 Task: Look for space in Petrich, Bulgaria from 9th July, 2023 to 16th July, 2023 for 2 adults, 1 child in price range Rs.8000 to Rs.16000. Place can be entire place with 2 bedrooms having 2 beds and 1 bathroom. Property type can be house, flat, guest house. Booking option can be shelf check-in. Required host language is English.
Action: Mouse moved to (755, 109)
Screenshot: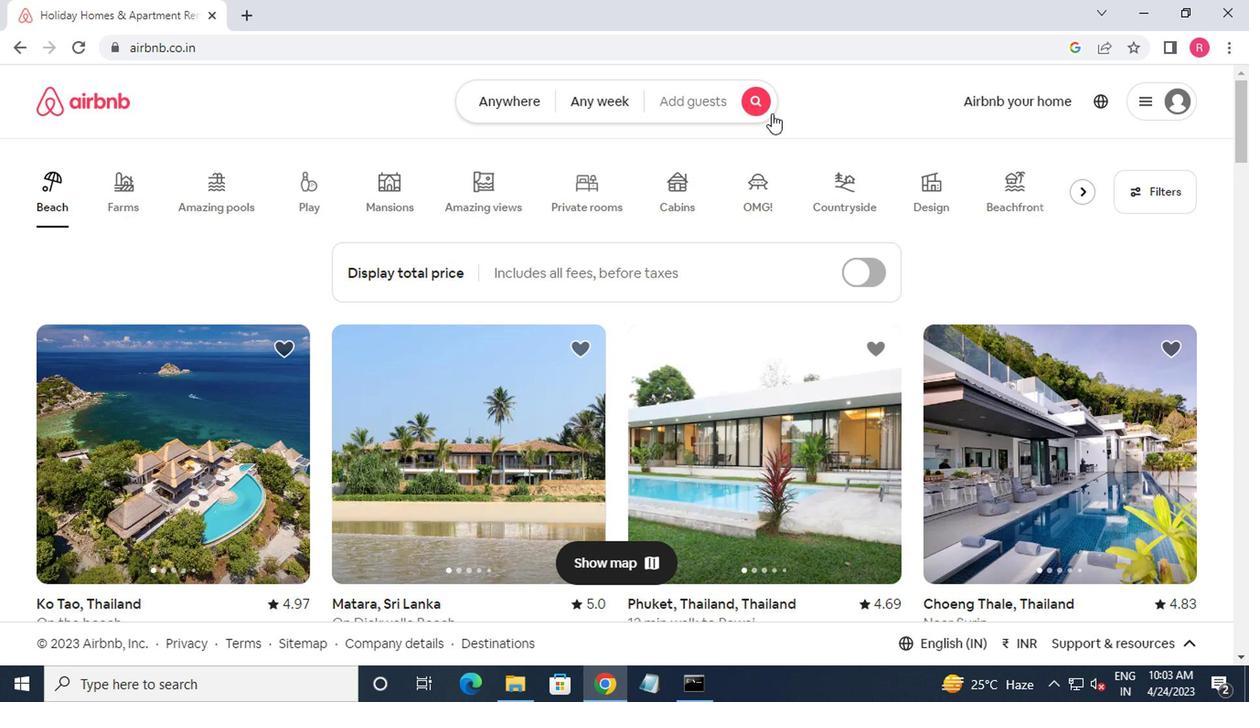 
Action: Mouse pressed left at (755, 109)
Screenshot: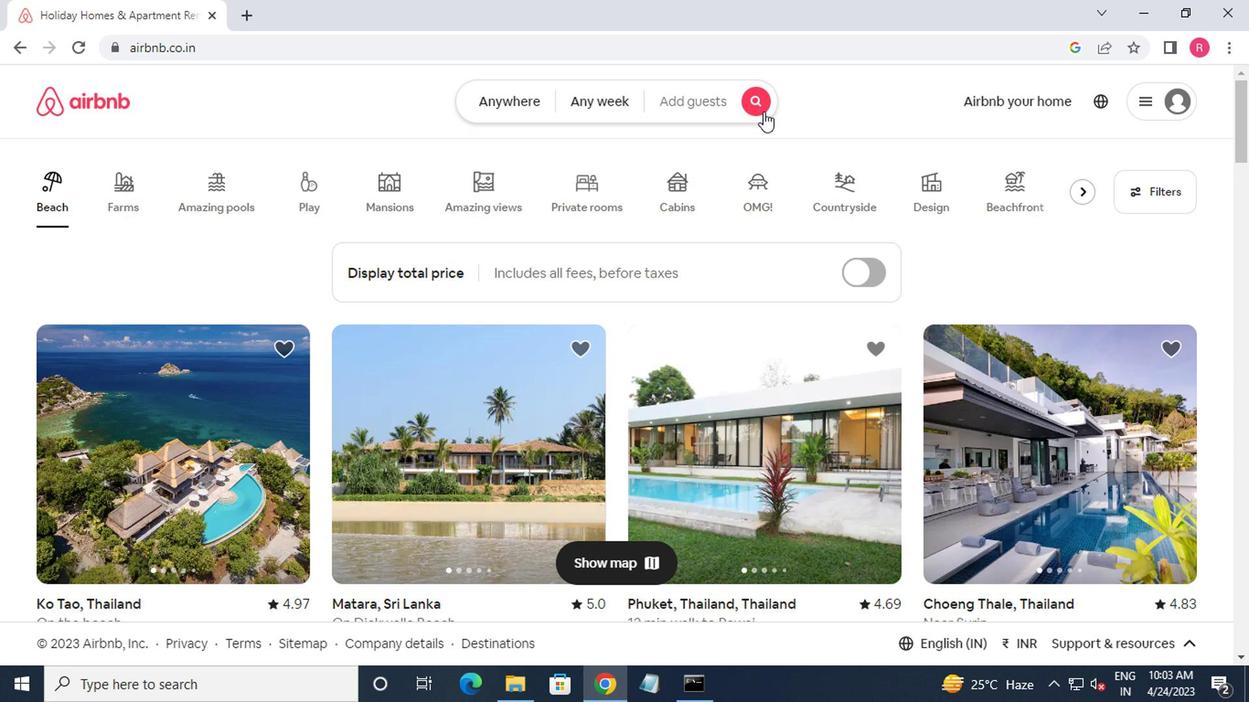 
Action: Mouse moved to (307, 184)
Screenshot: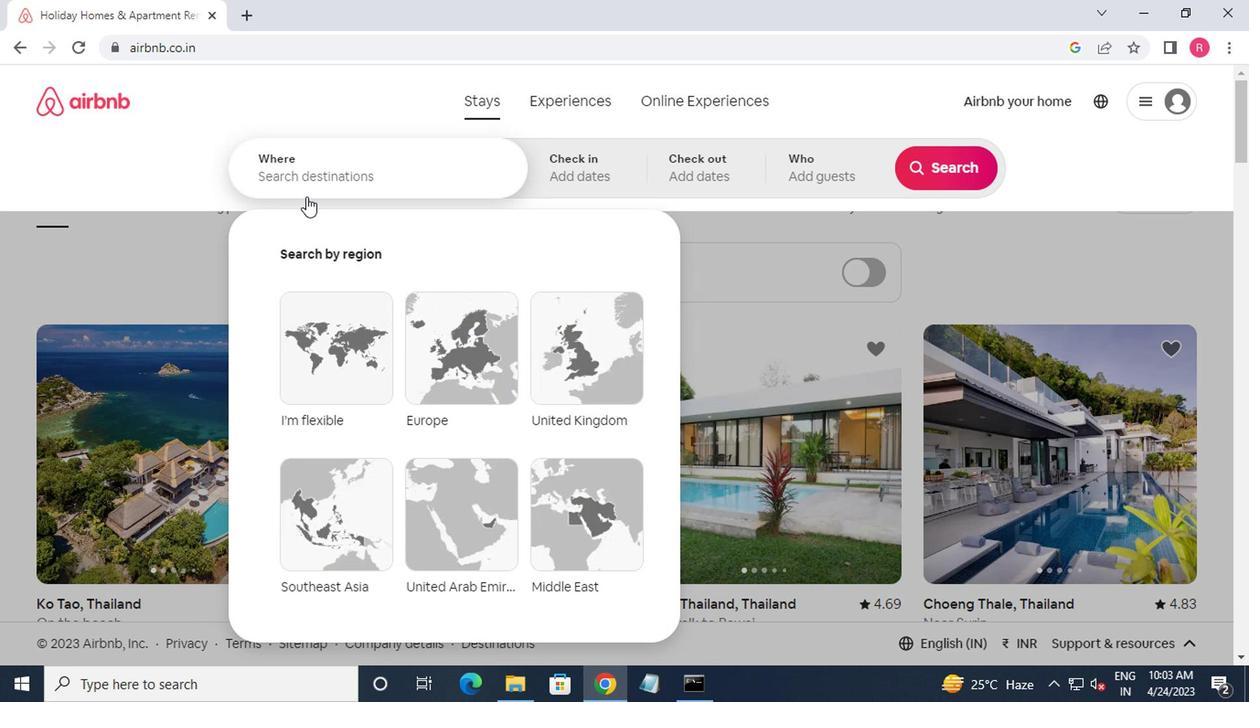 
Action: Mouse pressed left at (307, 184)
Screenshot: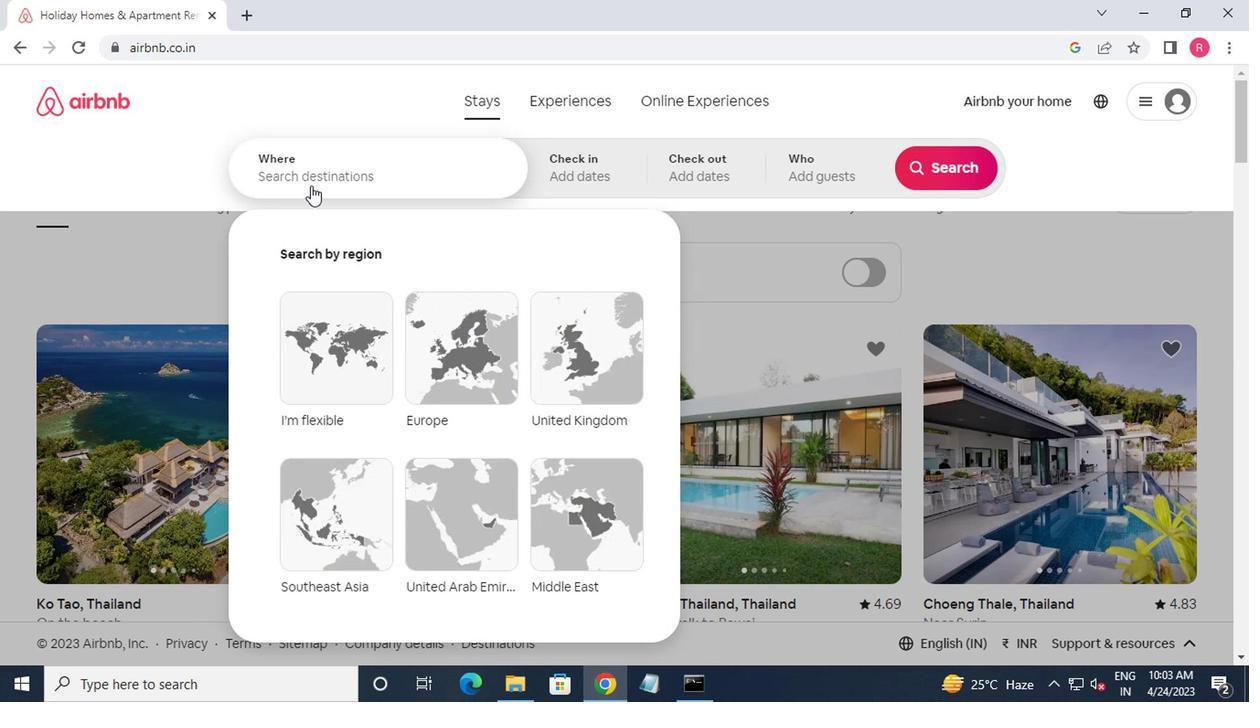 
Action: Mouse moved to (305, 184)
Screenshot: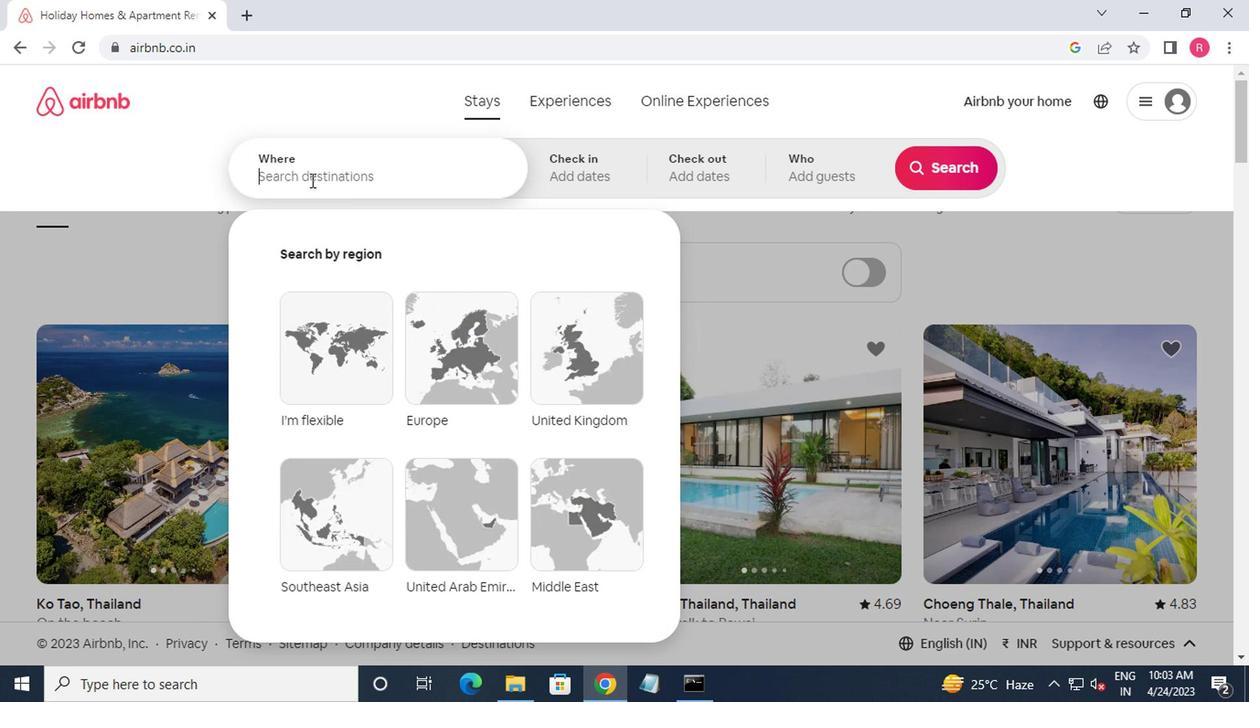
Action: Key pressed petruch<Key.backspace><Key.backspace><Key.backspace>ich
Screenshot: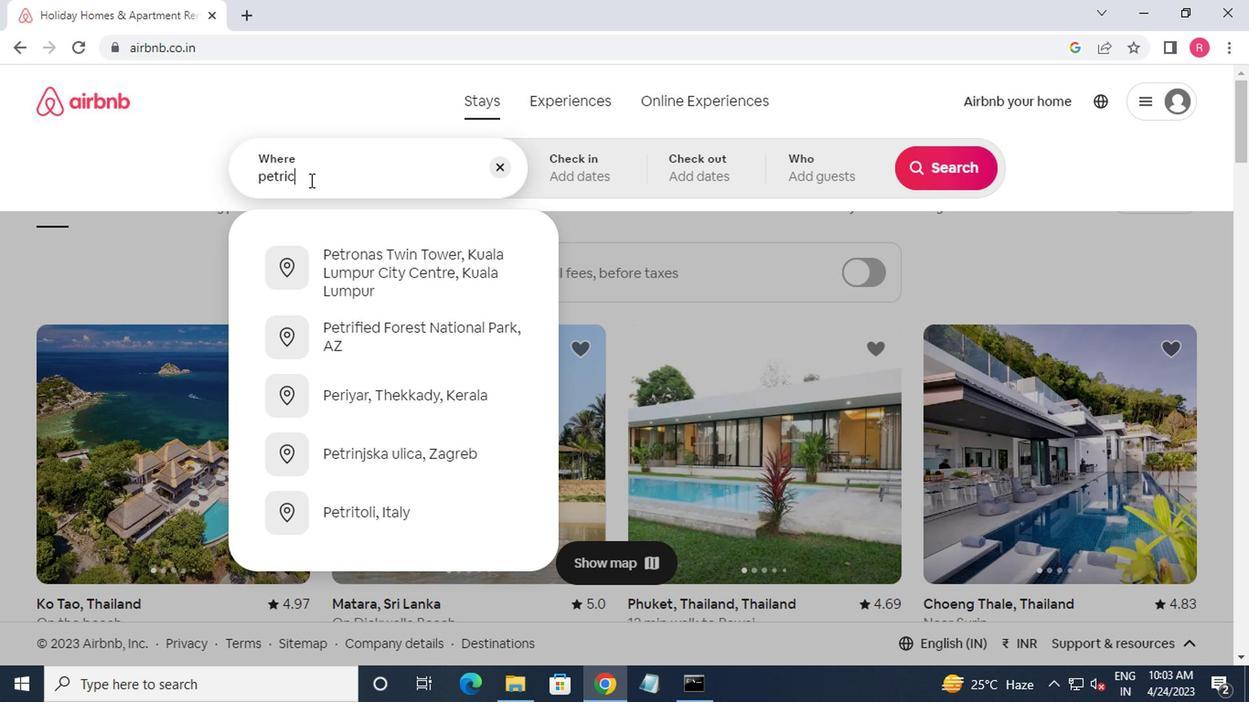 
Action: Mouse moved to (387, 268)
Screenshot: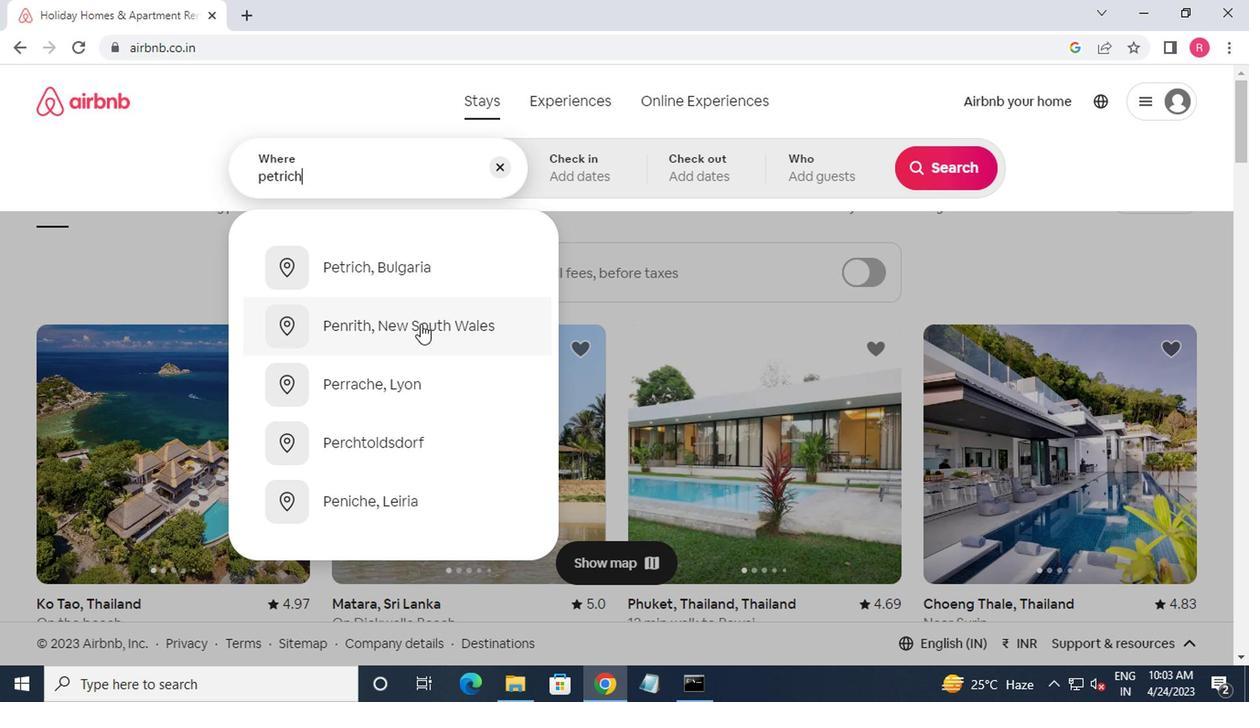 
Action: Mouse pressed left at (387, 268)
Screenshot: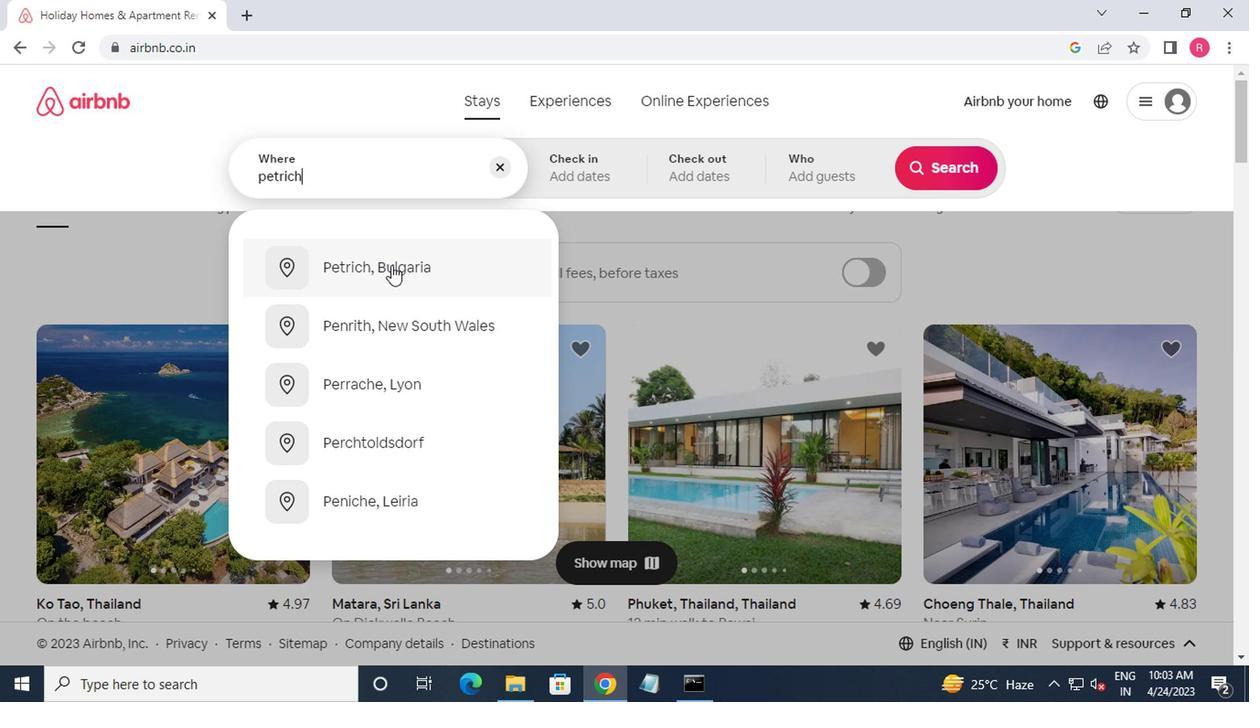 
Action: Mouse moved to (924, 318)
Screenshot: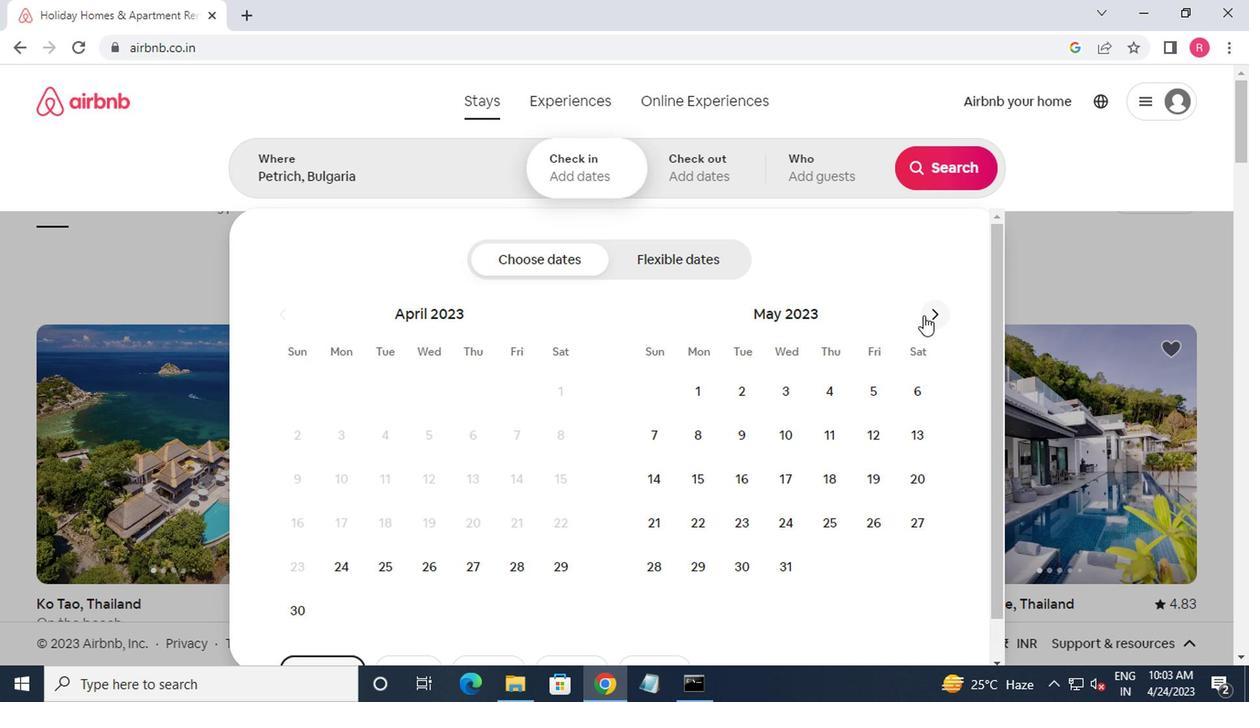 
Action: Mouse pressed left at (924, 318)
Screenshot: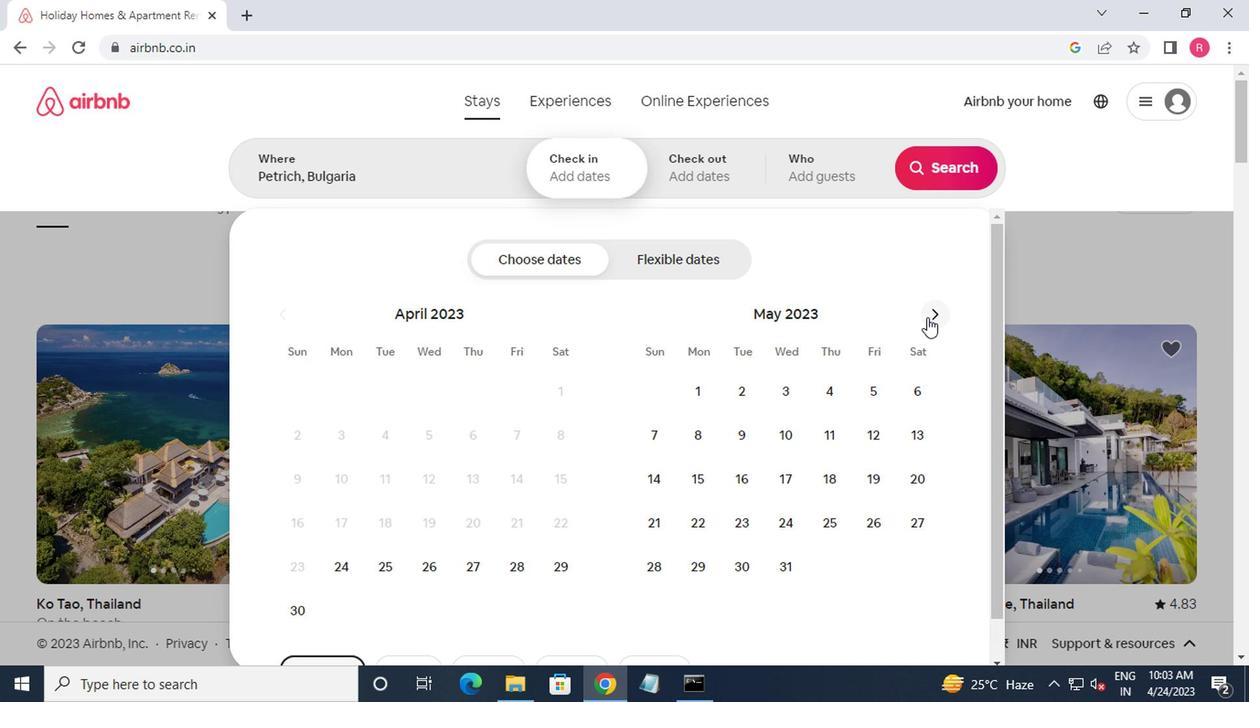 
Action: Mouse moved to (926, 318)
Screenshot: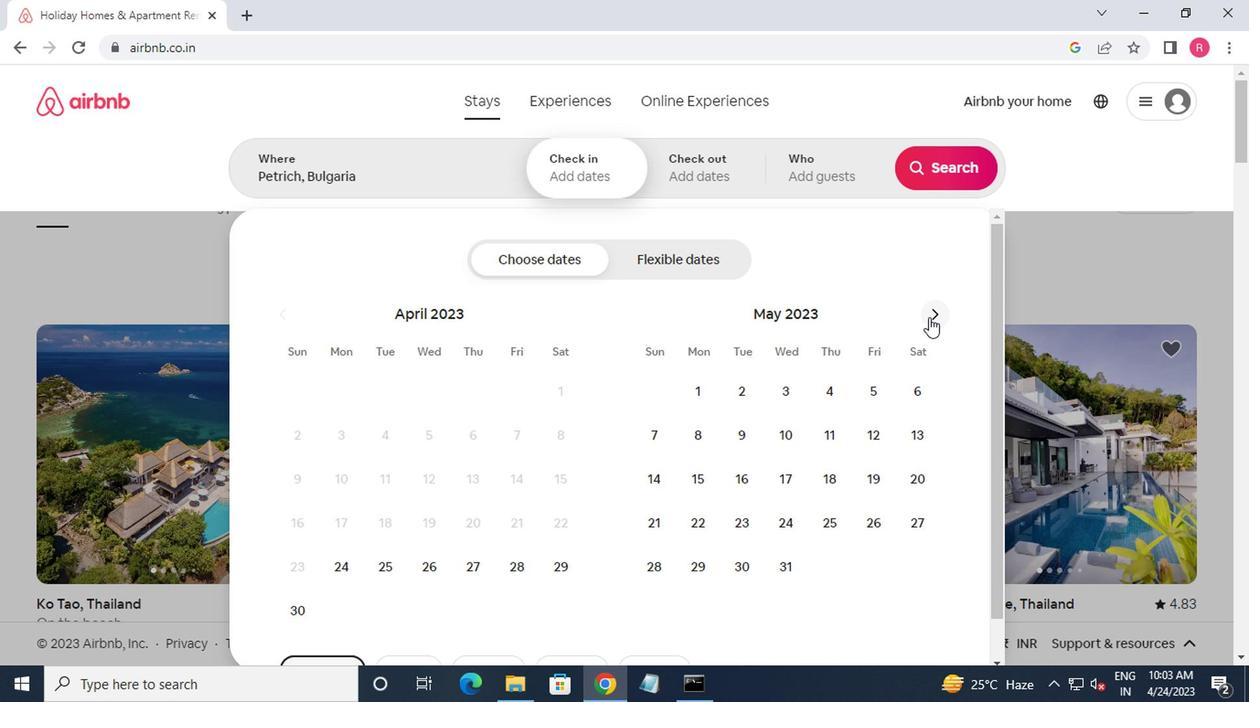 
Action: Mouse pressed left at (926, 318)
Screenshot: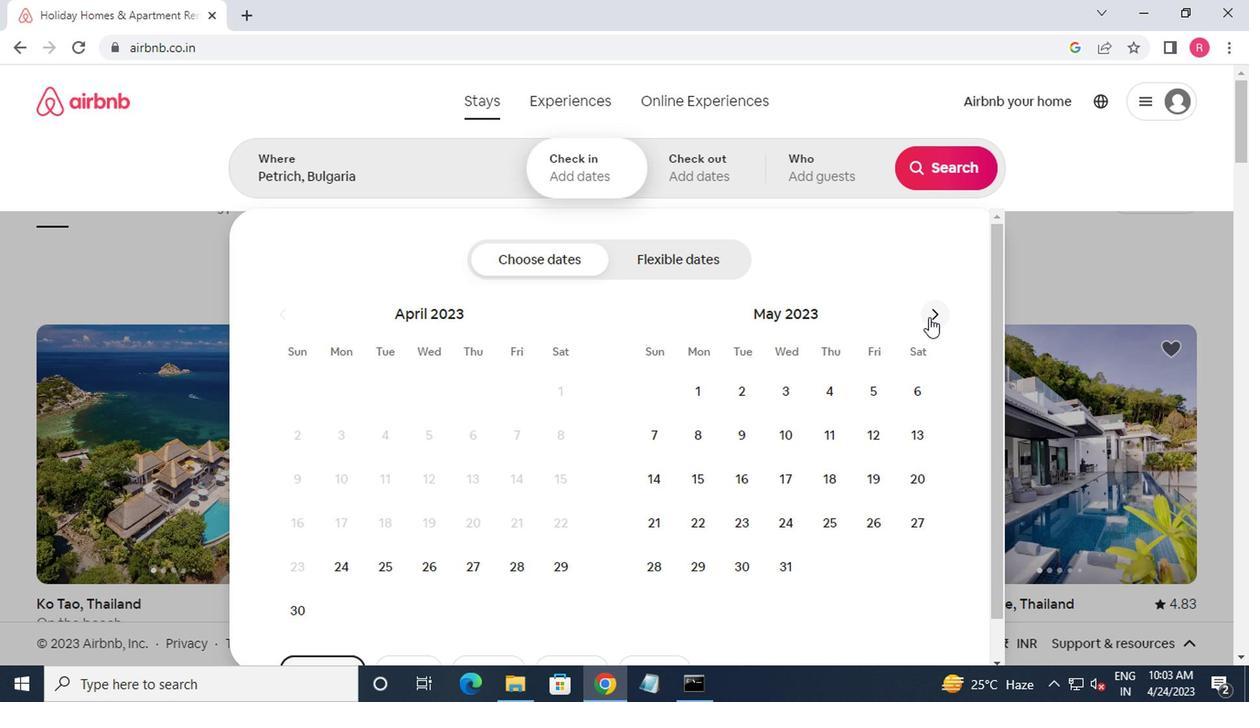 
Action: Mouse moved to (840, 438)
Screenshot: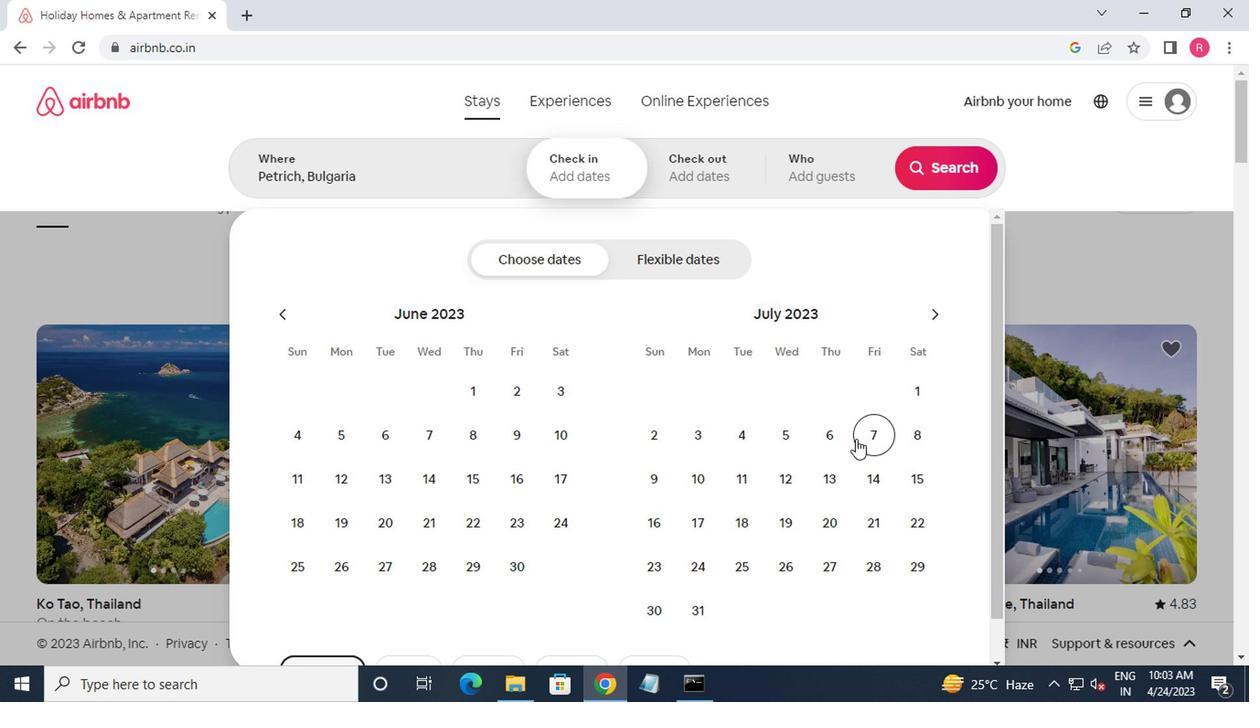 
Action: Mouse pressed left at (840, 438)
Screenshot: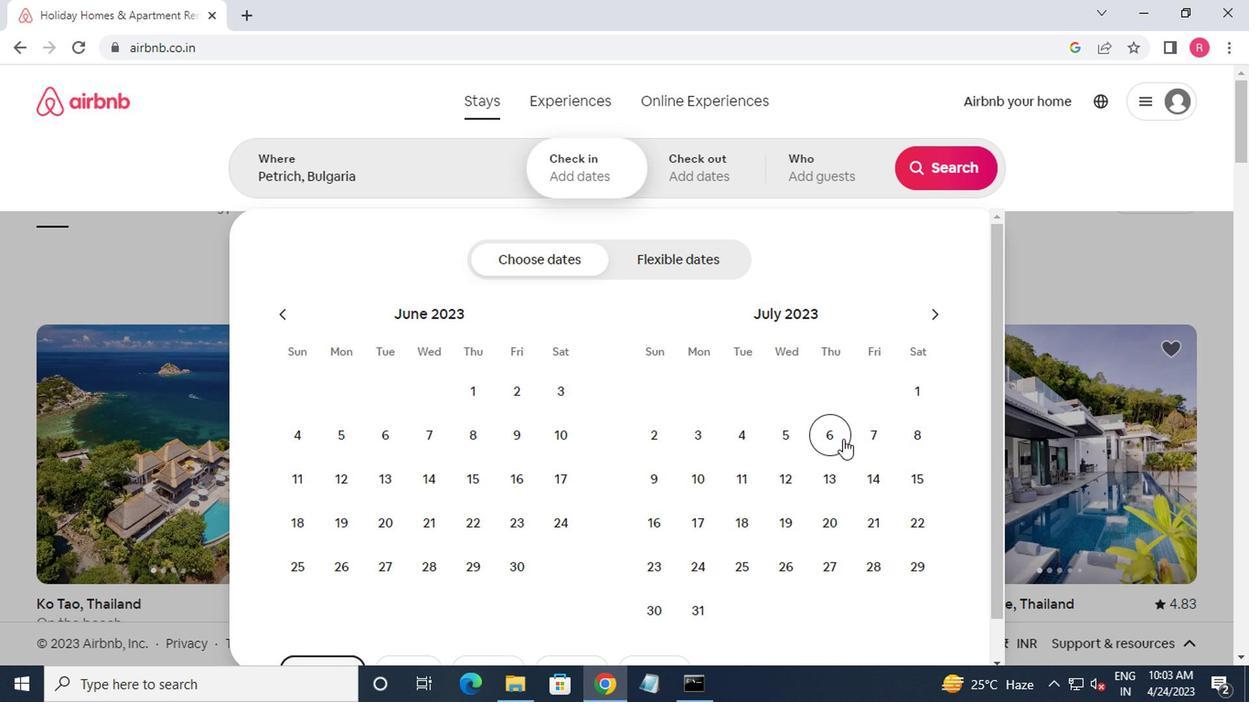 
Action: Mouse moved to (665, 527)
Screenshot: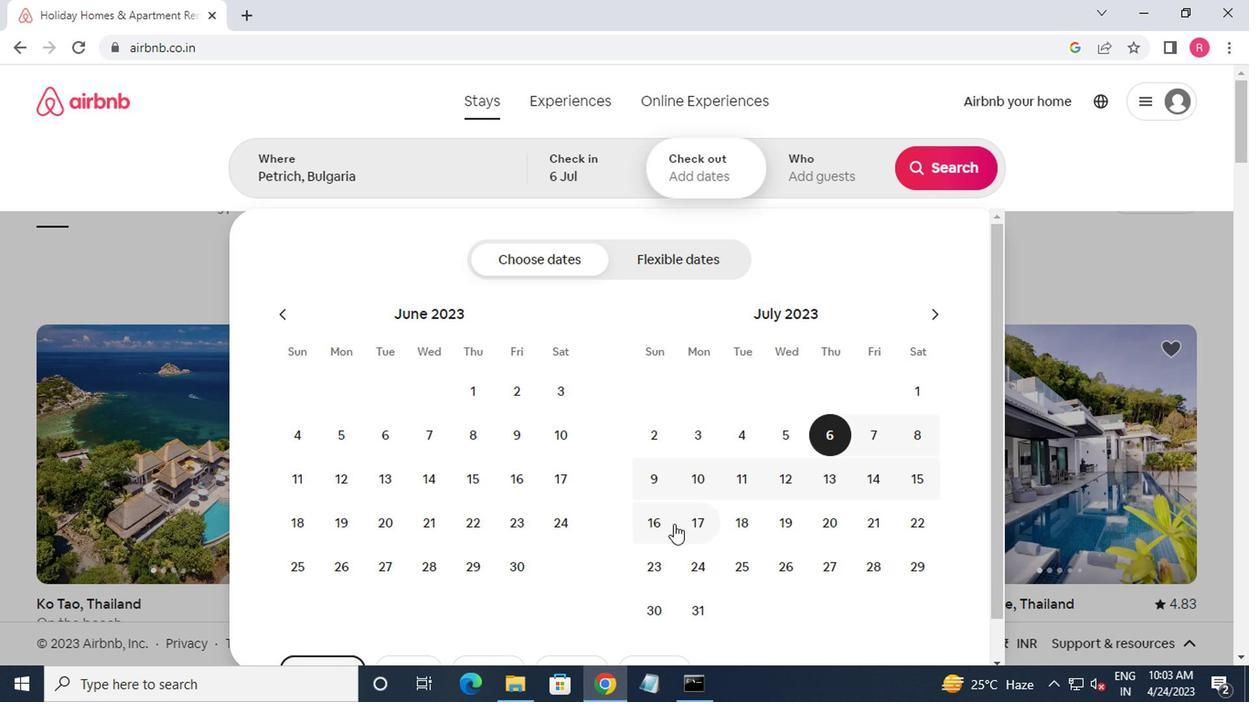 
Action: Mouse pressed left at (665, 527)
Screenshot: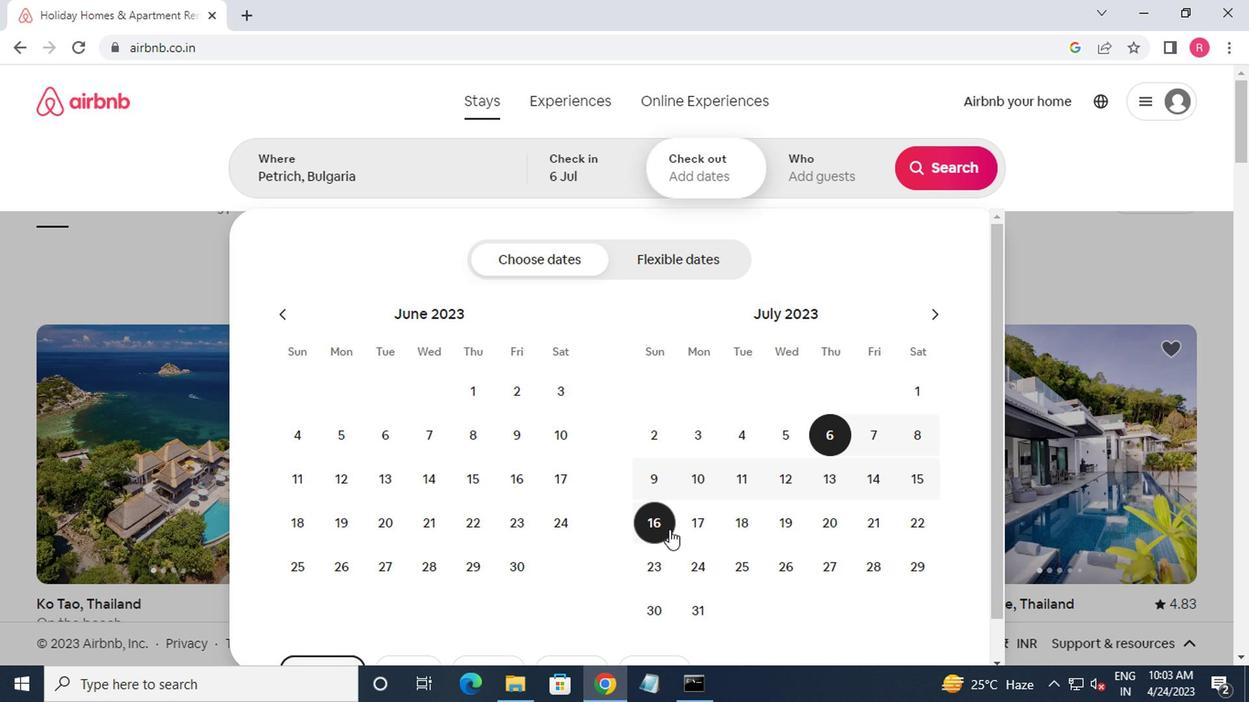 
Action: Mouse moved to (795, 160)
Screenshot: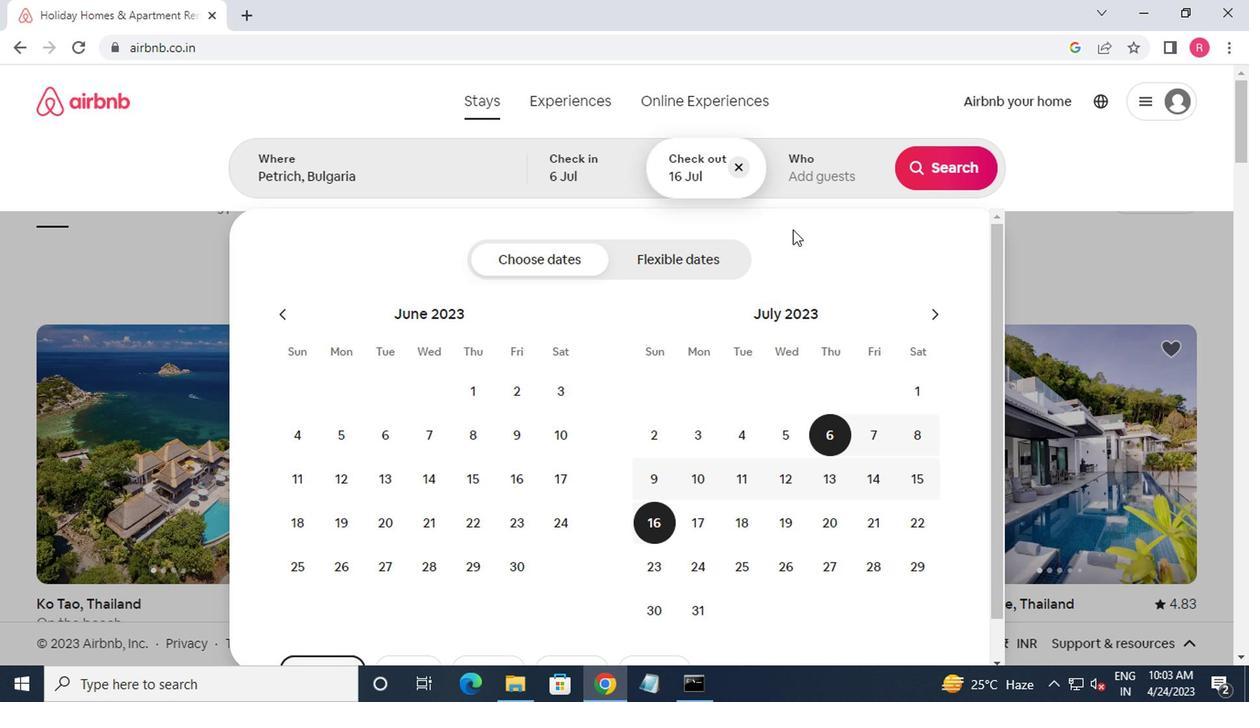 
Action: Mouse pressed left at (795, 160)
Screenshot: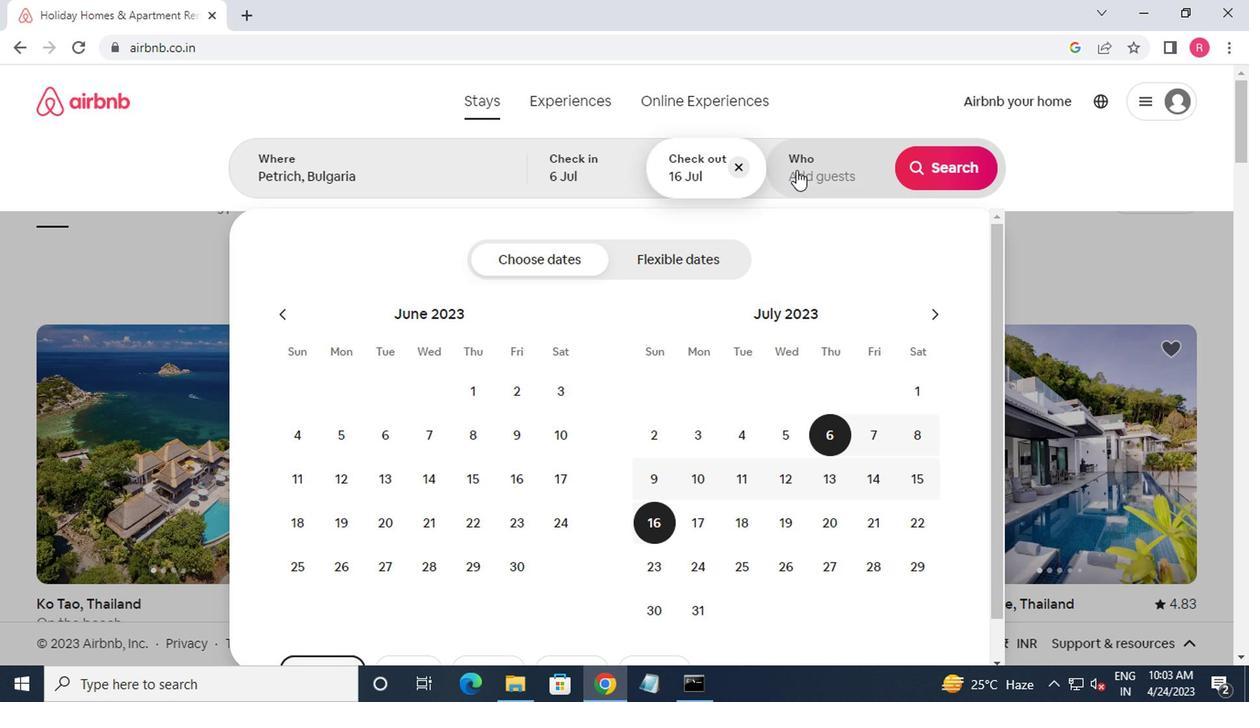 
Action: Mouse moved to (935, 272)
Screenshot: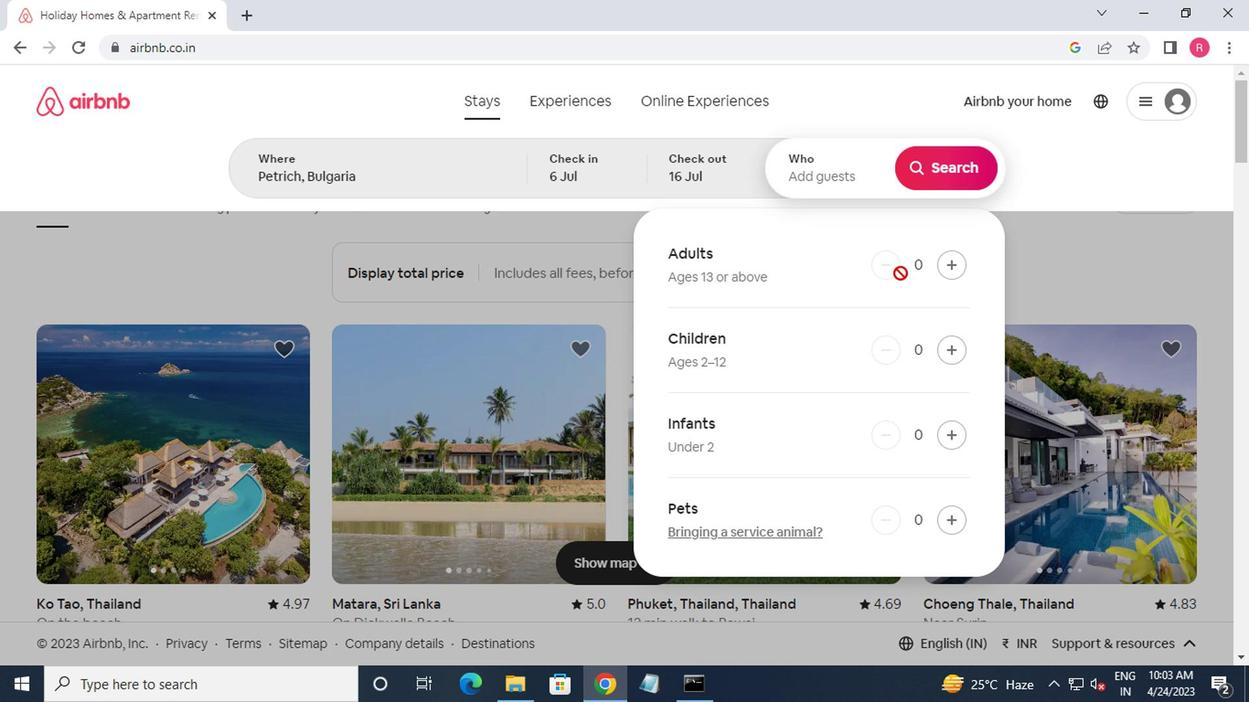 
Action: Mouse pressed left at (935, 272)
Screenshot: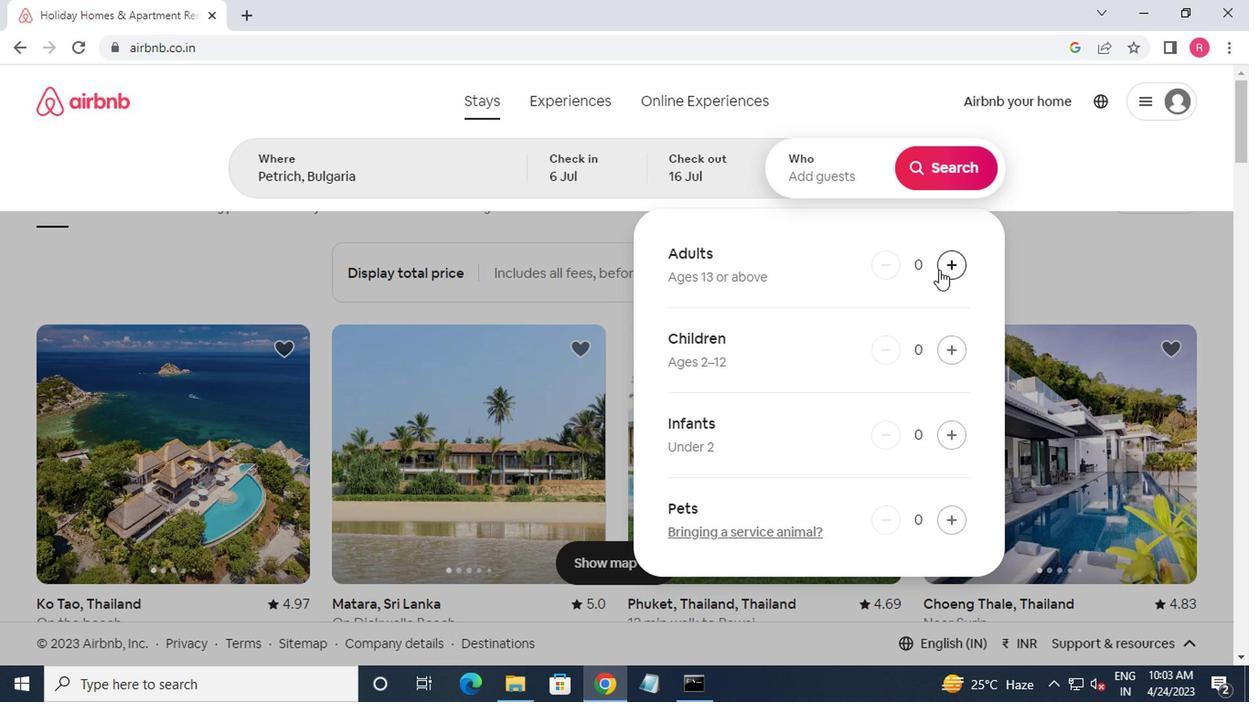 
Action: Mouse moved to (937, 271)
Screenshot: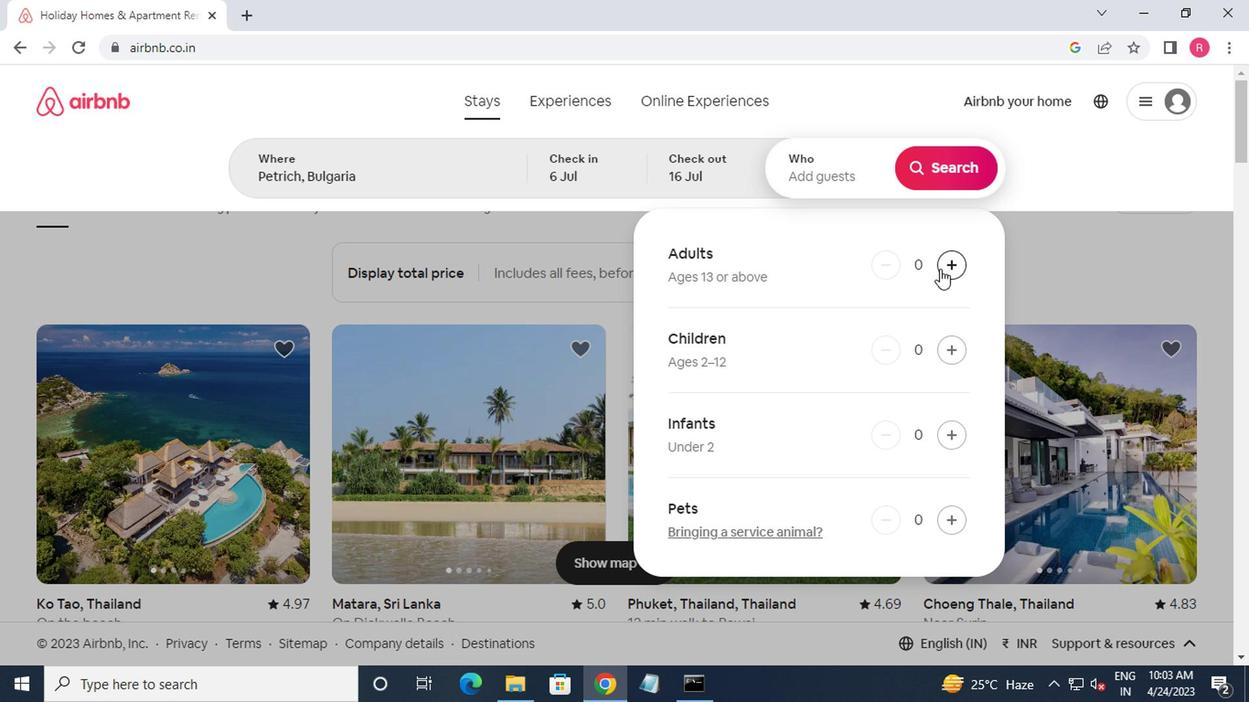 
Action: Mouse pressed left at (937, 271)
Screenshot: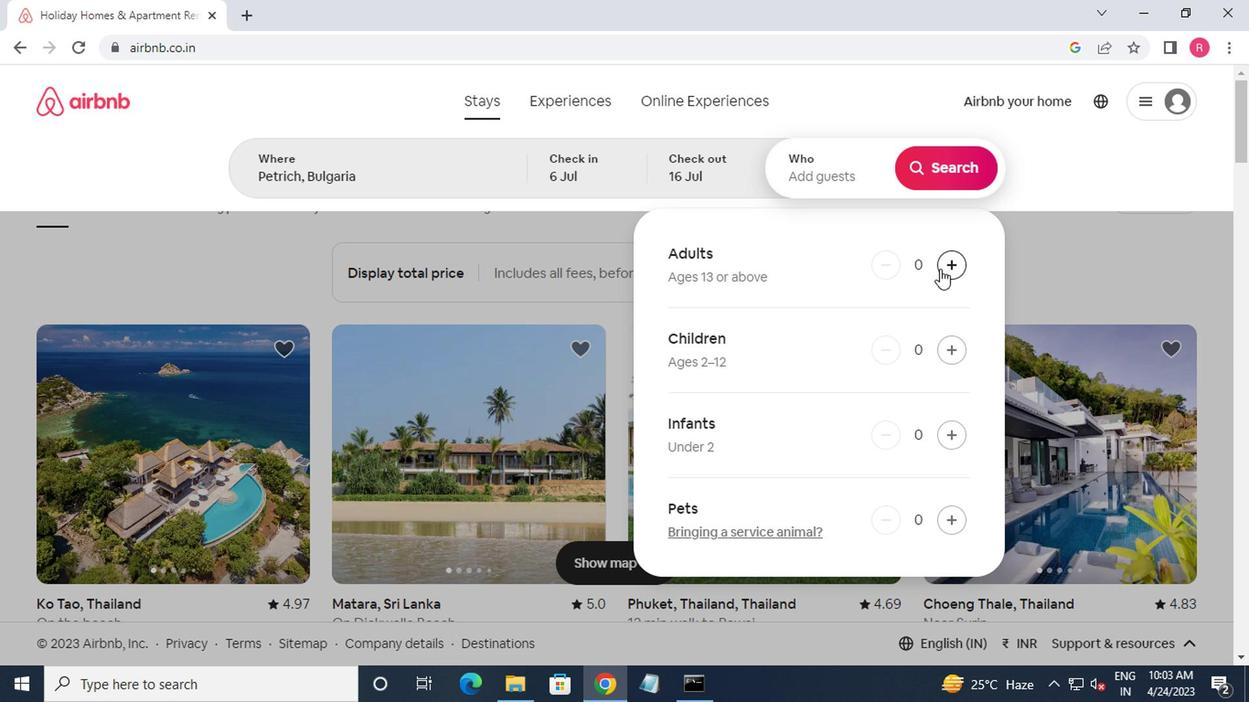 
Action: Mouse moved to (946, 339)
Screenshot: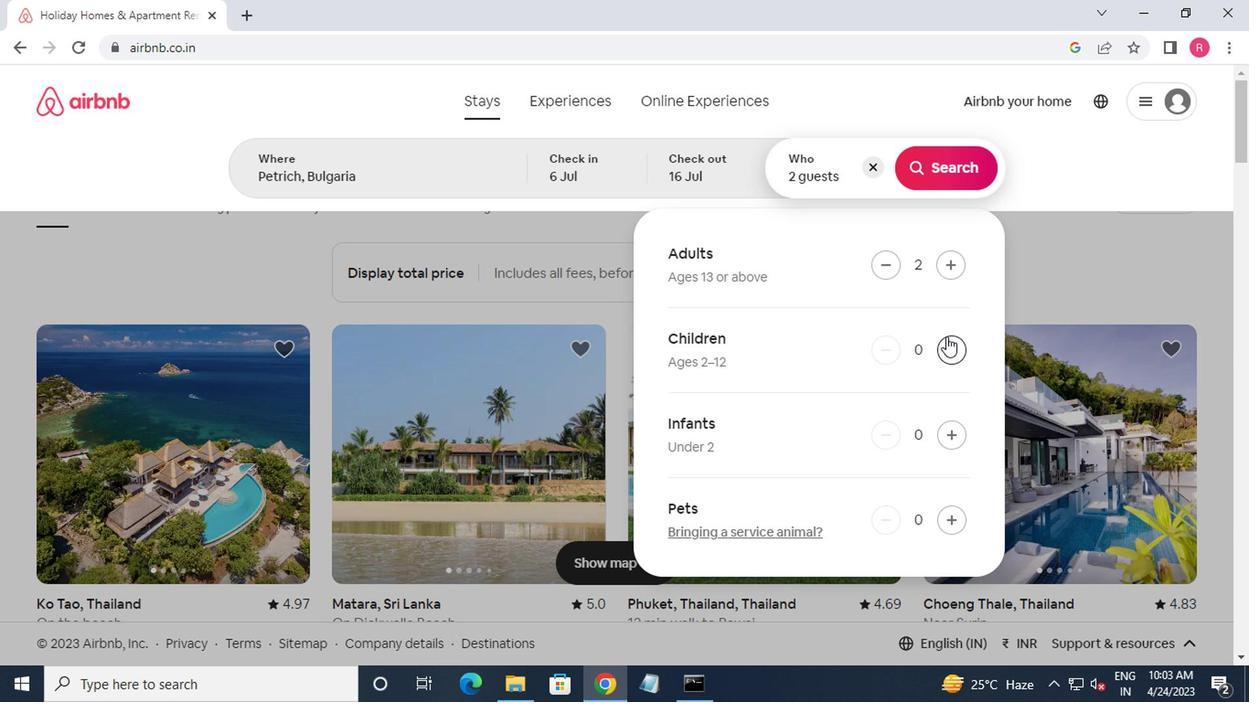 
Action: Mouse pressed left at (946, 339)
Screenshot: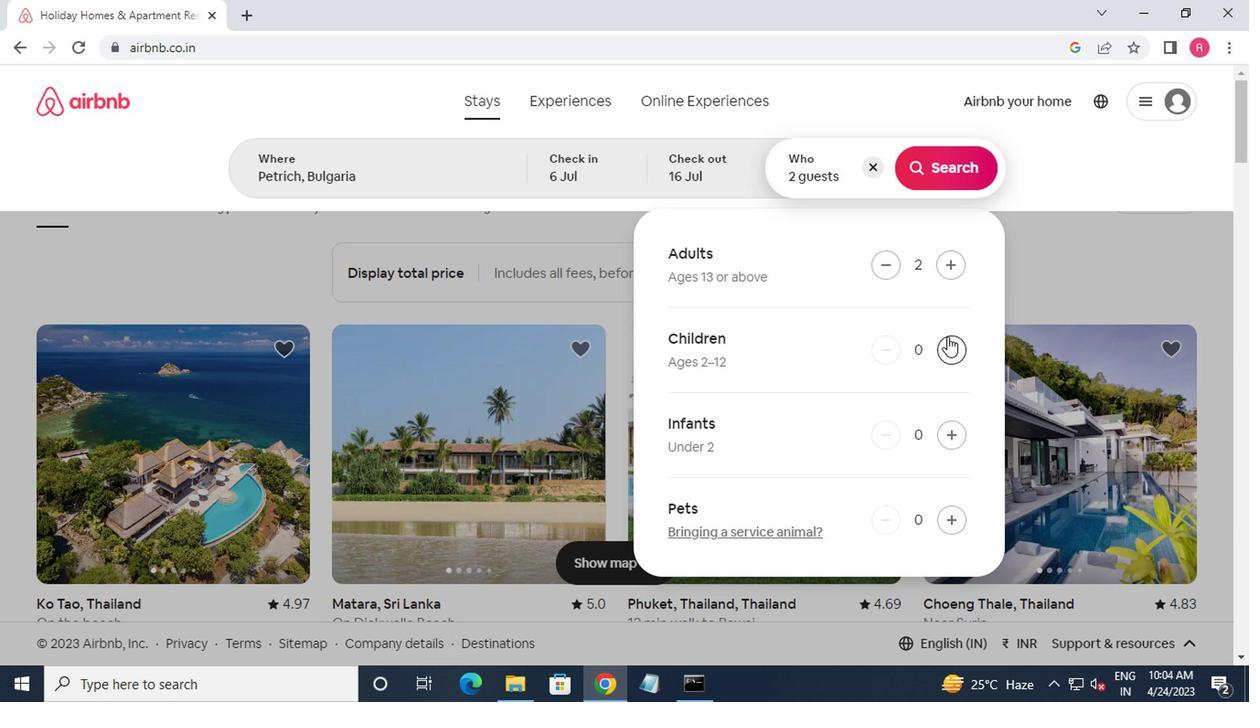 
Action: Mouse moved to (951, 175)
Screenshot: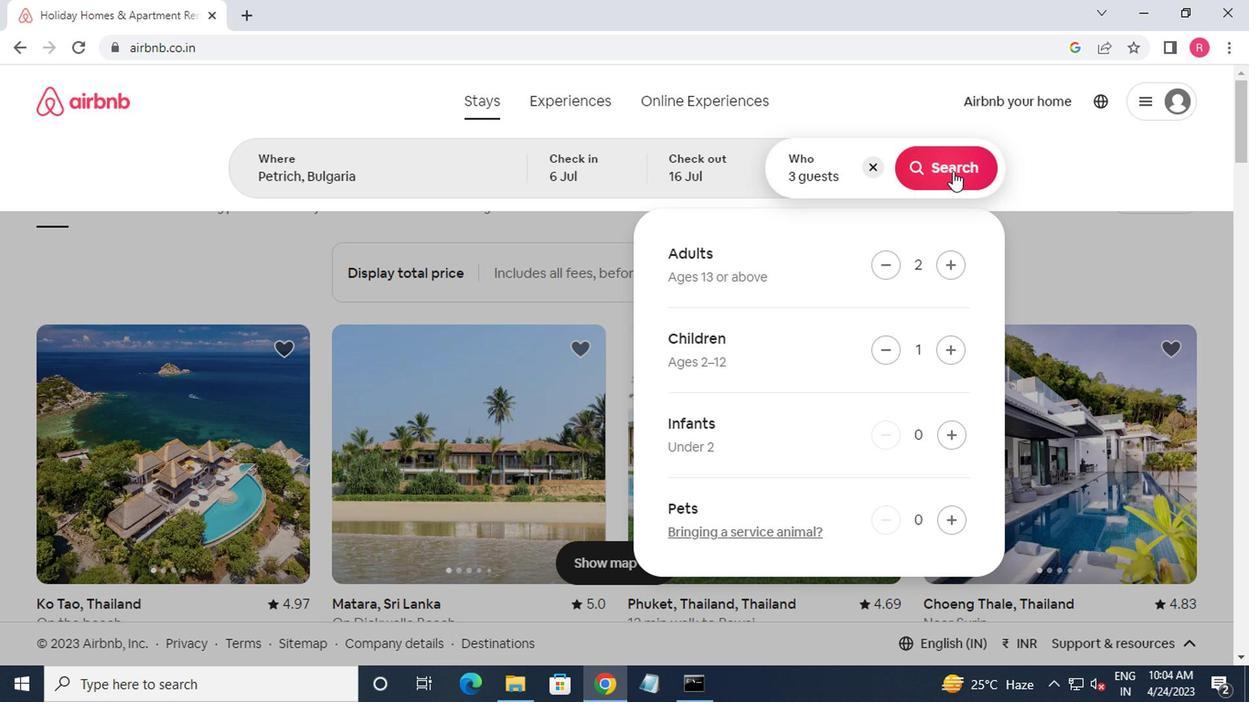
Action: Mouse pressed left at (951, 175)
Screenshot: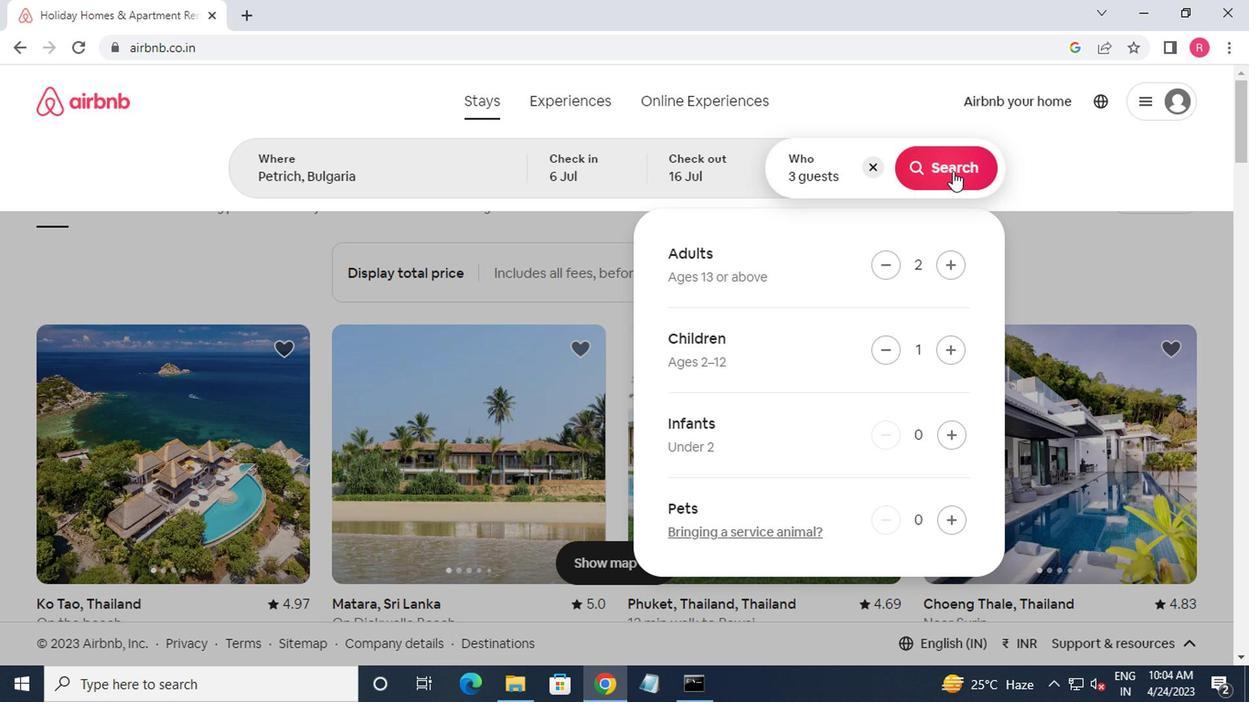 
Action: Mouse moved to (1156, 184)
Screenshot: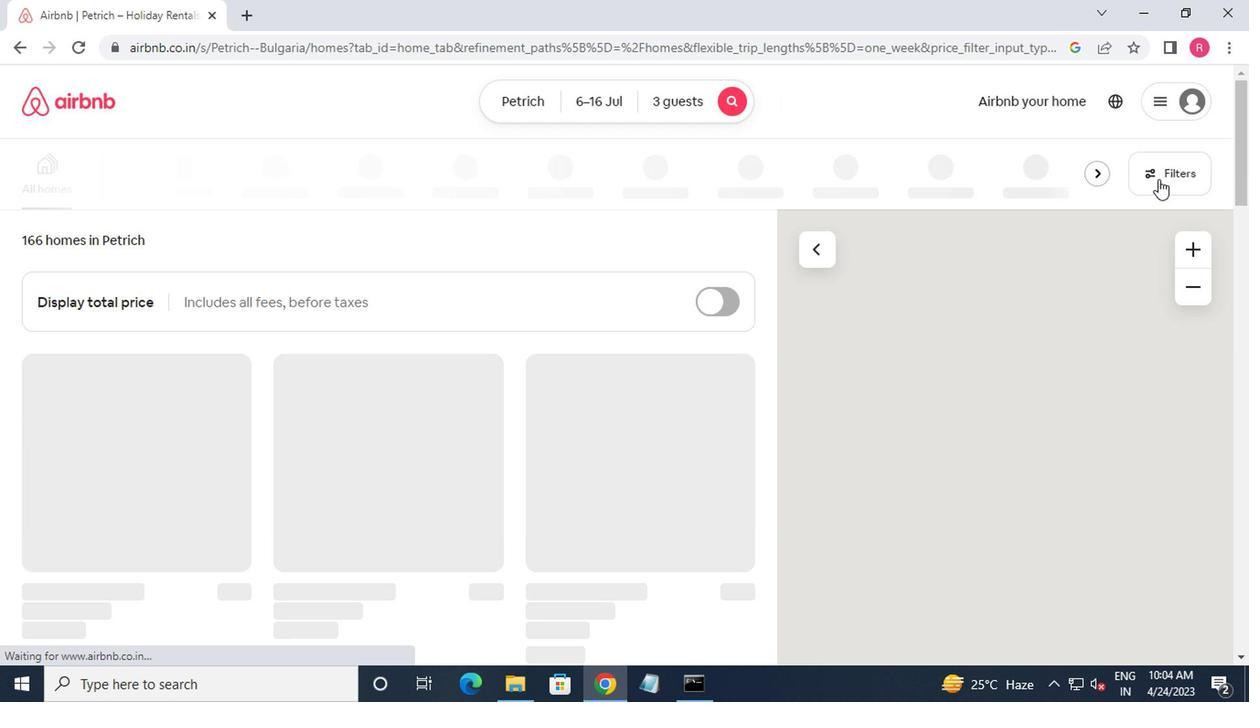 
Action: Mouse pressed left at (1156, 184)
Screenshot: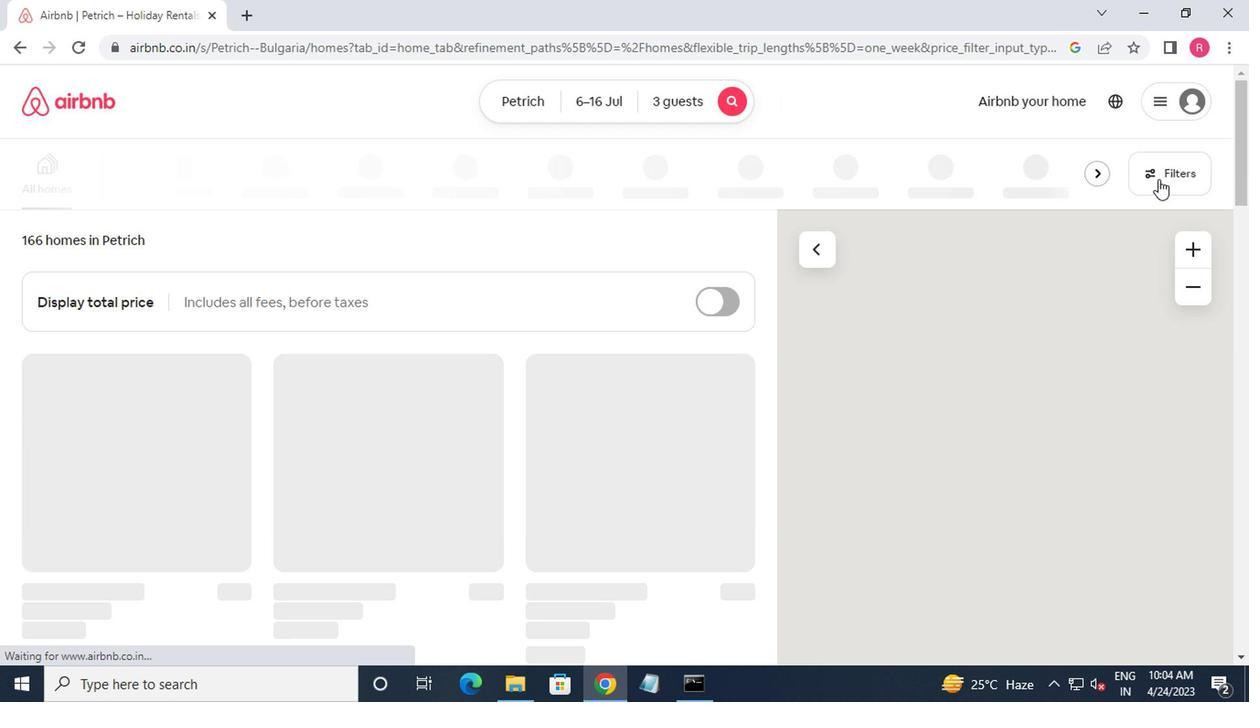 
Action: Mouse moved to (476, 405)
Screenshot: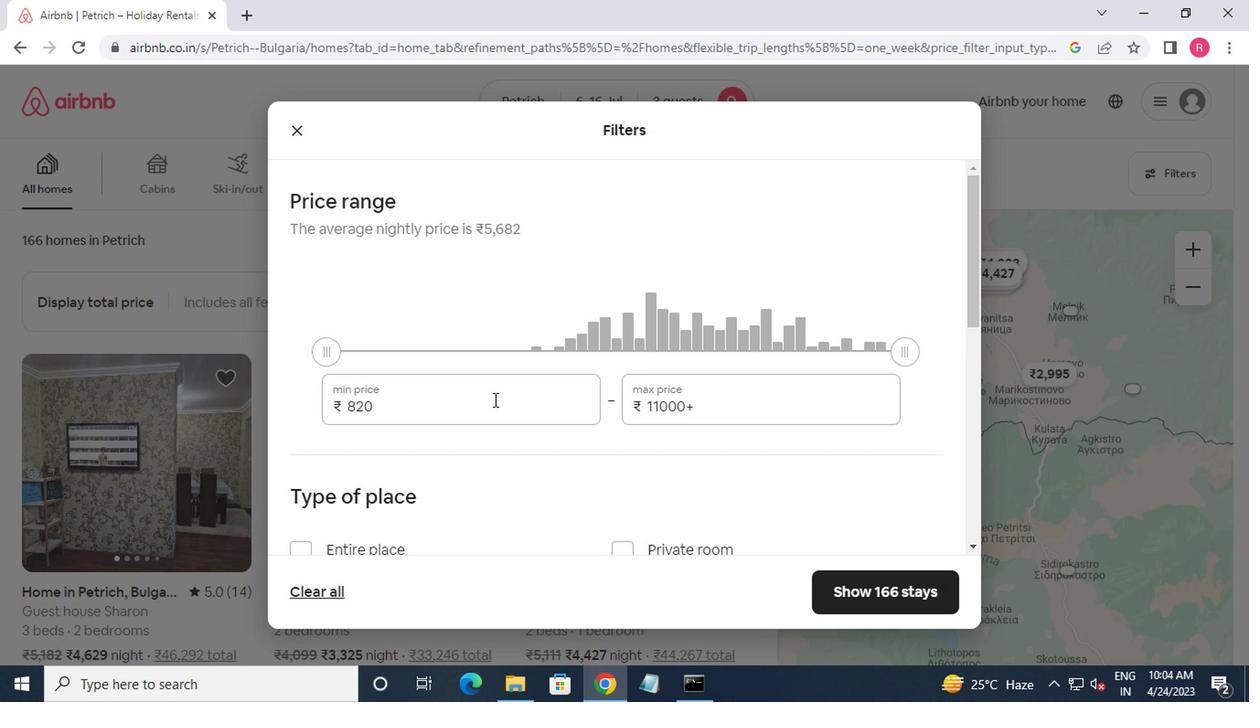 
Action: Mouse pressed left at (476, 405)
Screenshot: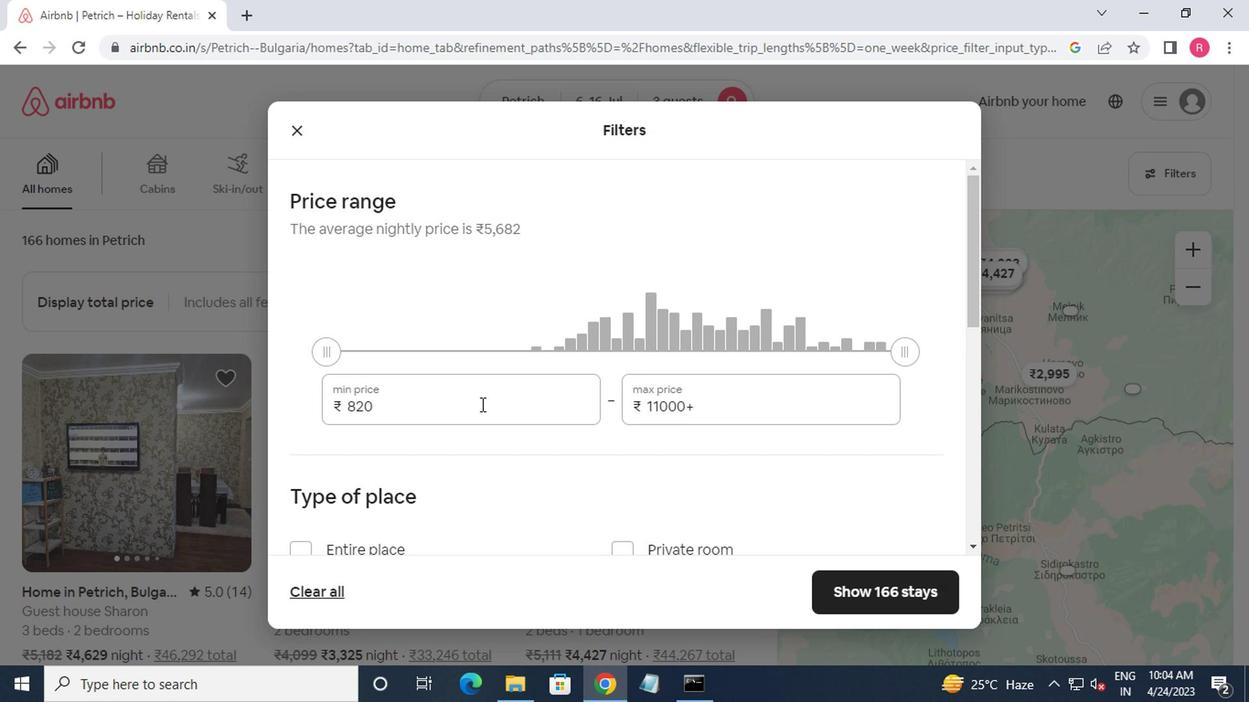 
Action: Mouse moved to (475, 406)
Screenshot: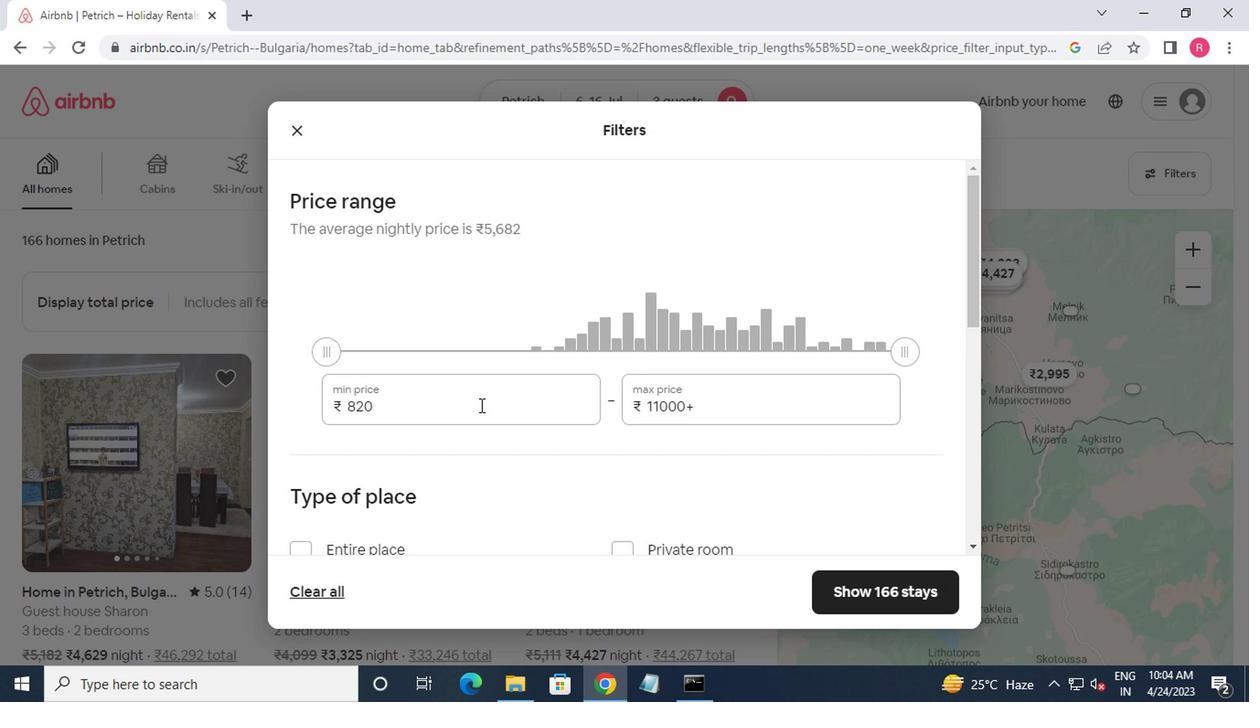 
Action: Key pressed <Key.backspace><Key.backspace><Key.backspace><Key.backspace><Key.backspace><Key.backspace><Key.backspace><Key.backspace><Key.backspace><Key.backspace><Key.backspace><Key.backspace><Key.backspace><Key.backspace><Key.backspace><Key.backspace>8000<Key.tab>16000
Screenshot: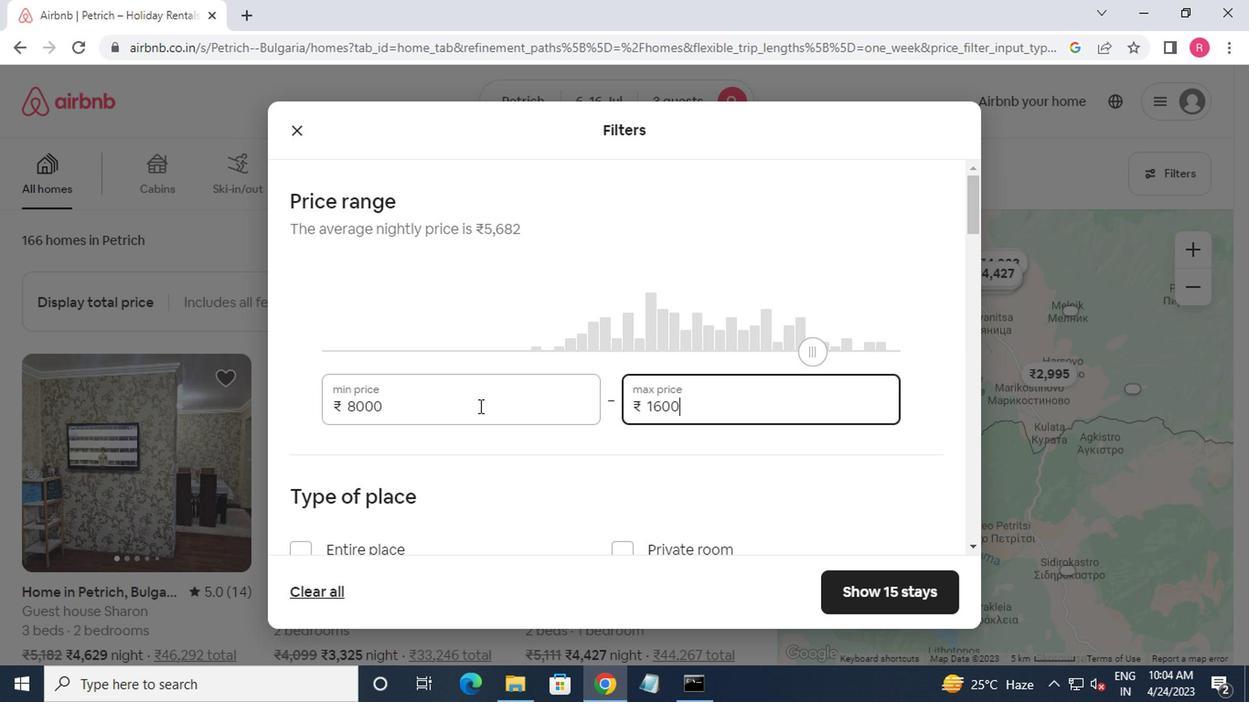 
Action: Mouse moved to (415, 505)
Screenshot: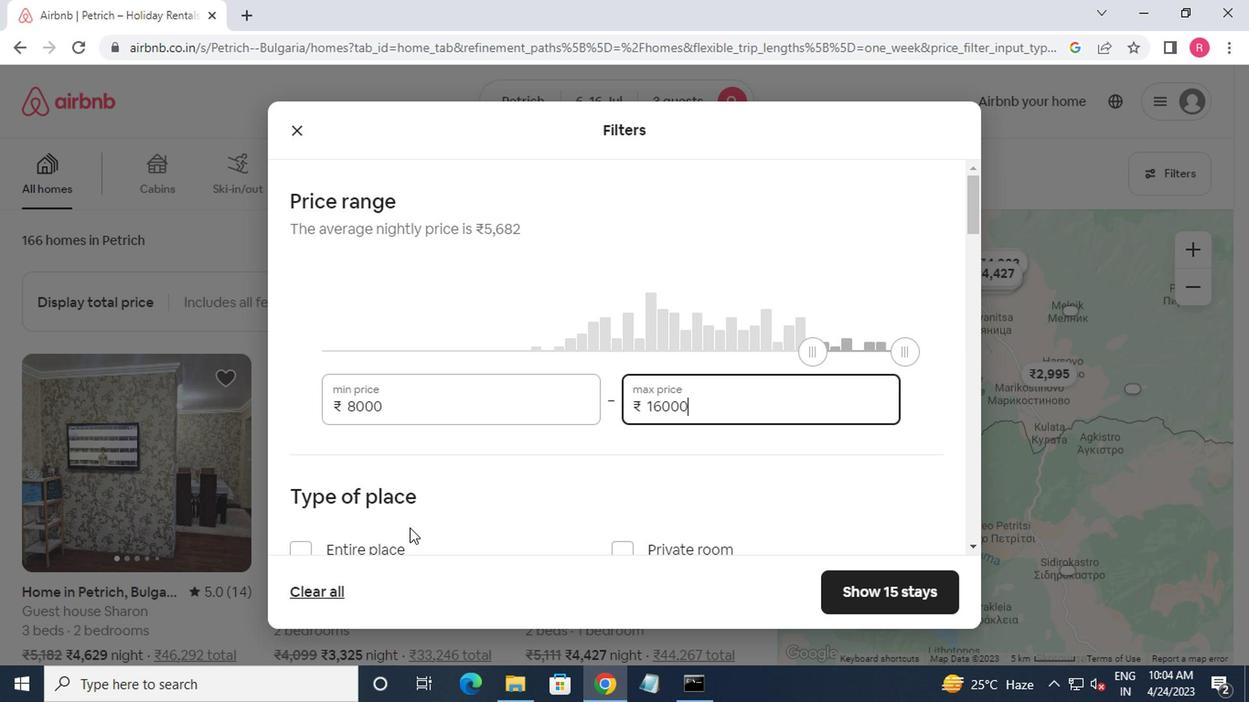 
Action: Mouse scrolled (415, 504) with delta (0, -1)
Screenshot: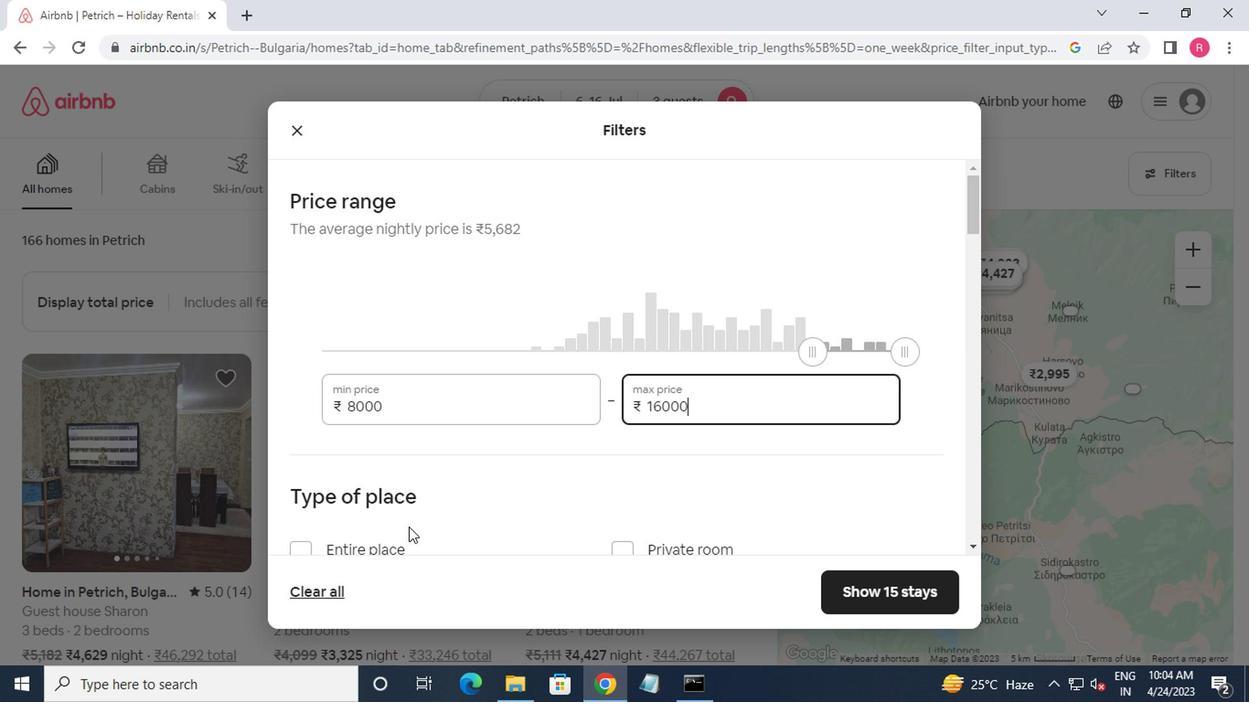 
Action: Mouse scrolled (415, 504) with delta (0, -1)
Screenshot: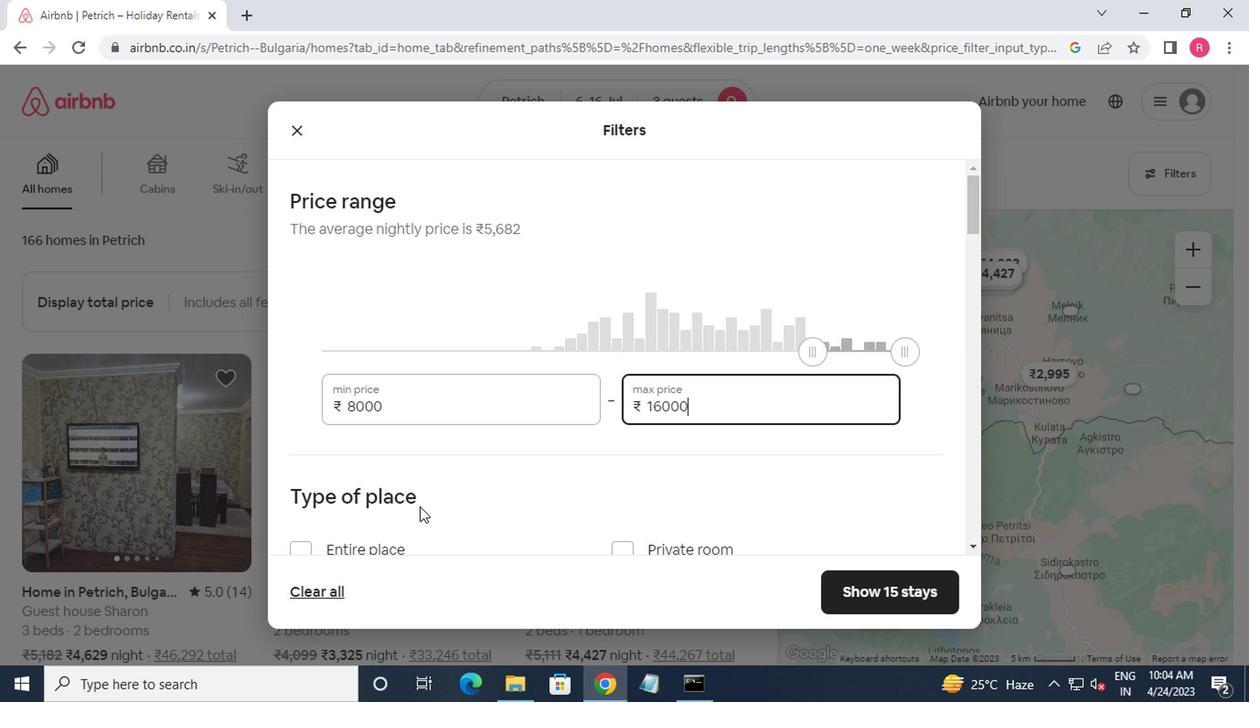 
Action: Mouse moved to (305, 372)
Screenshot: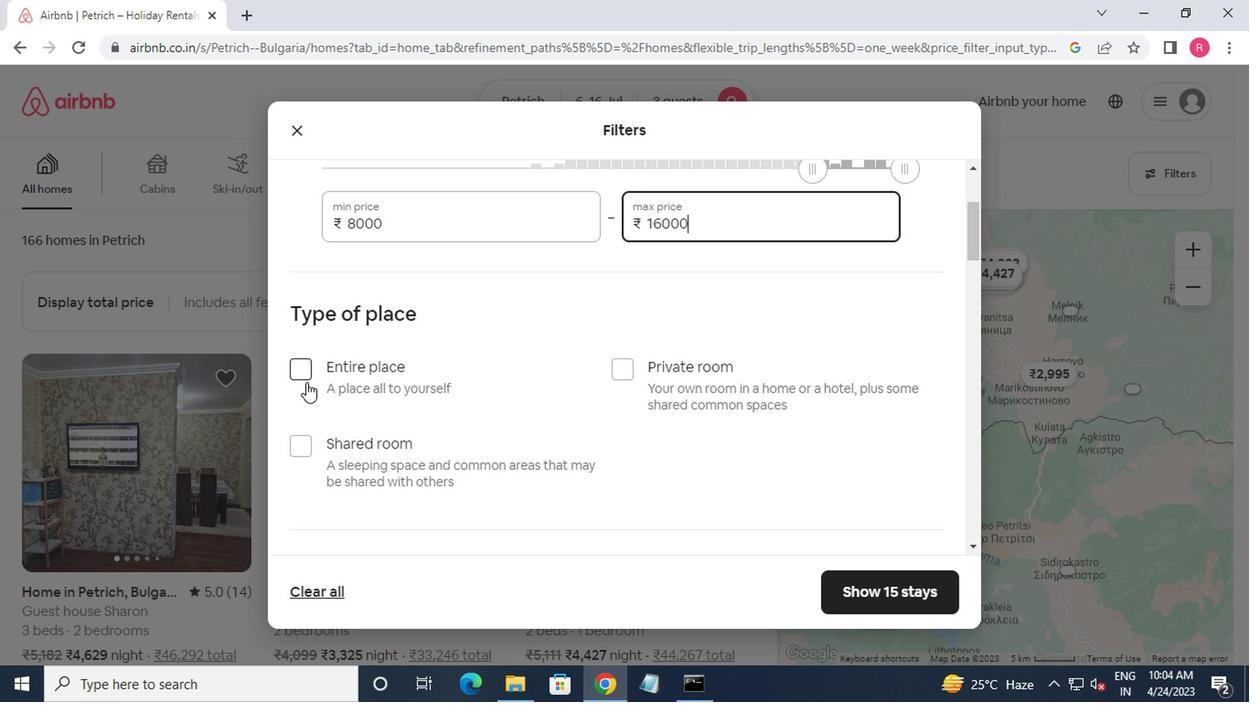 
Action: Mouse pressed left at (305, 372)
Screenshot: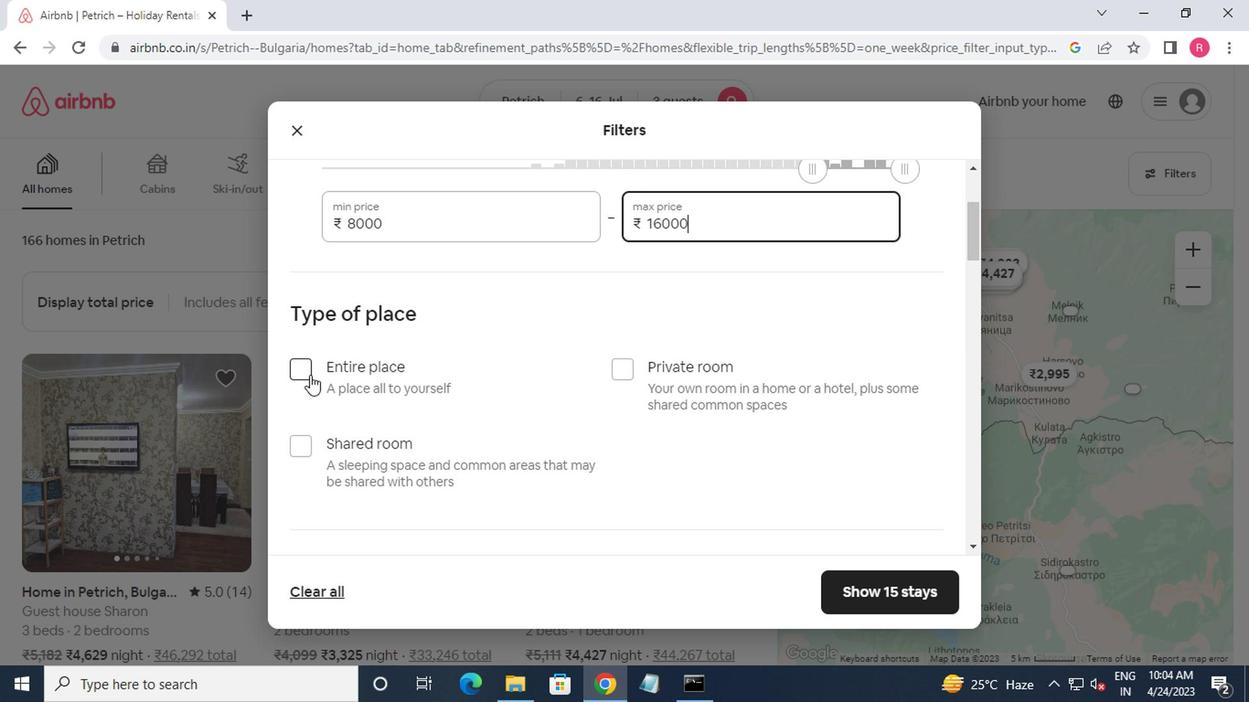 
Action: Mouse moved to (422, 408)
Screenshot: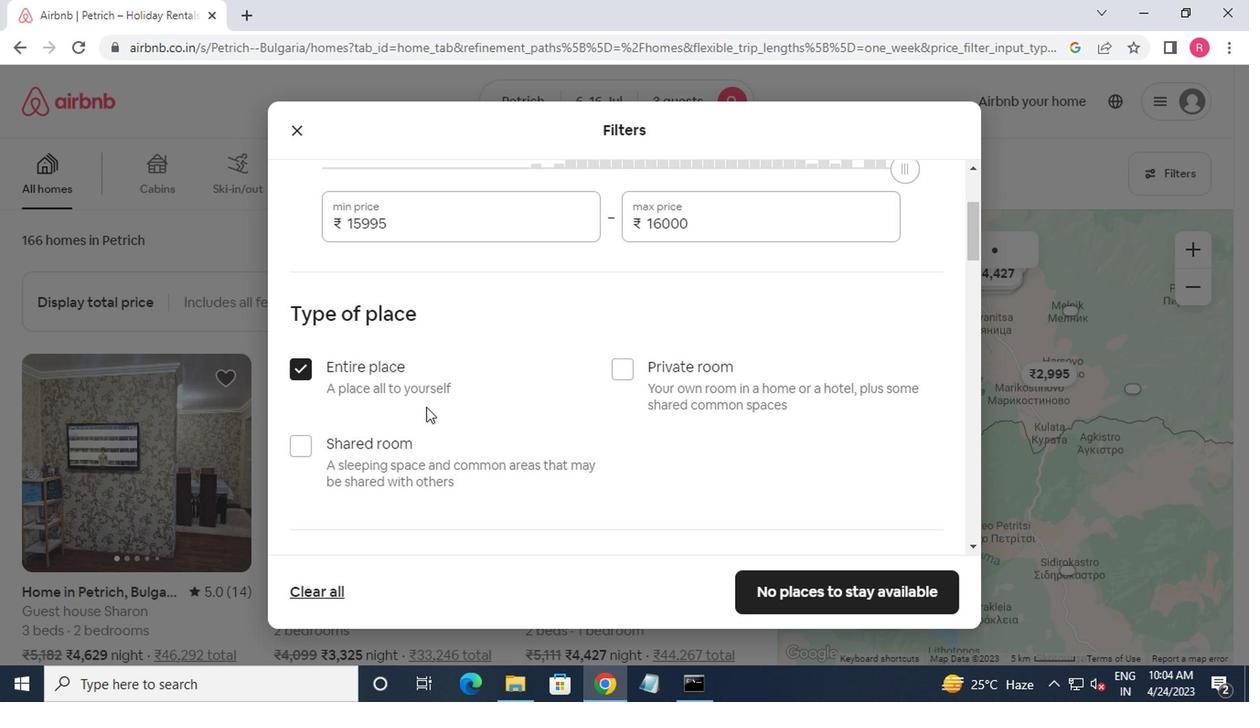 
Action: Mouse scrolled (422, 407) with delta (0, 0)
Screenshot: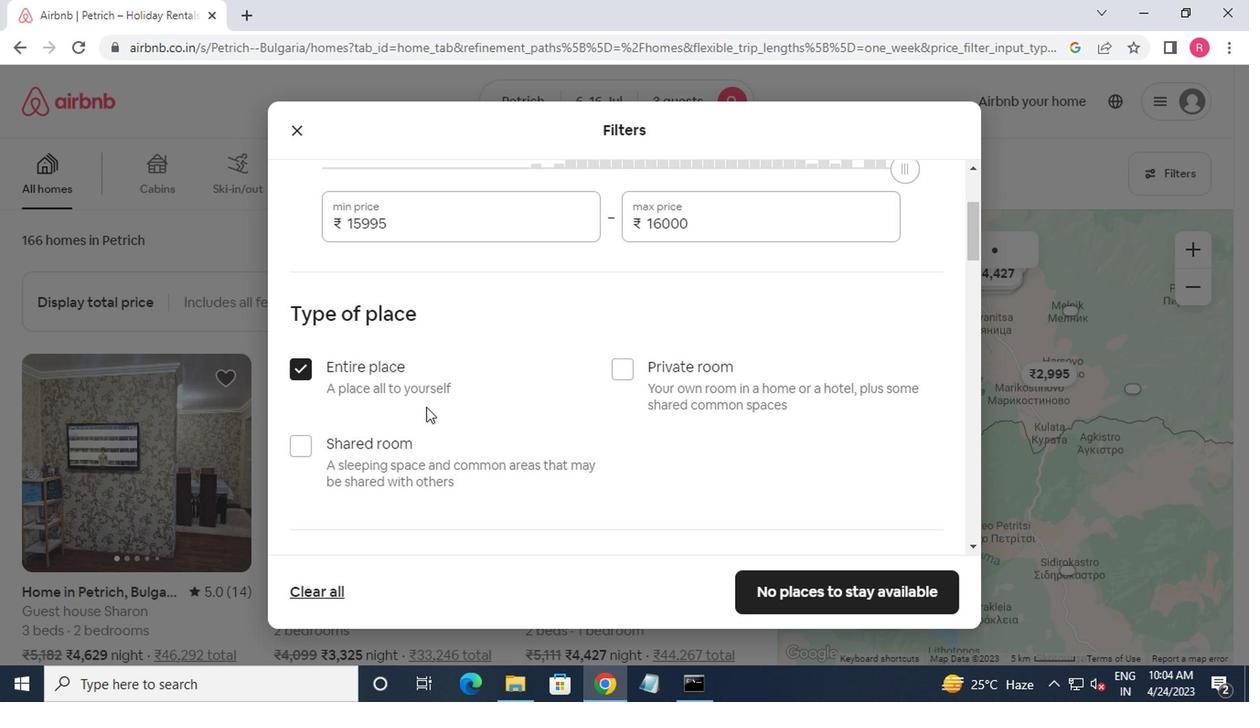 
Action: Mouse moved to (423, 411)
Screenshot: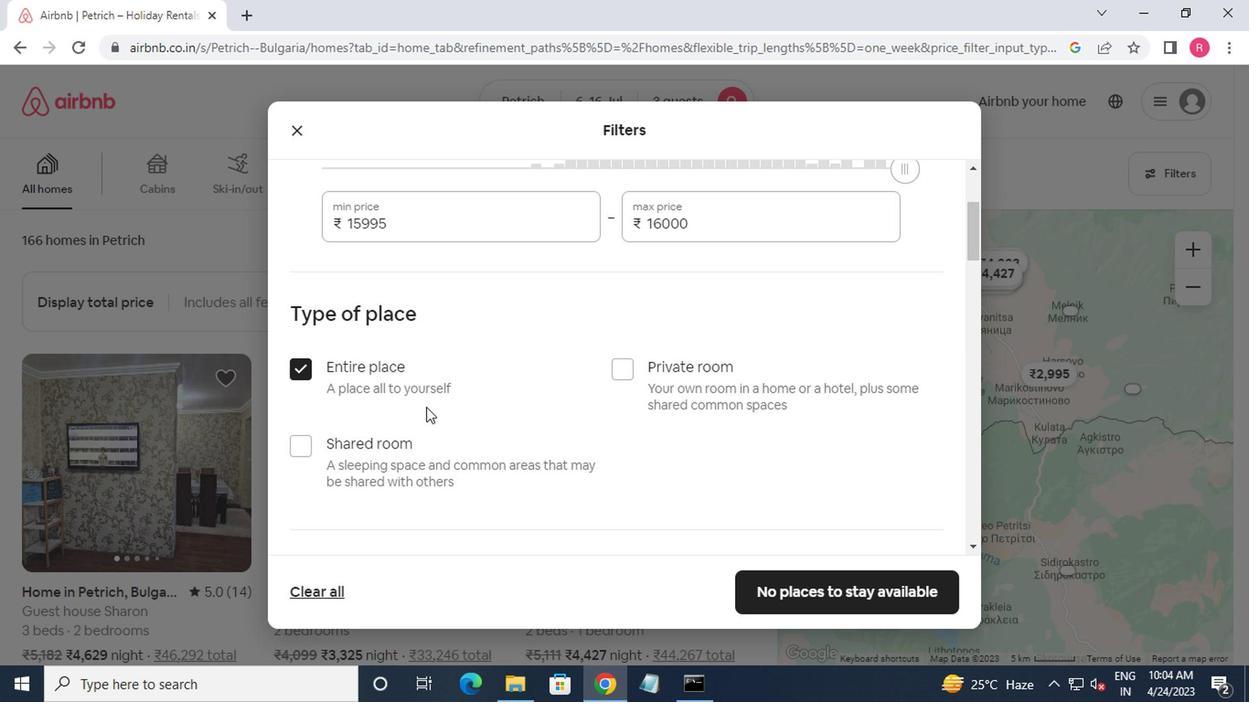 
Action: Mouse scrolled (423, 410) with delta (0, -1)
Screenshot: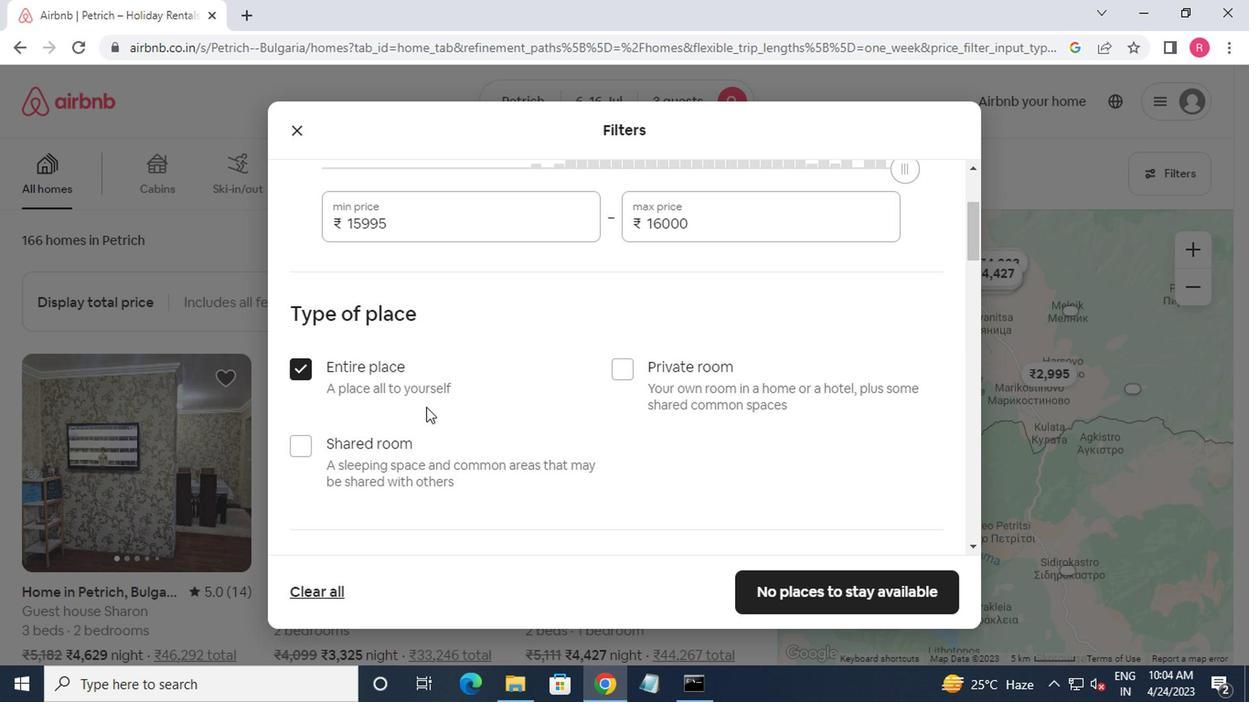 
Action: Mouse moved to (424, 413)
Screenshot: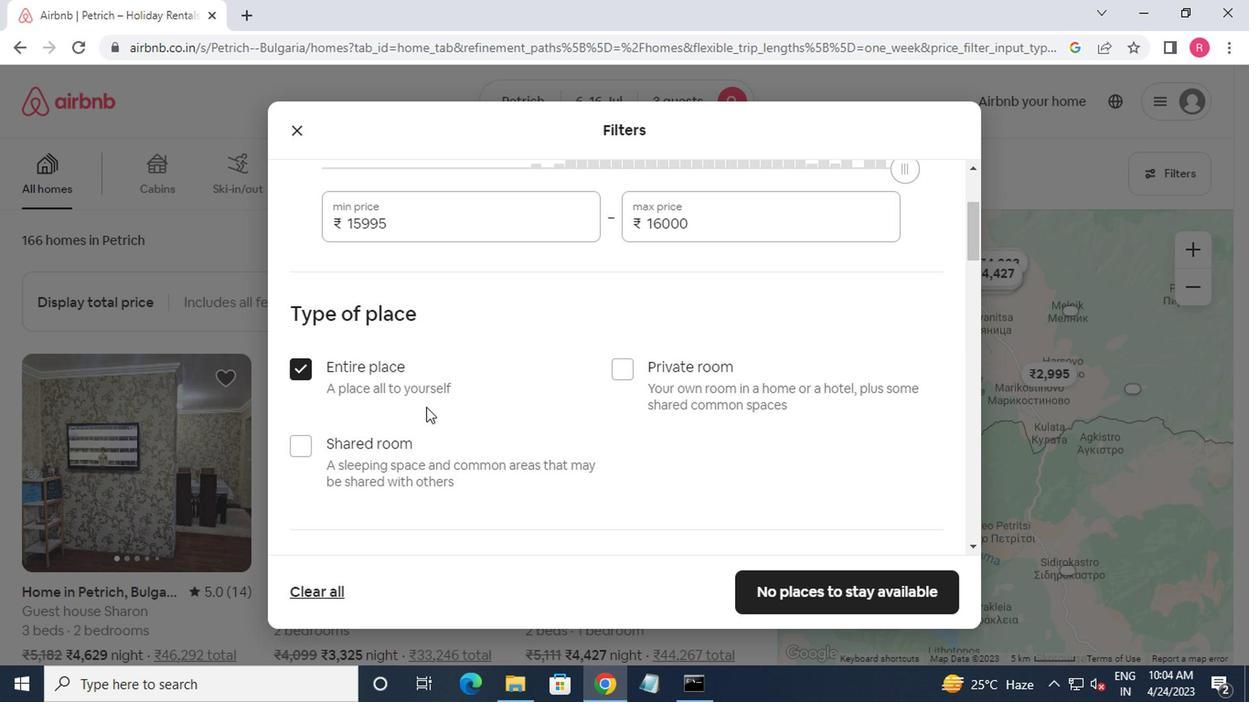
Action: Mouse scrolled (424, 412) with delta (0, -1)
Screenshot: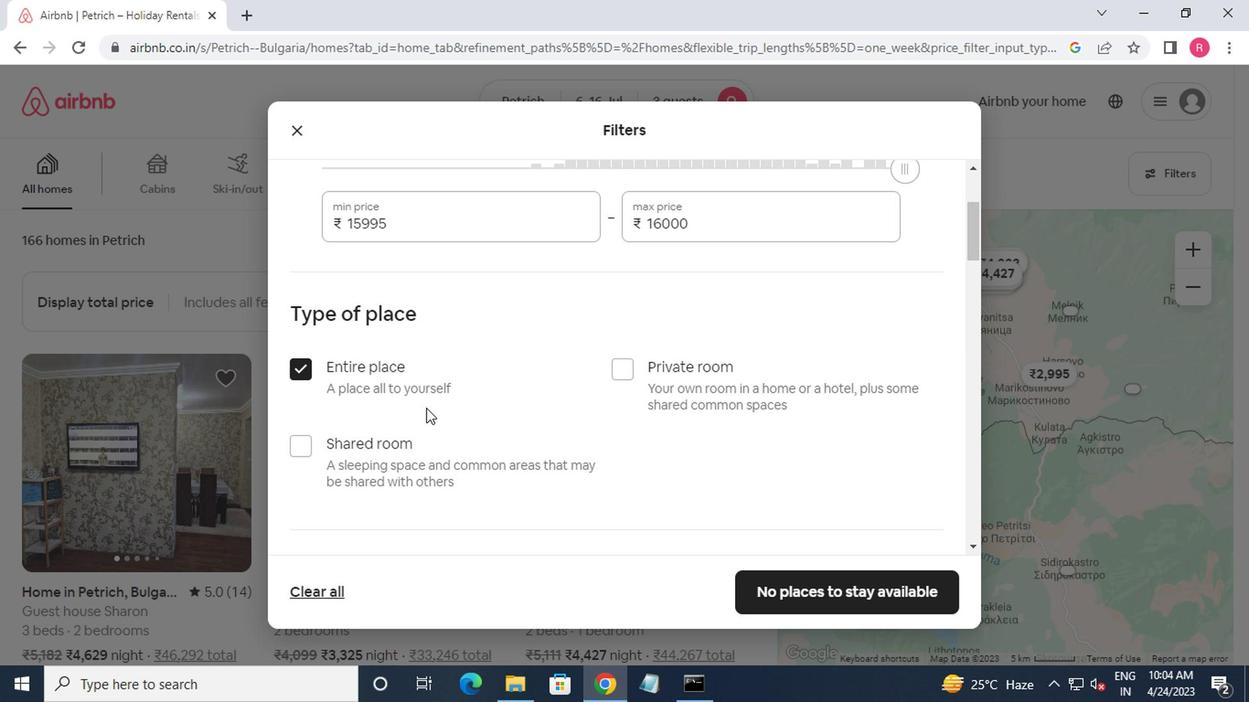 
Action: Mouse moved to (478, 402)
Screenshot: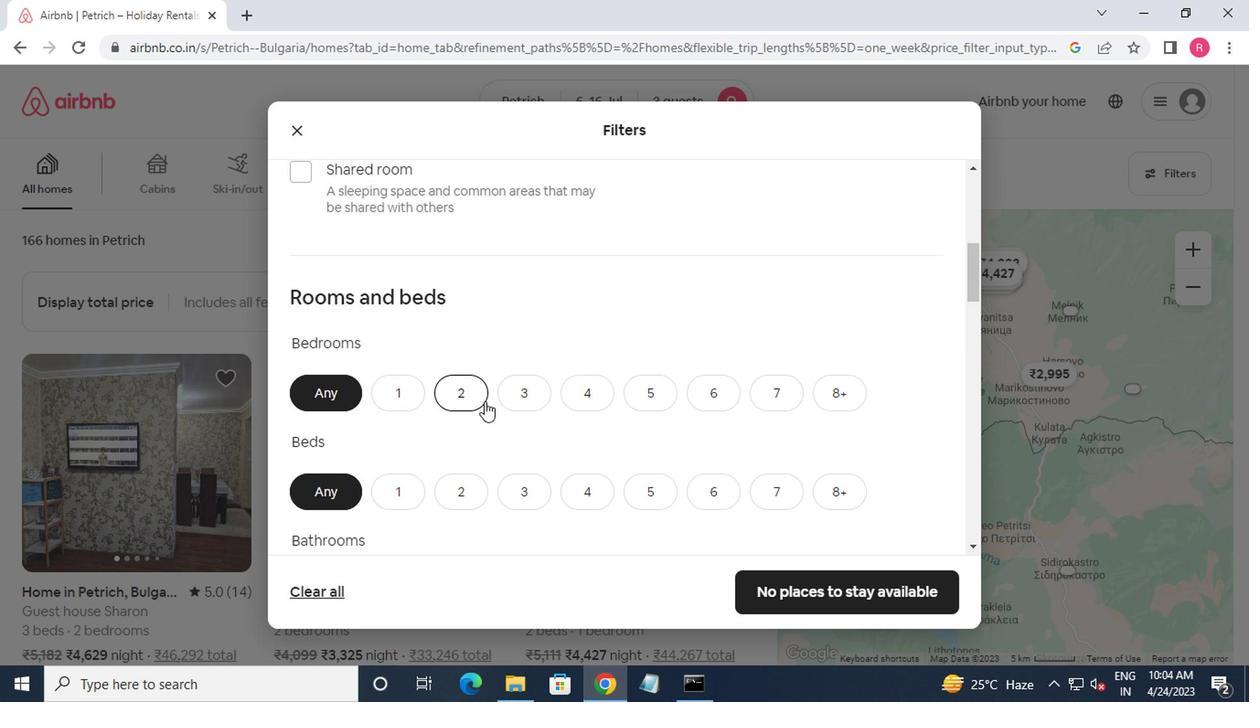 
Action: Mouse pressed left at (478, 402)
Screenshot: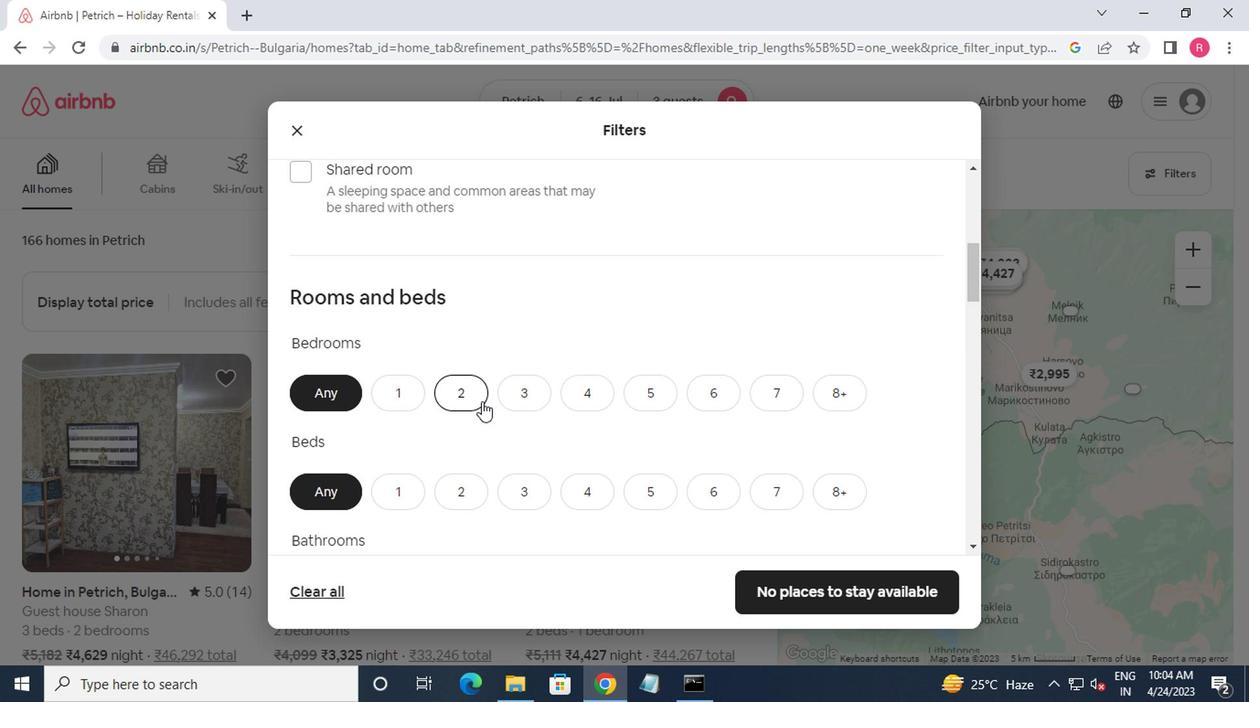 
Action: Mouse moved to (466, 484)
Screenshot: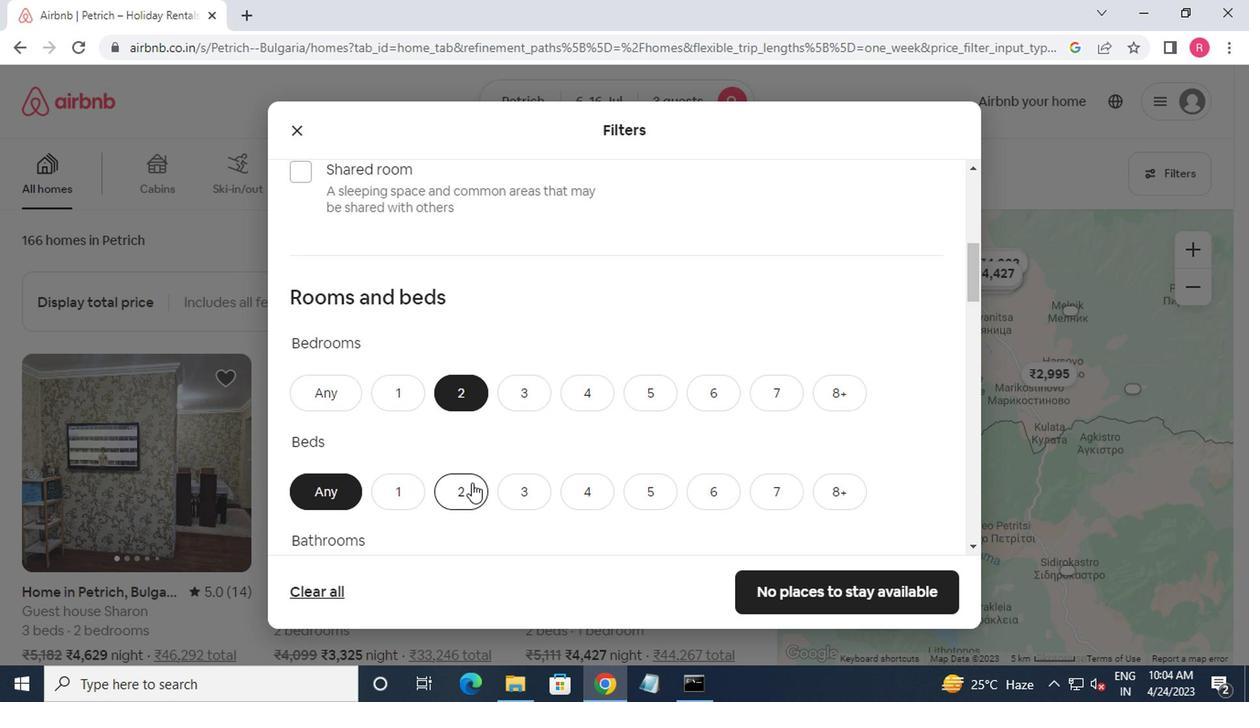 
Action: Mouse pressed left at (466, 484)
Screenshot: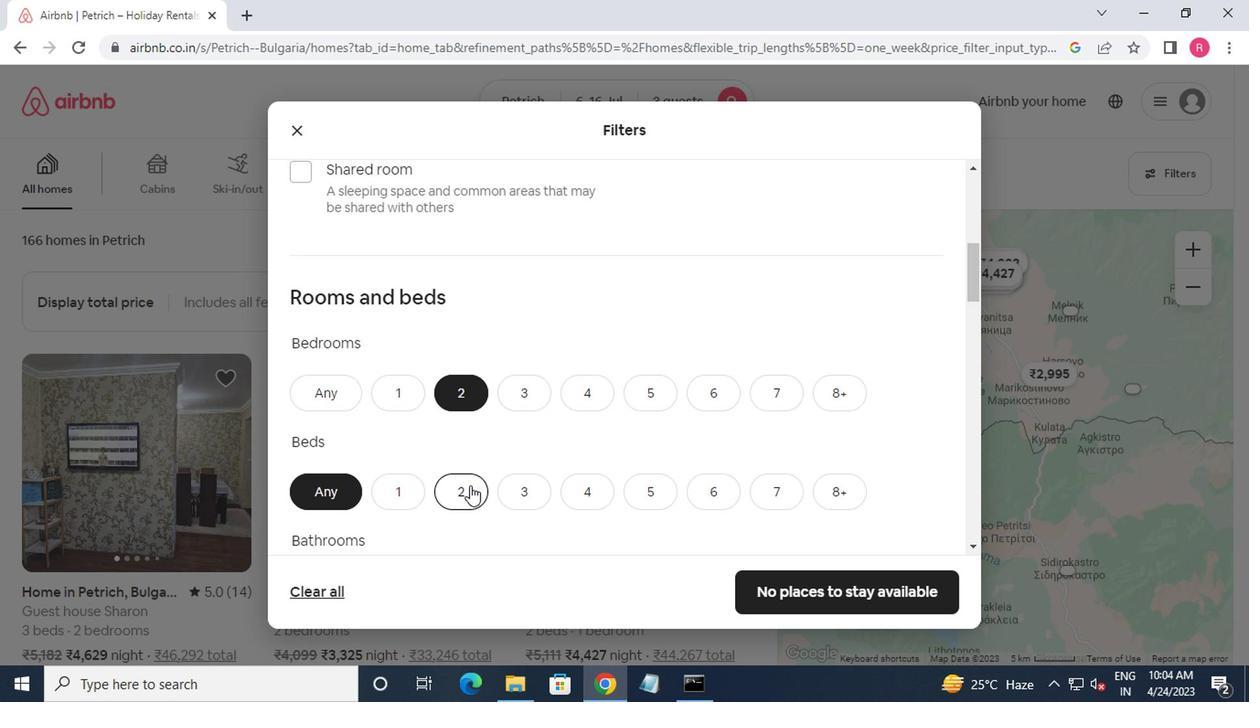 
Action: Mouse moved to (421, 488)
Screenshot: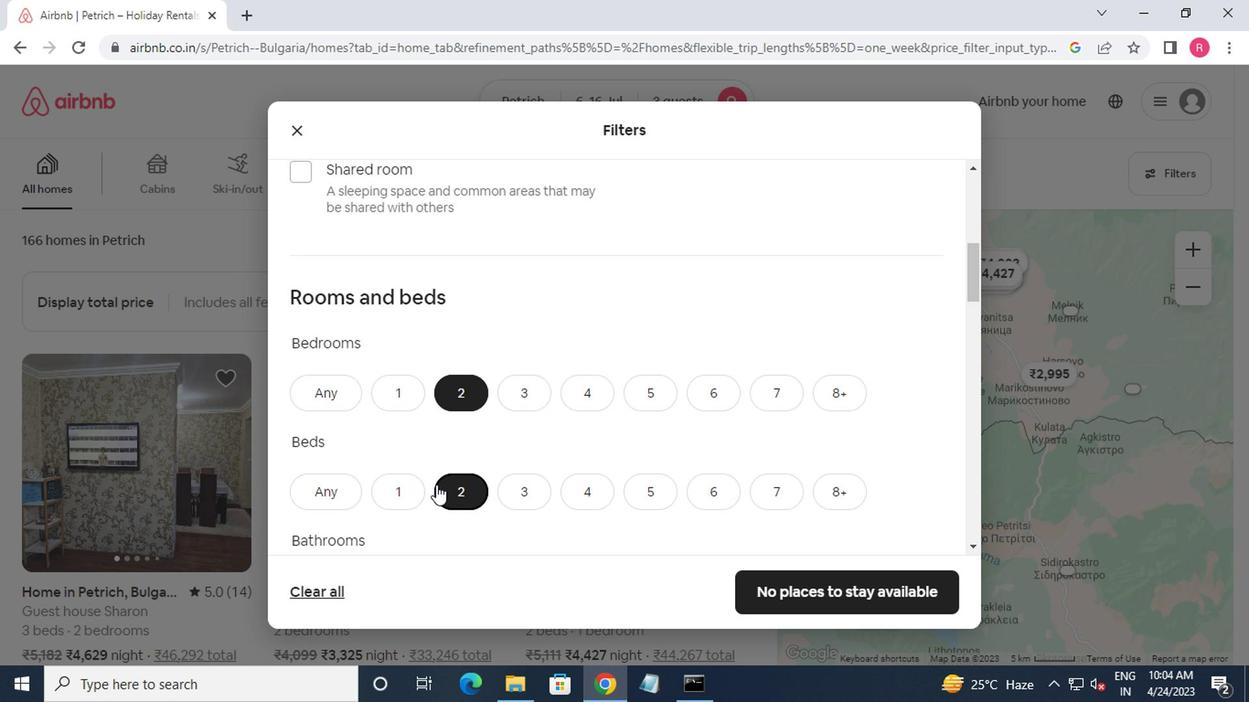 
Action: Mouse scrolled (421, 487) with delta (0, 0)
Screenshot: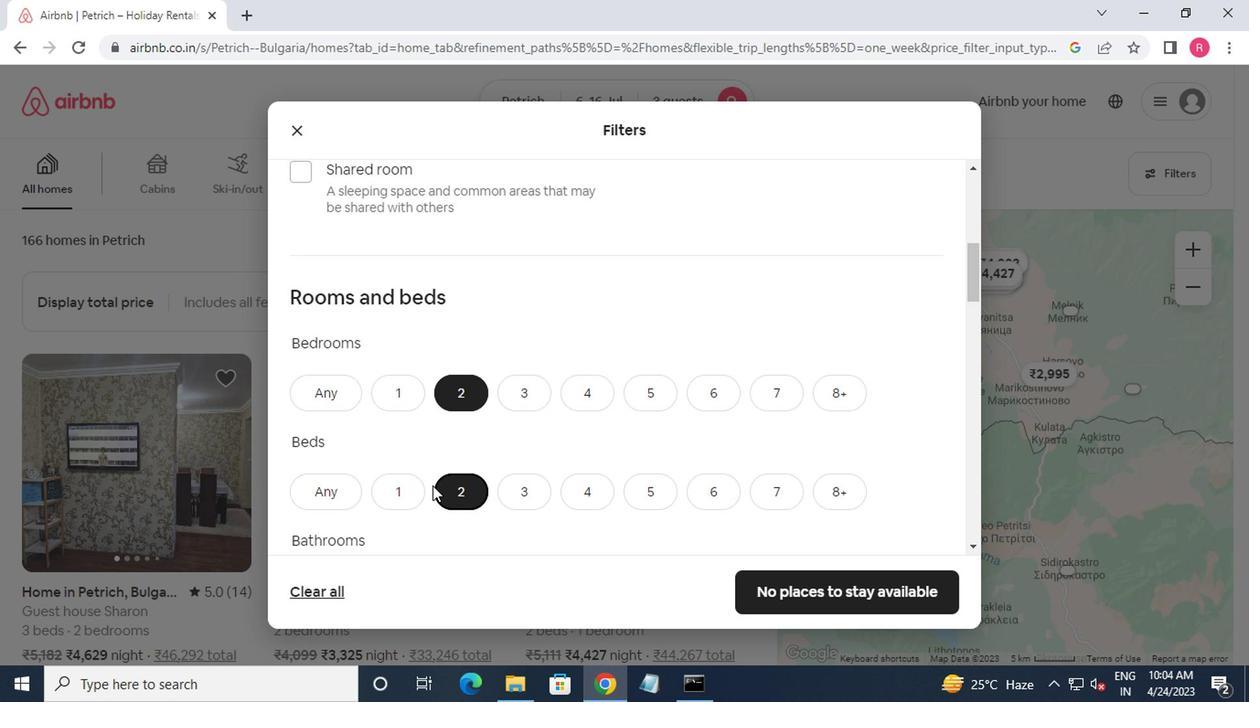 
Action: Mouse scrolled (421, 487) with delta (0, 0)
Screenshot: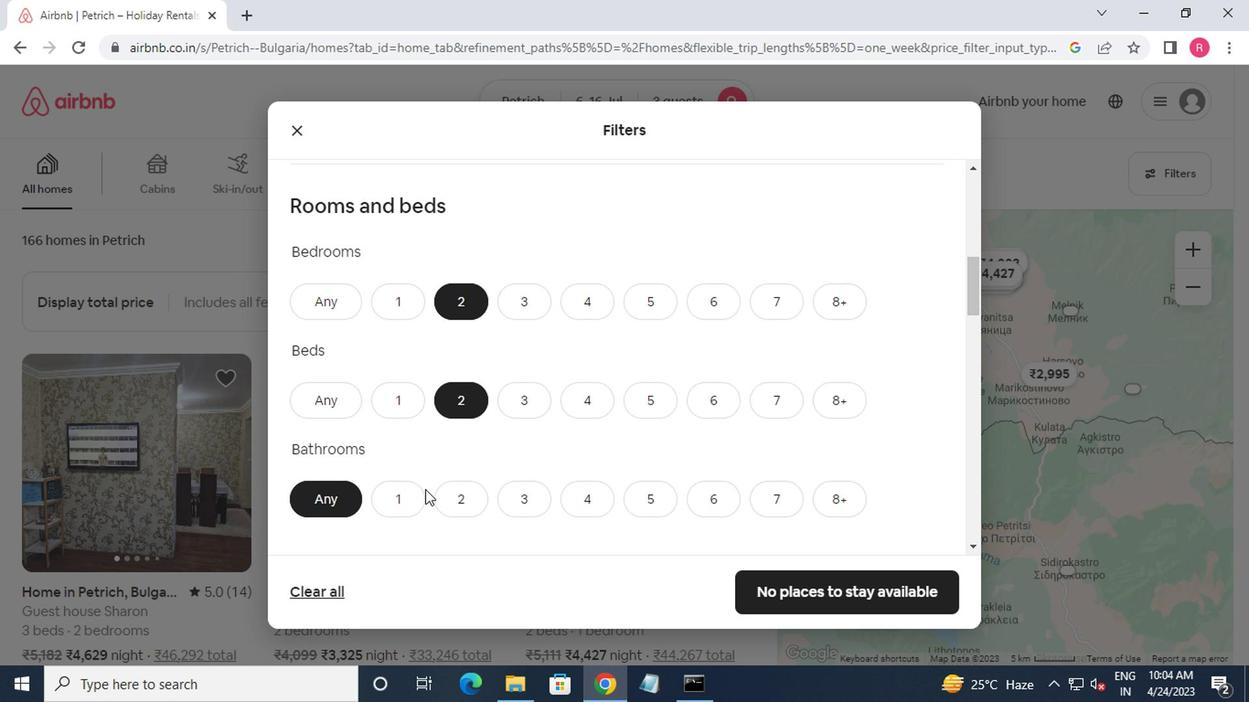
Action: Mouse moved to (421, 489)
Screenshot: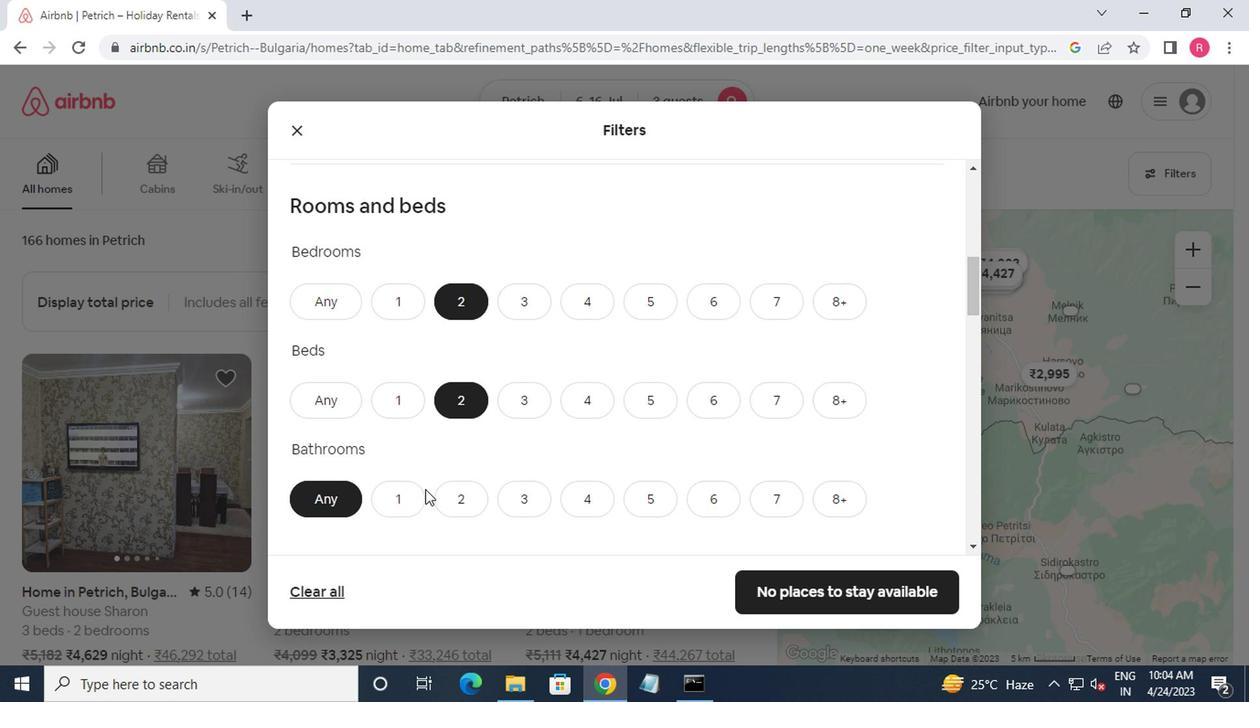 
Action: Mouse scrolled (421, 488) with delta (0, -1)
Screenshot: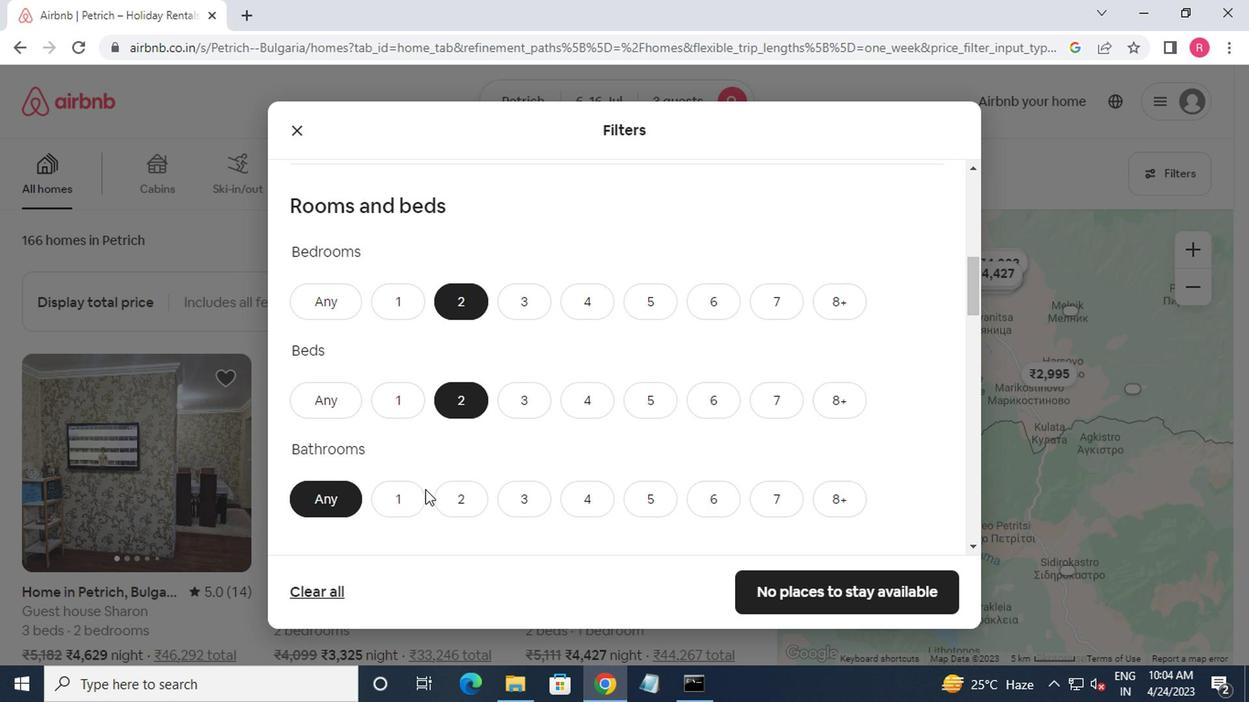 
Action: Mouse moved to (395, 327)
Screenshot: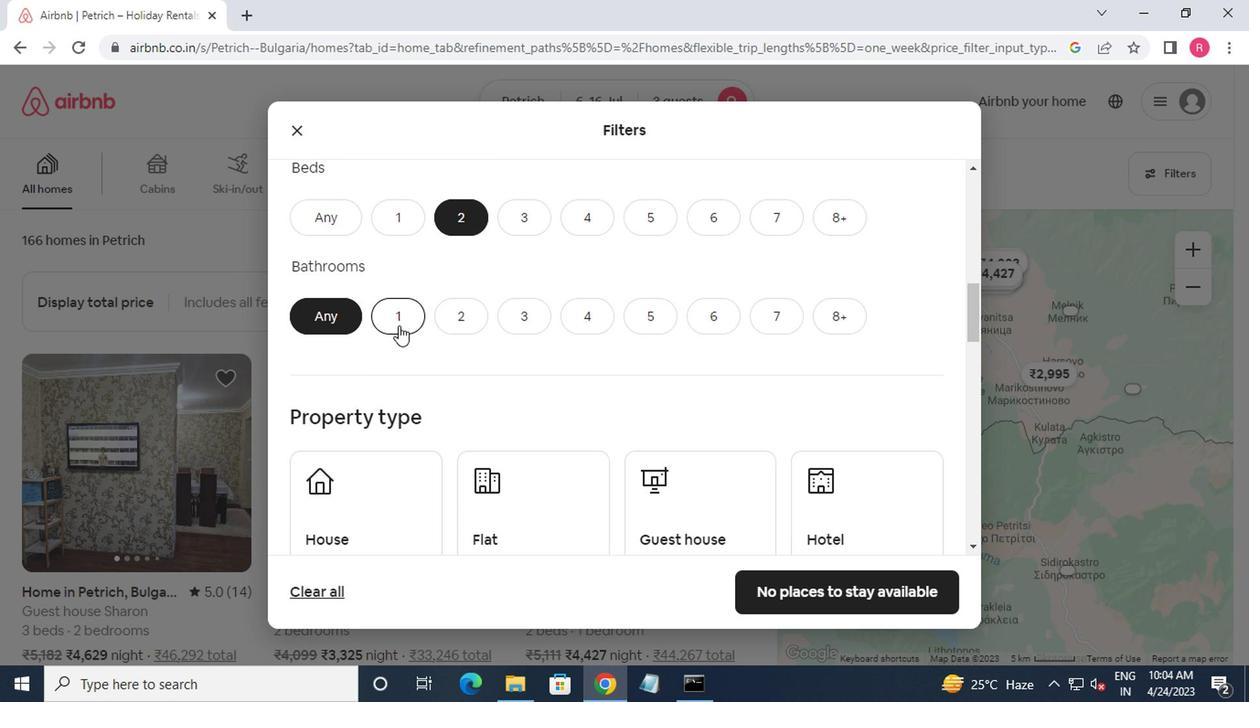 
Action: Mouse pressed left at (395, 327)
Screenshot: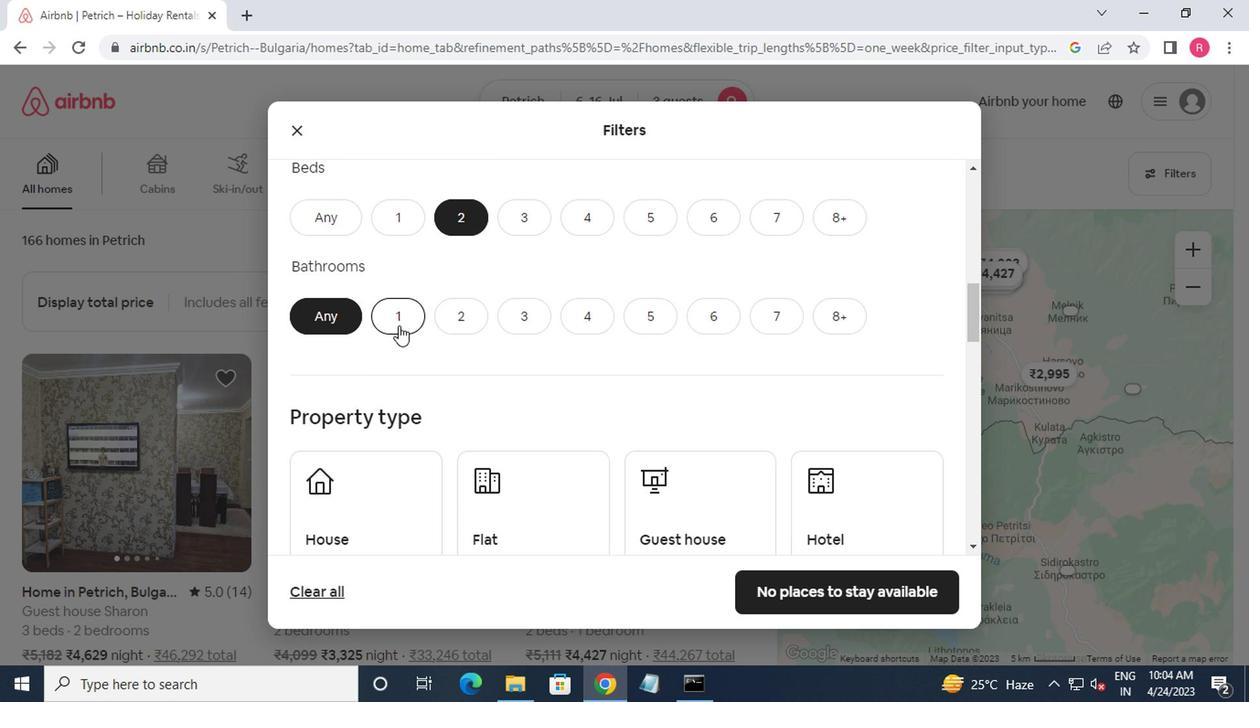 
Action: Mouse moved to (388, 364)
Screenshot: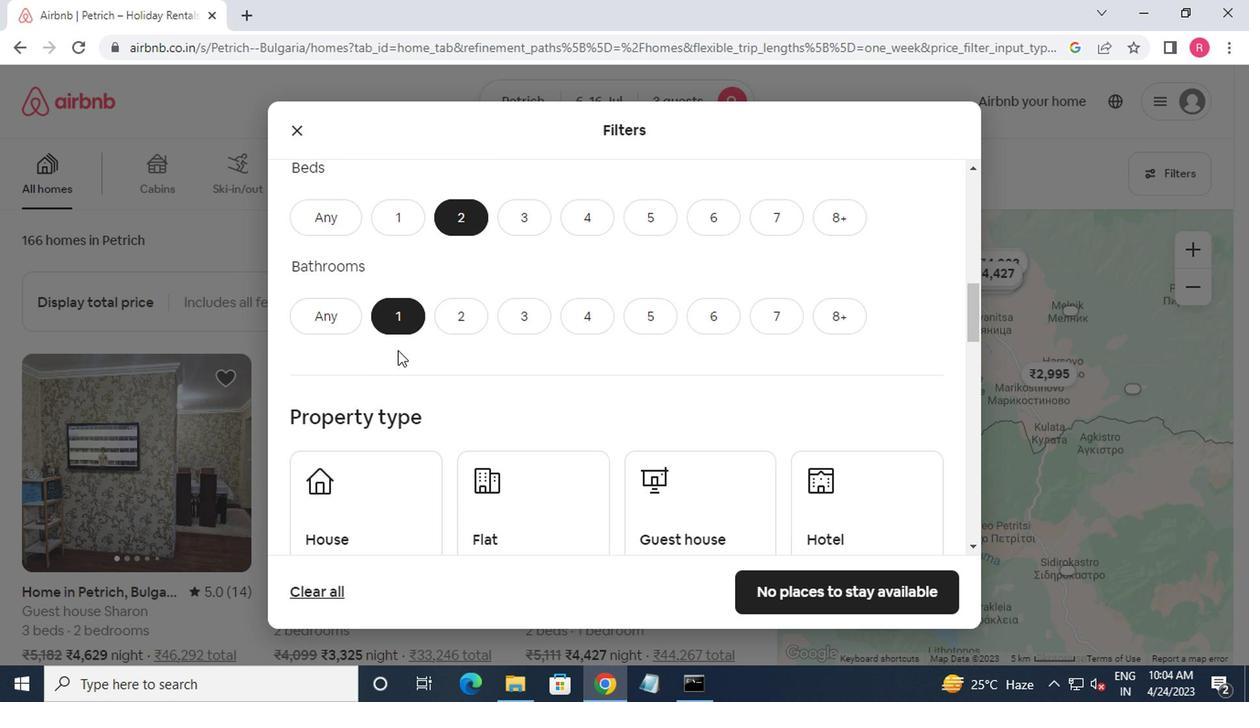 
Action: Mouse scrolled (388, 363) with delta (0, -1)
Screenshot: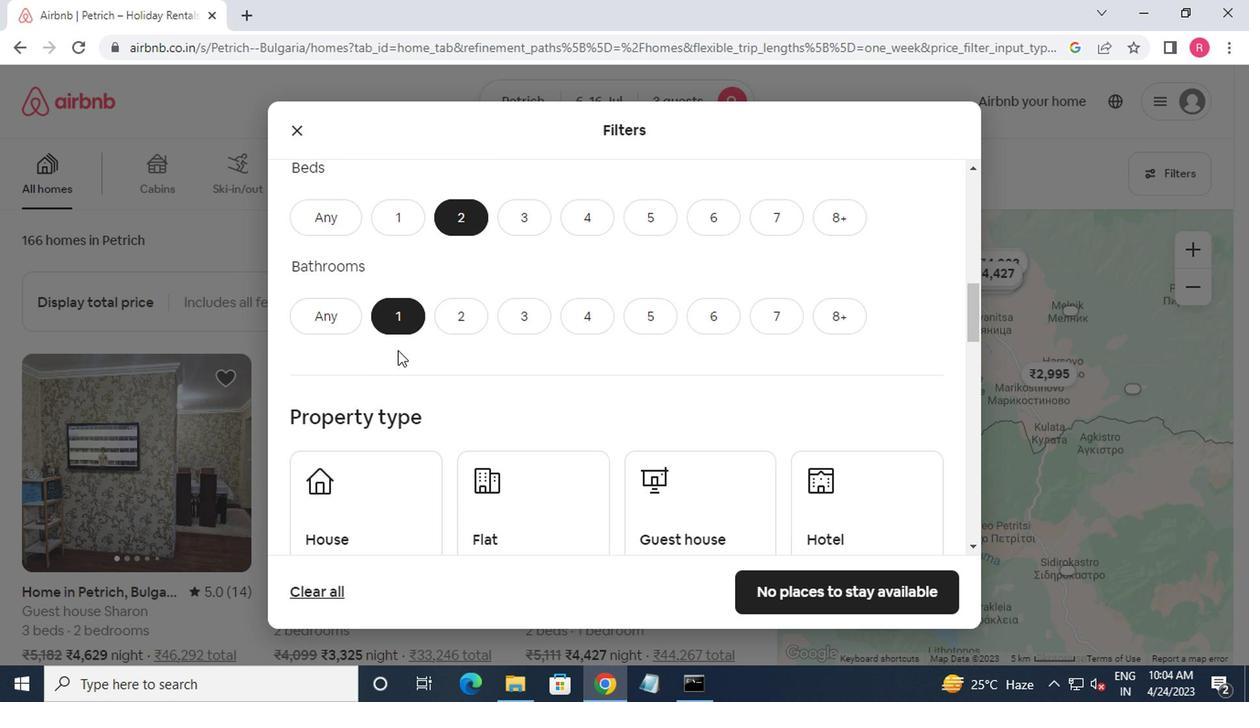 
Action: Mouse moved to (363, 407)
Screenshot: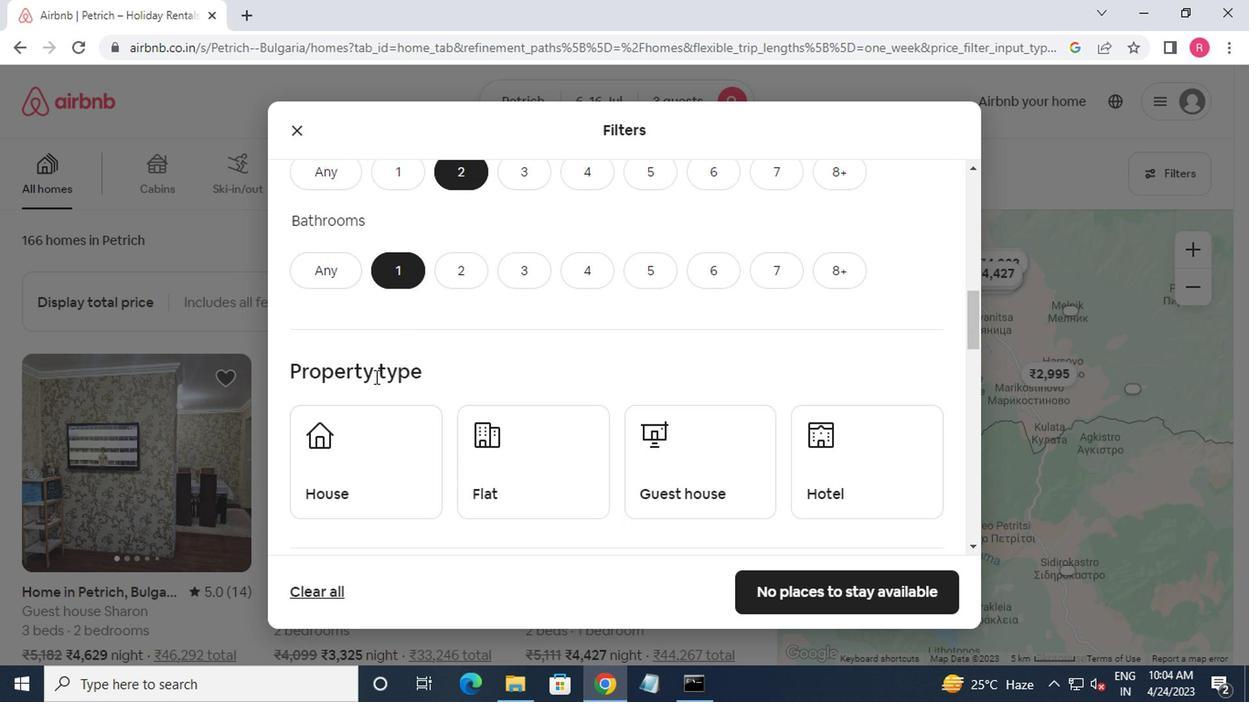 
Action: Mouse pressed left at (363, 407)
Screenshot: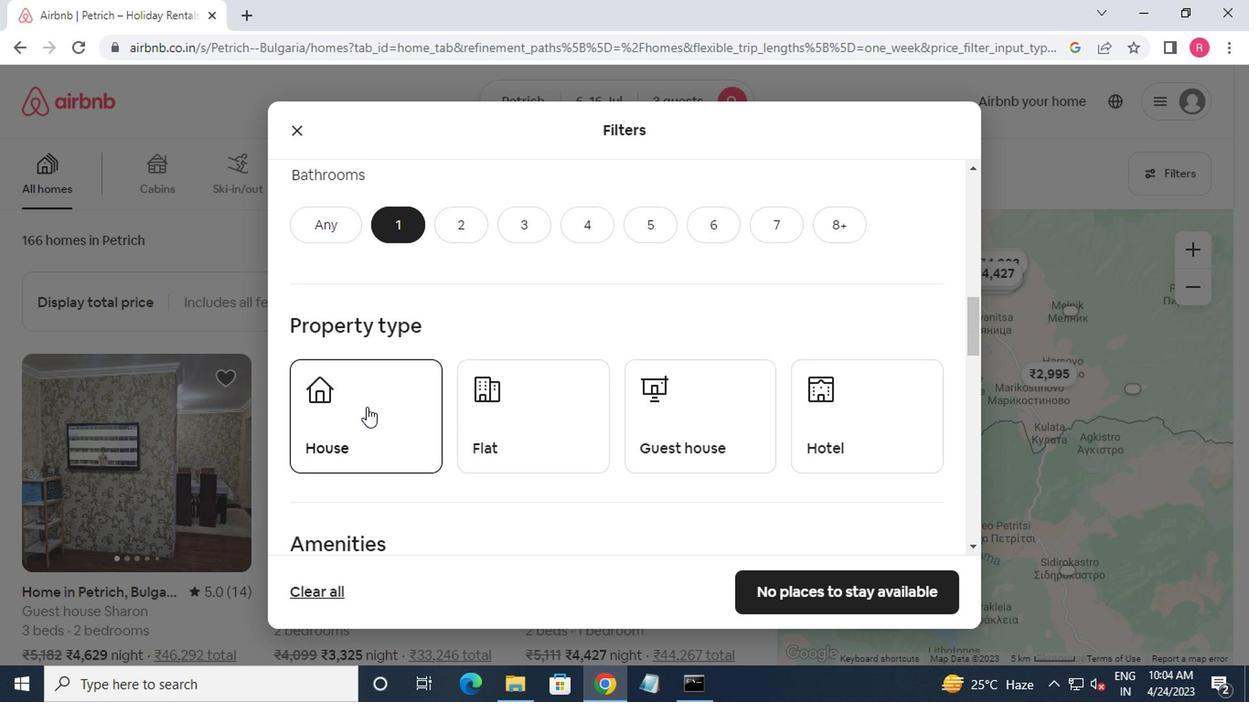
Action: Mouse moved to (478, 411)
Screenshot: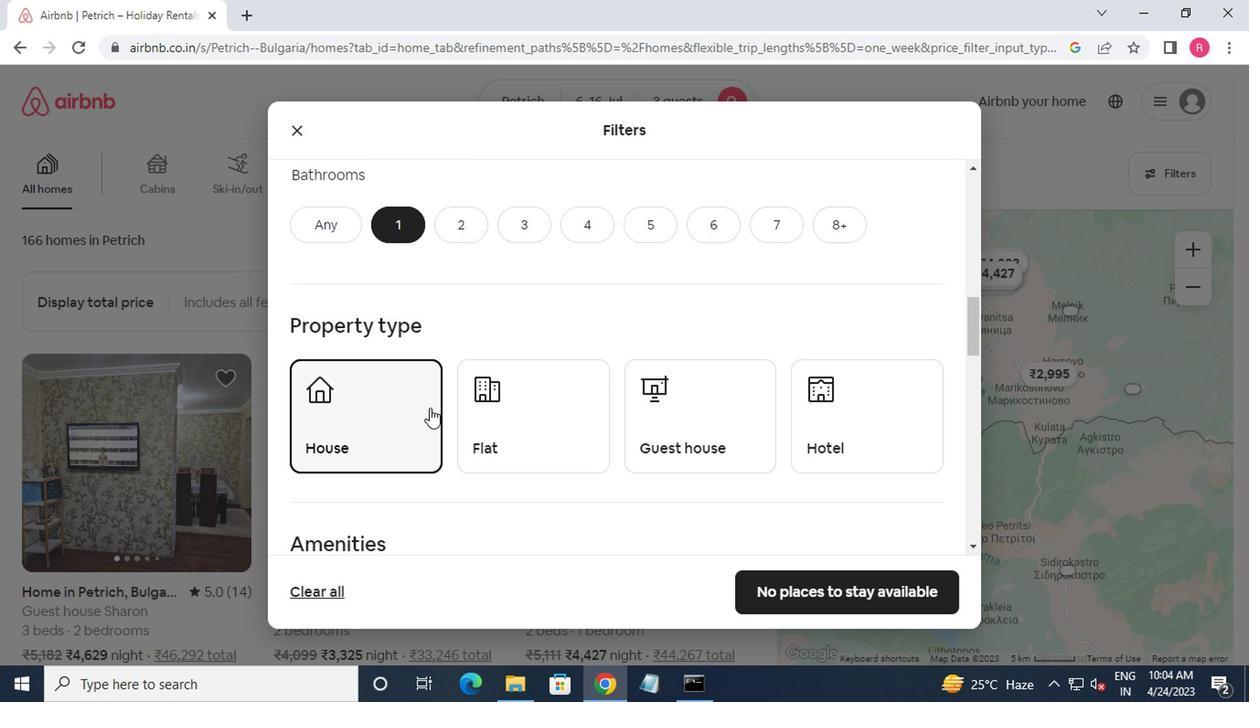 
Action: Mouse pressed left at (478, 411)
Screenshot: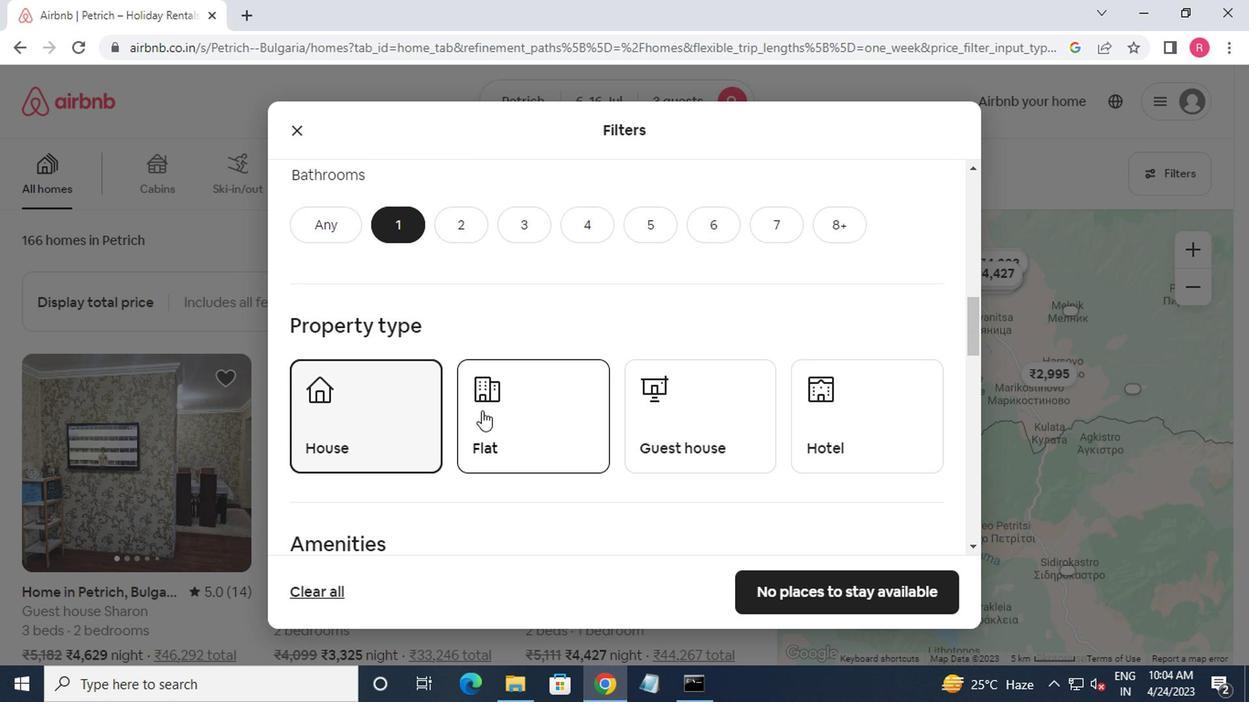 
Action: Mouse moved to (662, 416)
Screenshot: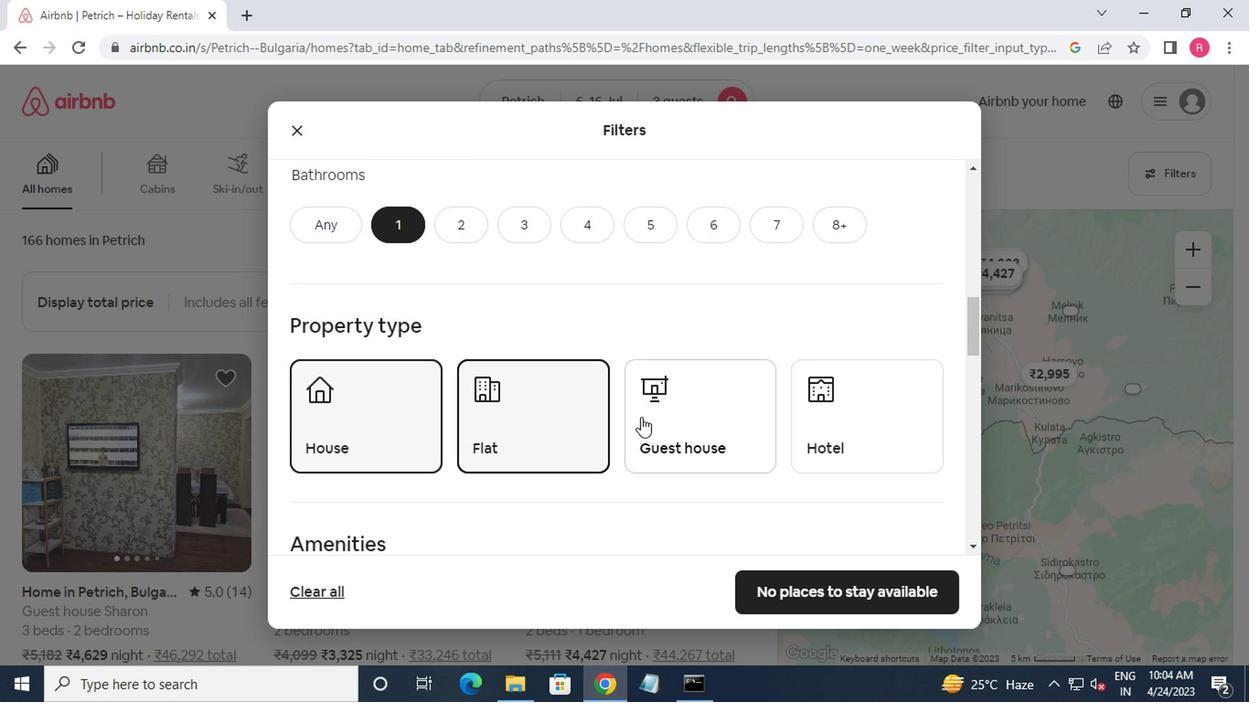 
Action: Mouse pressed left at (662, 416)
Screenshot: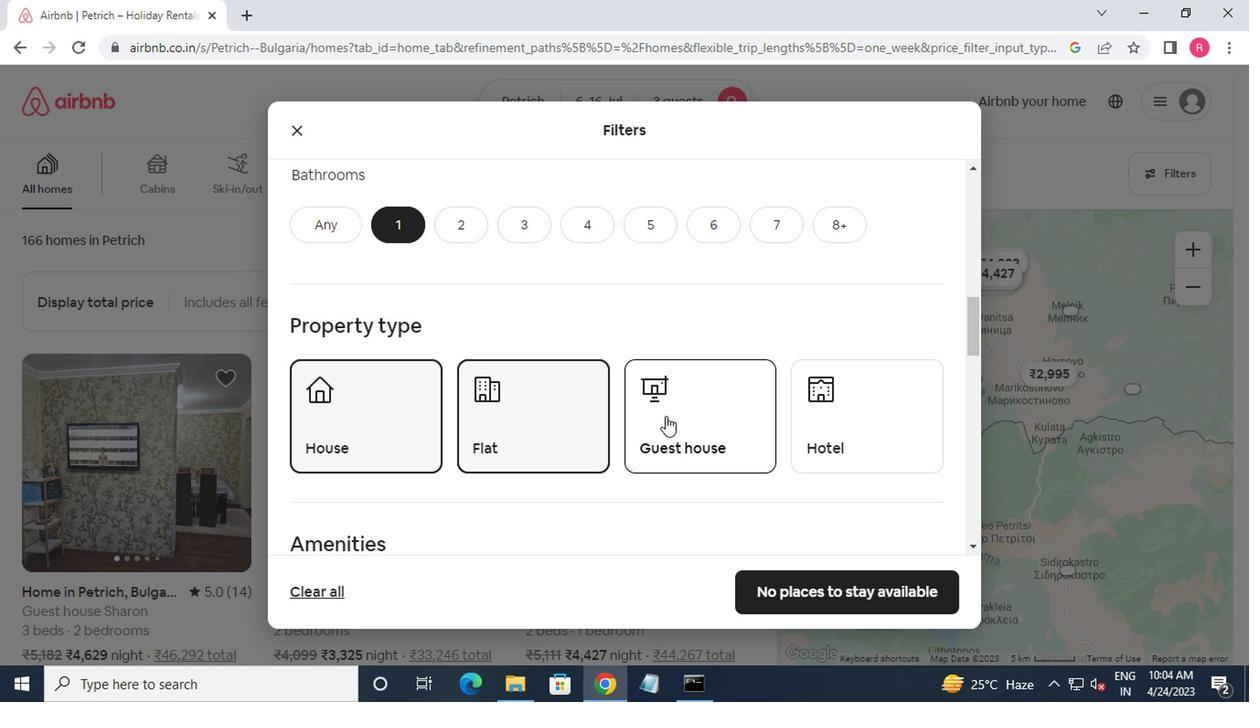 
Action: Mouse moved to (662, 416)
Screenshot: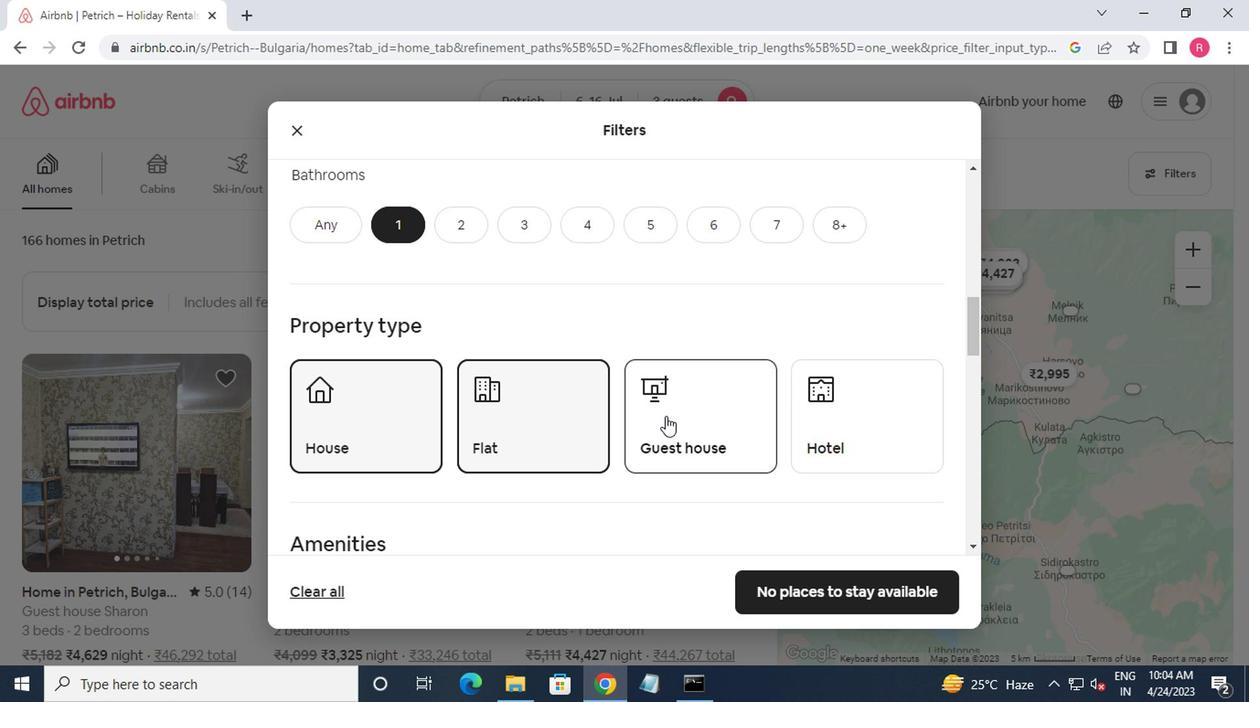 
Action: Mouse scrolled (662, 415) with delta (0, -1)
Screenshot: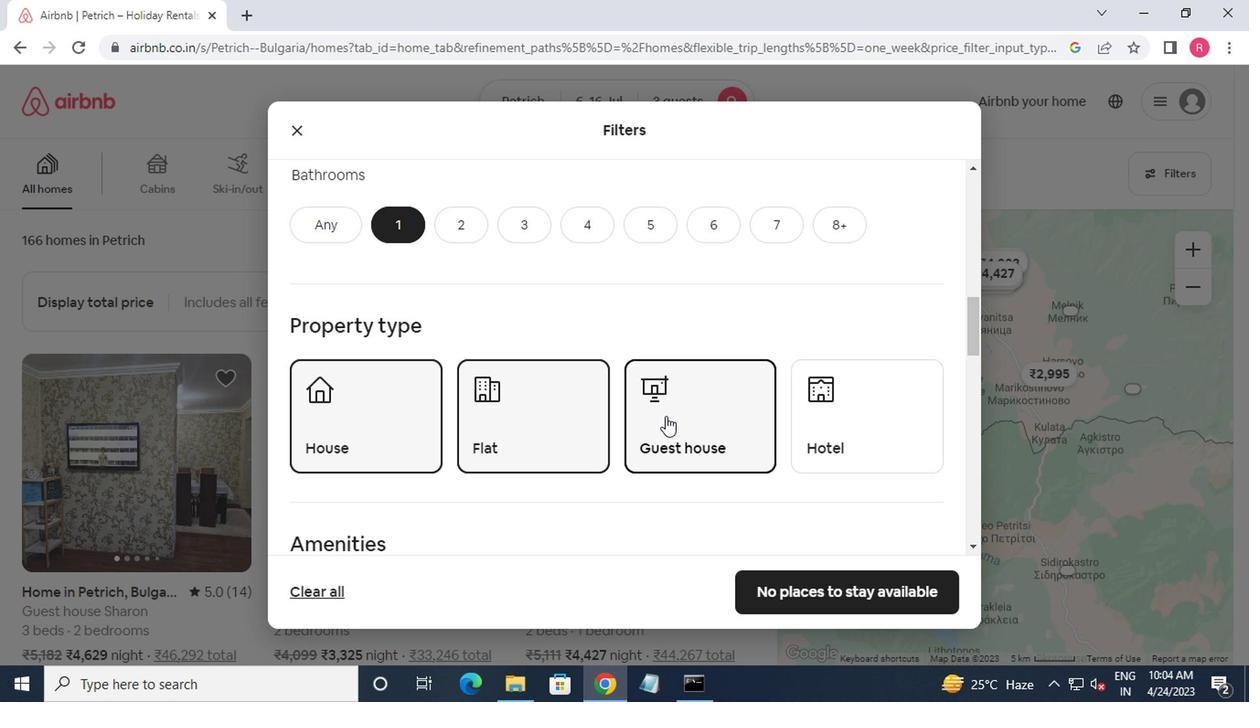 
Action: Mouse scrolled (662, 415) with delta (0, -1)
Screenshot: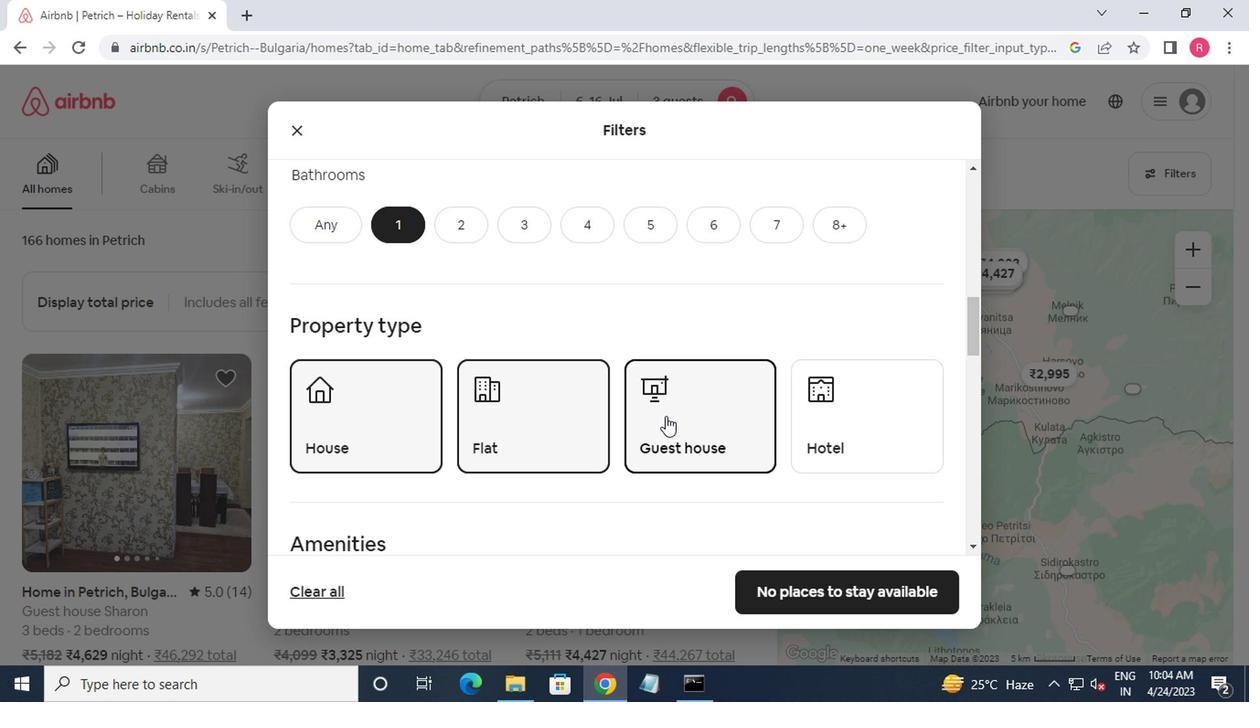 
Action: Mouse scrolled (662, 415) with delta (0, -1)
Screenshot: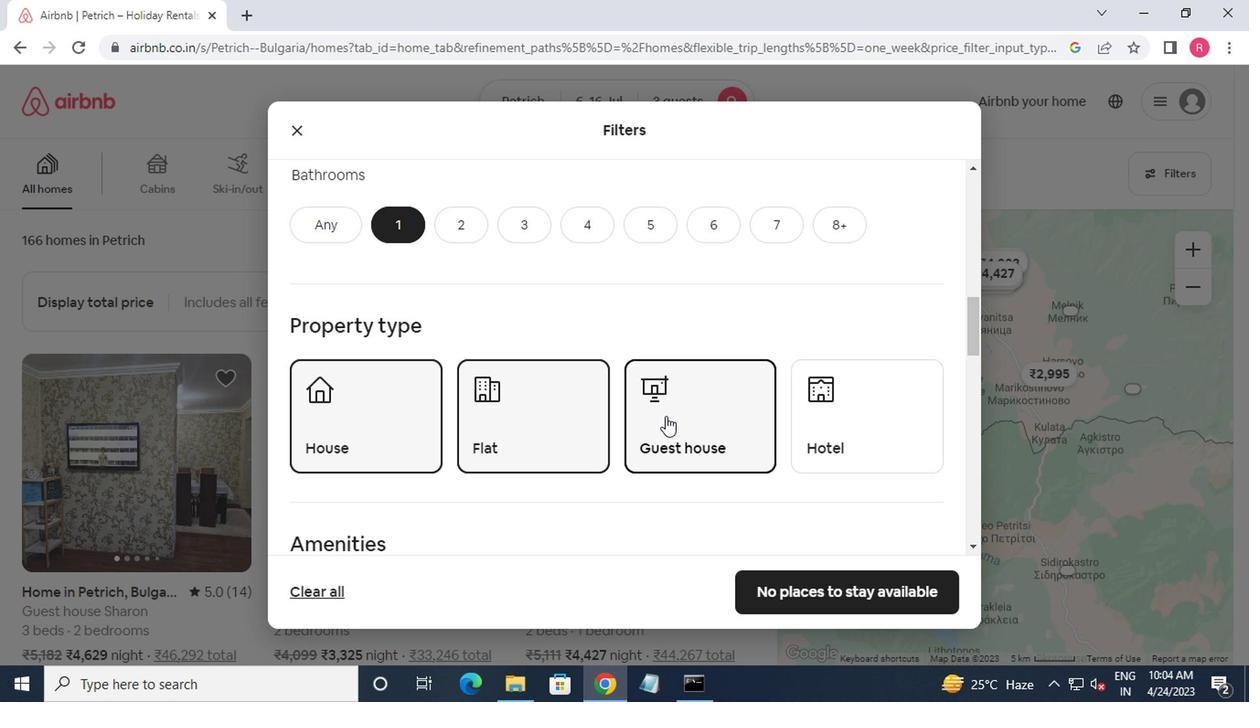 
Action: Mouse scrolled (662, 415) with delta (0, -1)
Screenshot: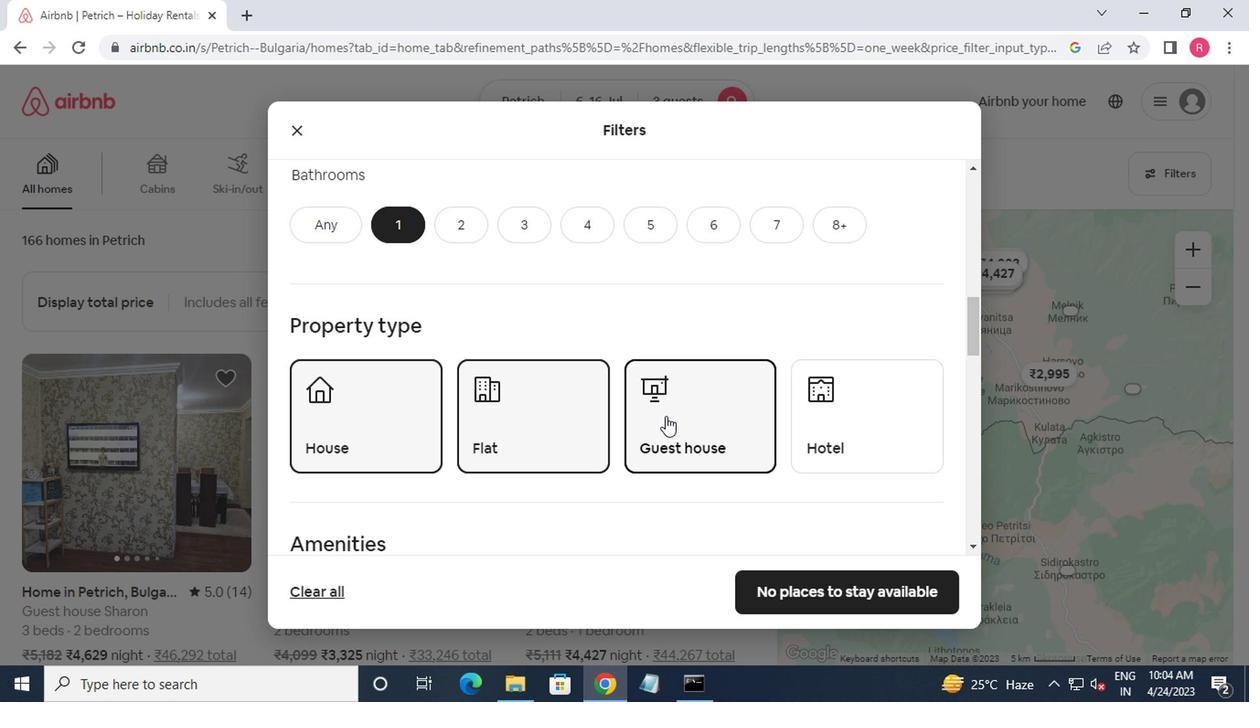 
Action: Mouse scrolled (662, 415) with delta (0, -1)
Screenshot: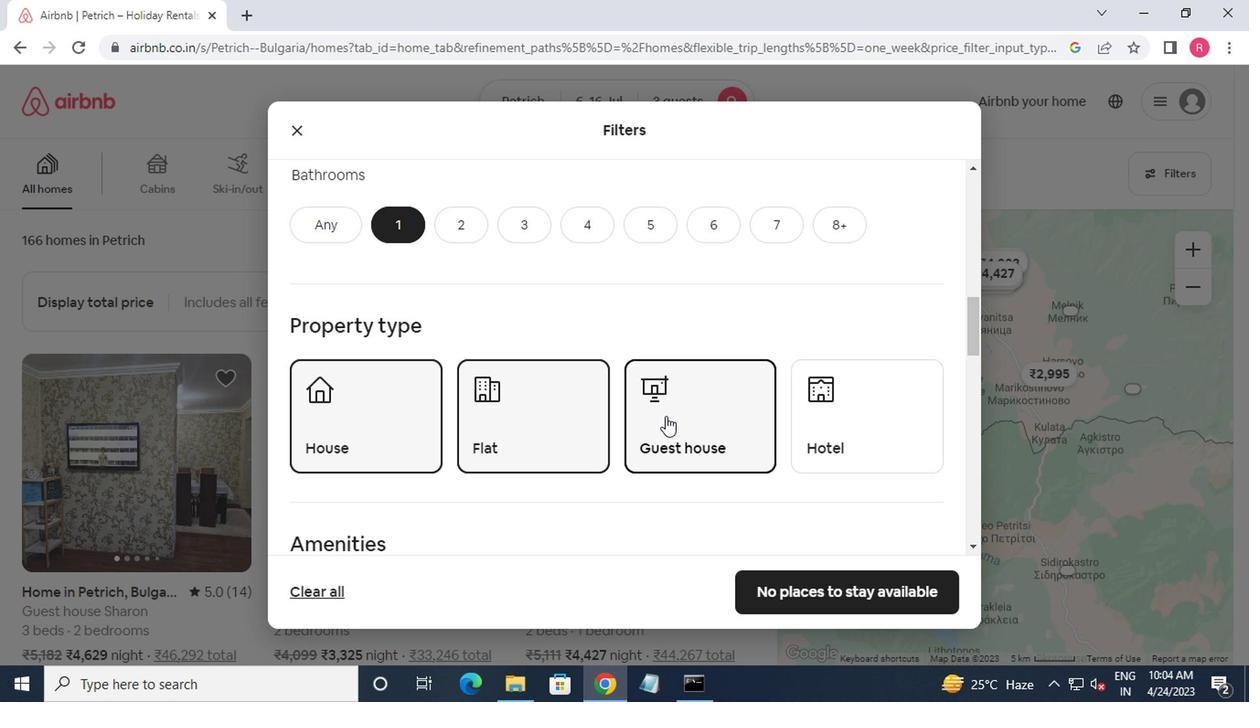 
Action: Mouse moved to (857, 479)
Screenshot: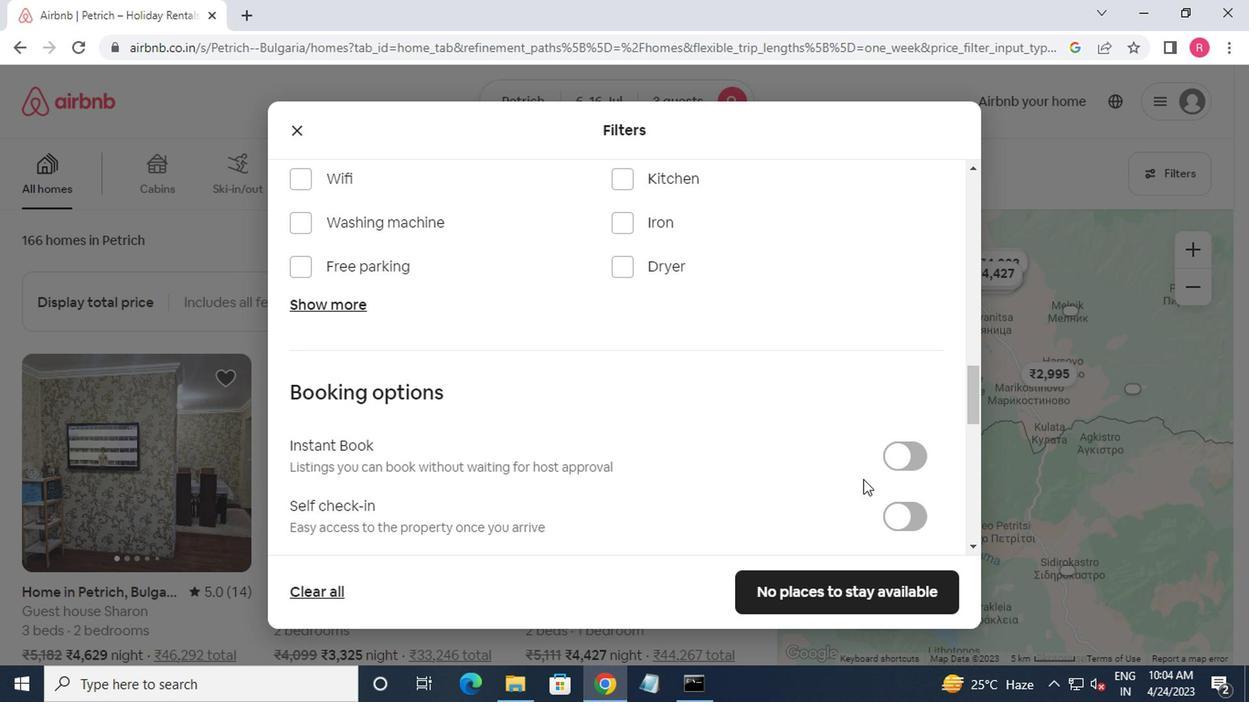
Action: Mouse scrolled (857, 478) with delta (0, -1)
Screenshot: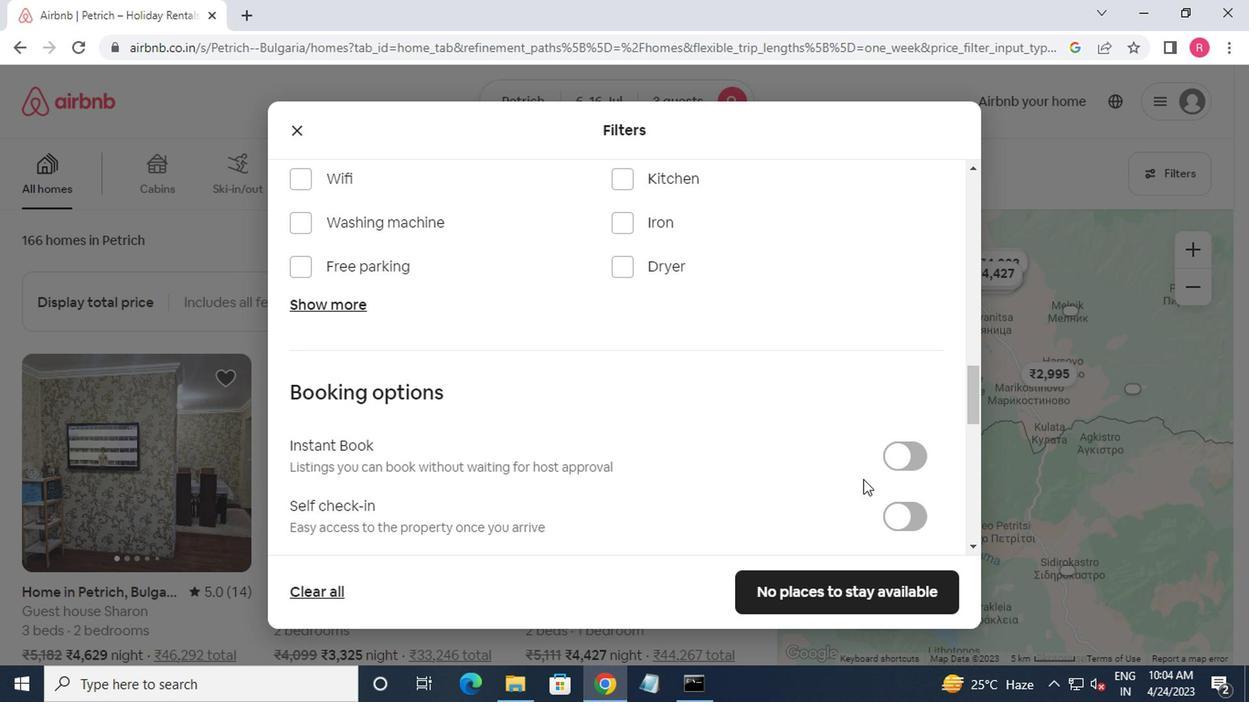 
Action: Mouse moved to (883, 436)
Screenshot: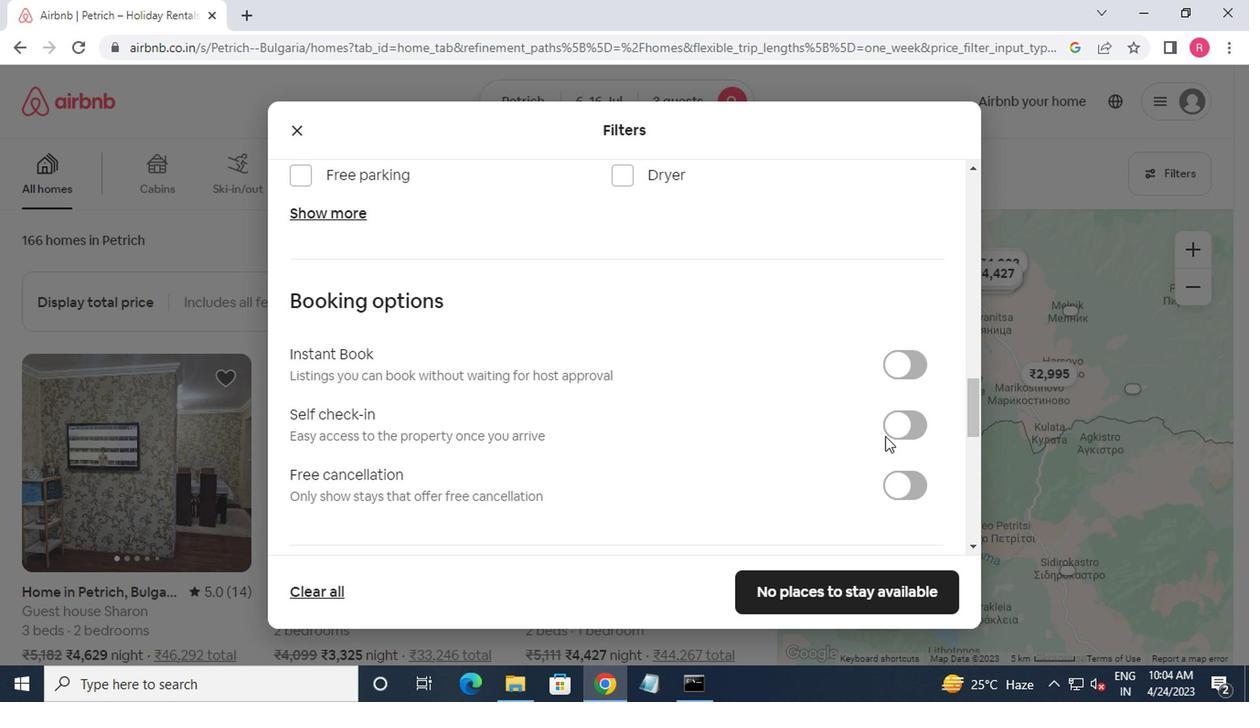 
Action: Mouse pressed left at (883, 436)
Screenshot: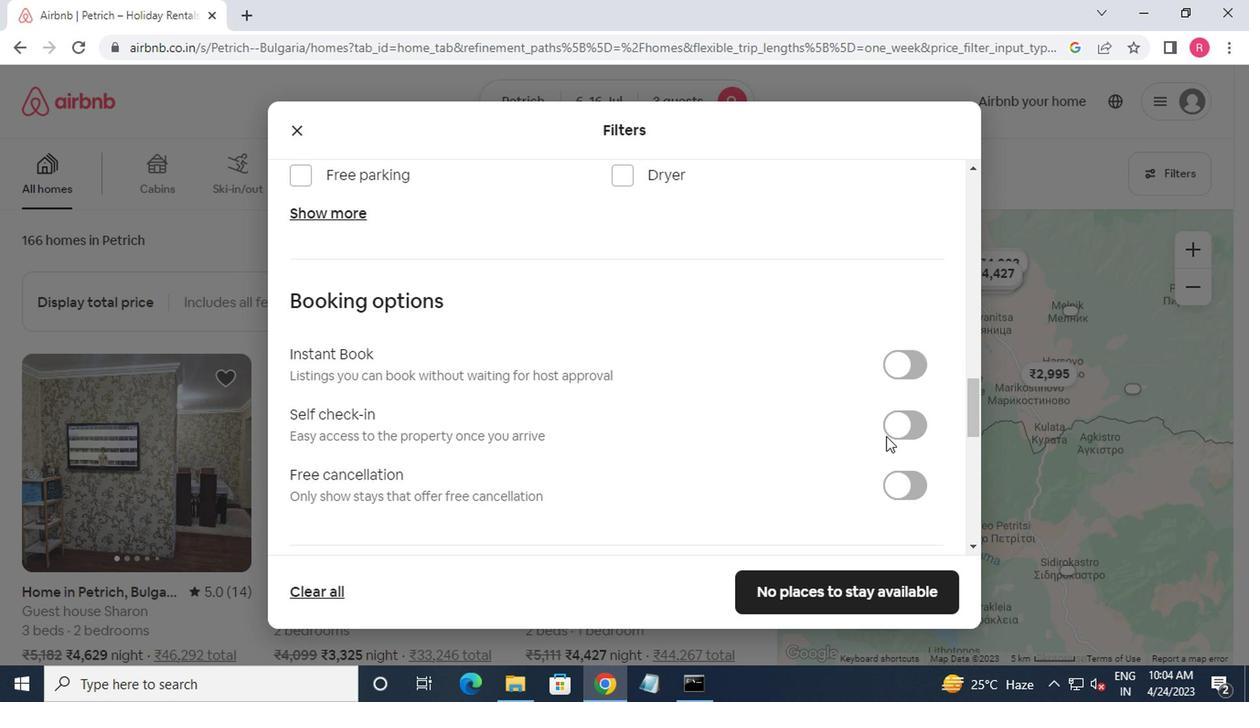 
Action: Mouse moved to (881, 426)
Screenshot: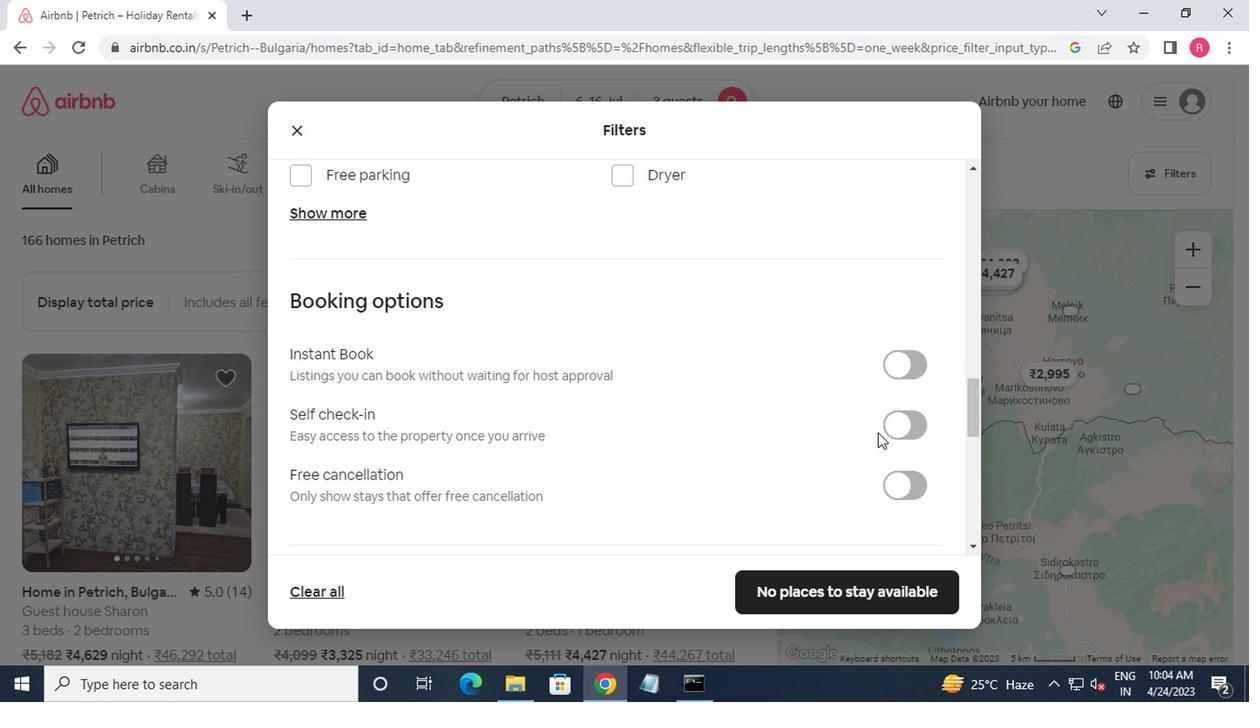 
Action: Mouse pressed left at (881, 426)
Screenshot: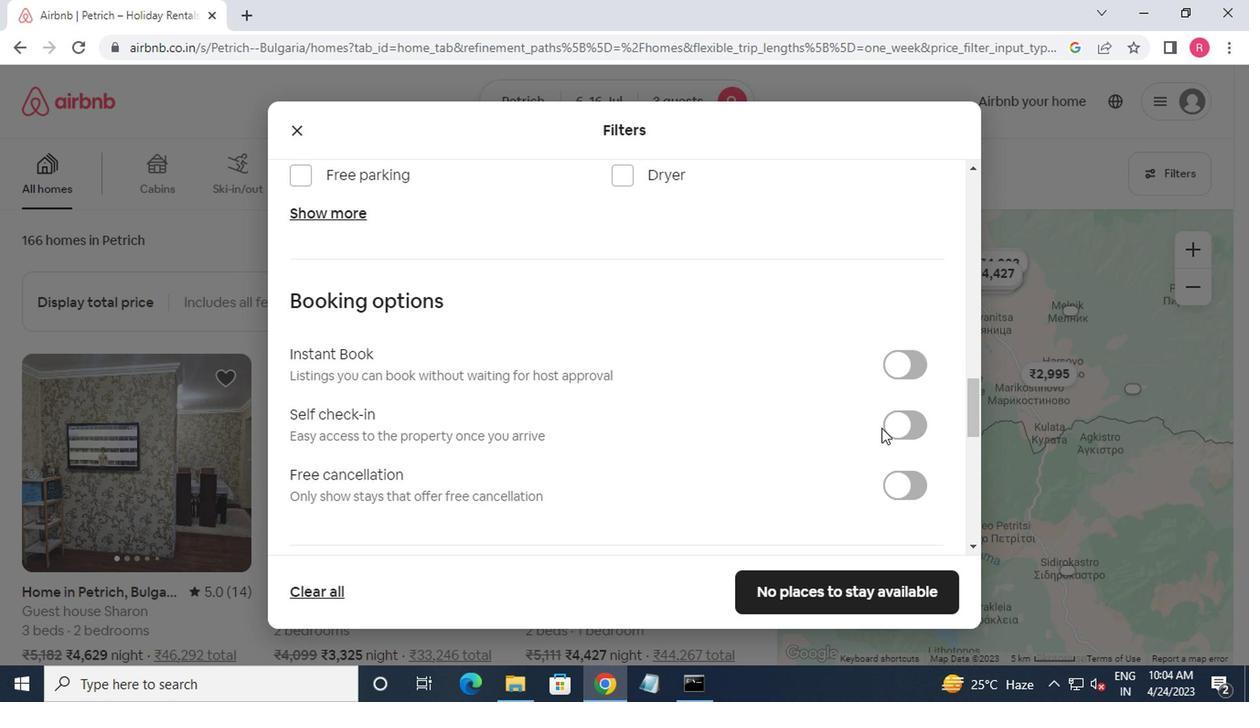 
Action: Mouse moved to (825, 440)
Screenshot: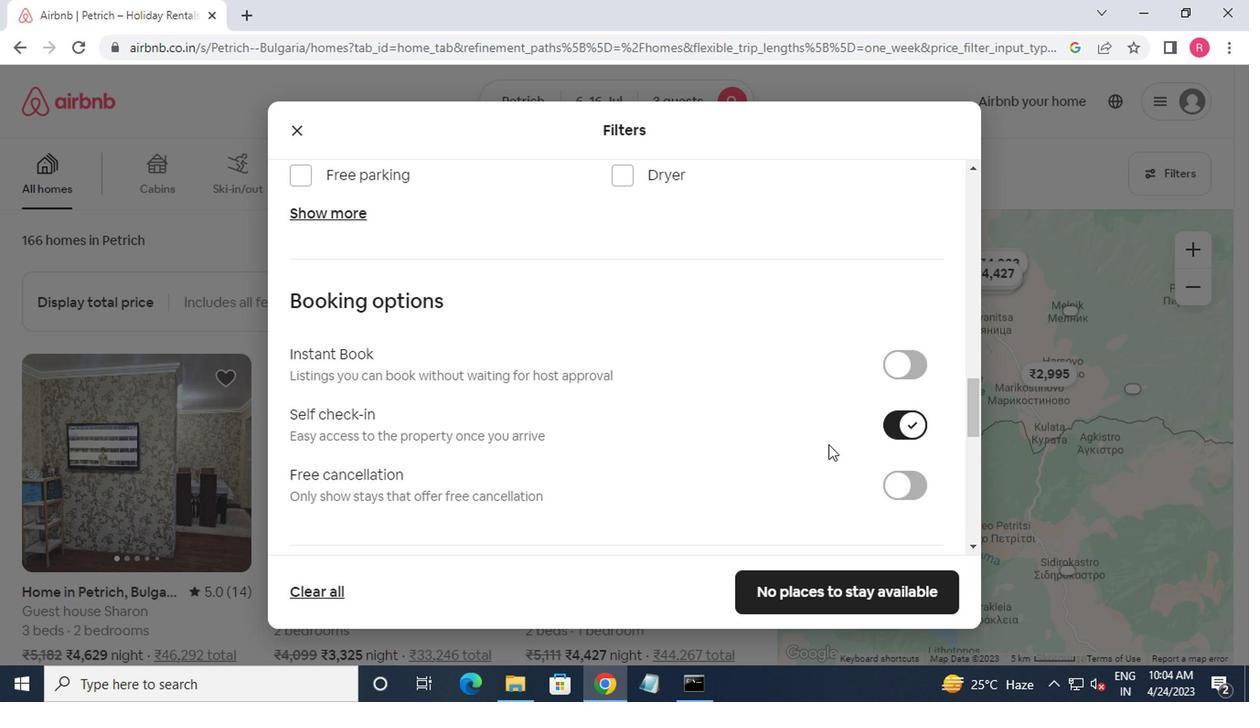 
Action: Mouse scrolled (825, 439) with delta (0, 0)
Screenshot: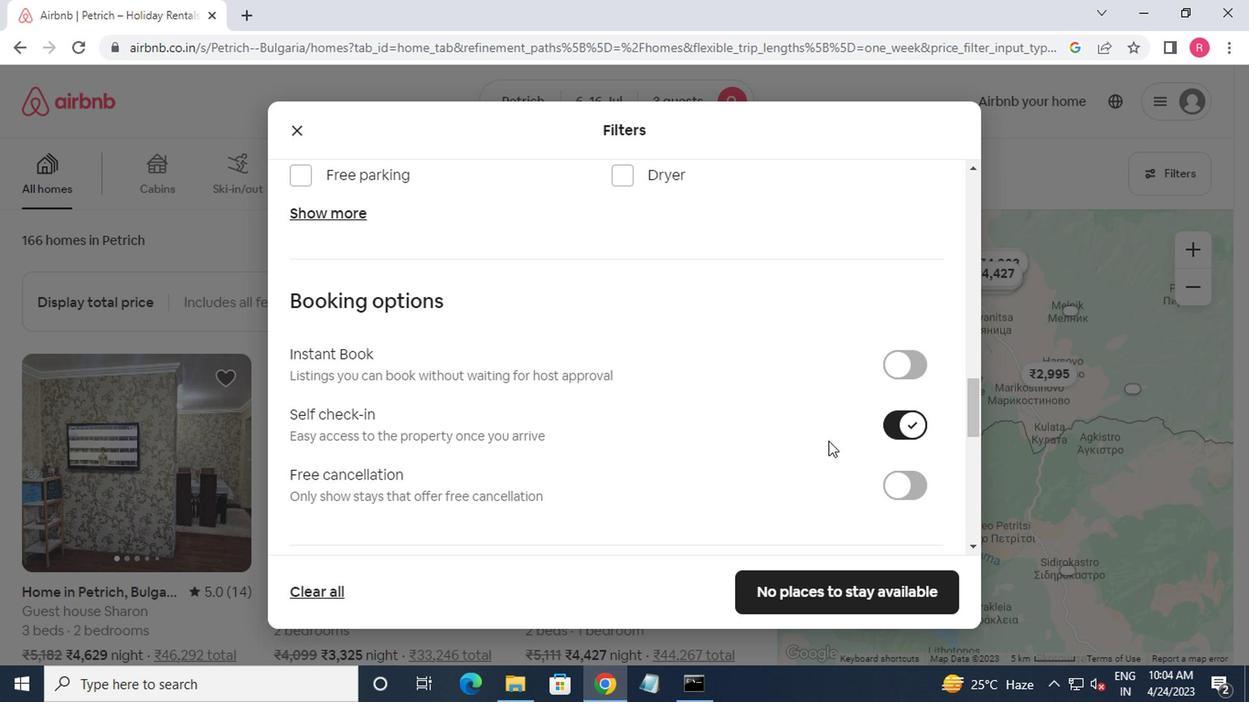 
Action: Mouse scrolled (825, 439) with delta (0, 0)
Screenshot: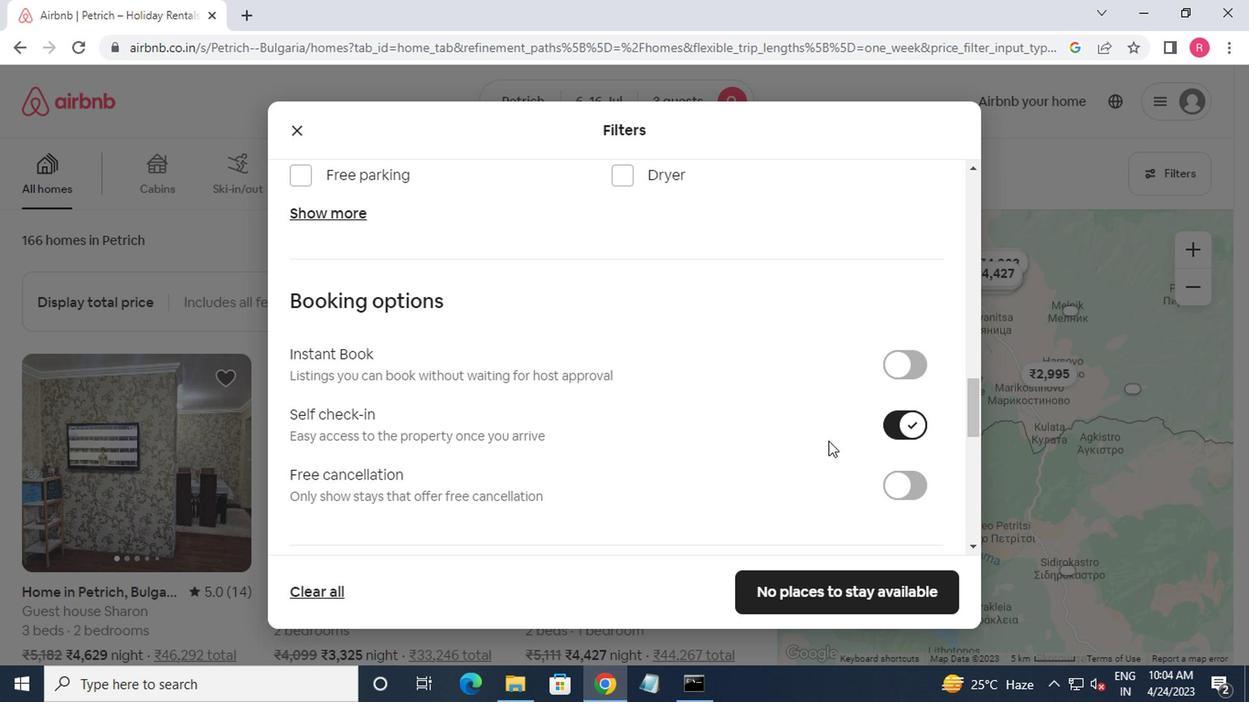 
Action: Mouse scrolled (825, 439) with delta (0, 0)
Screenshot: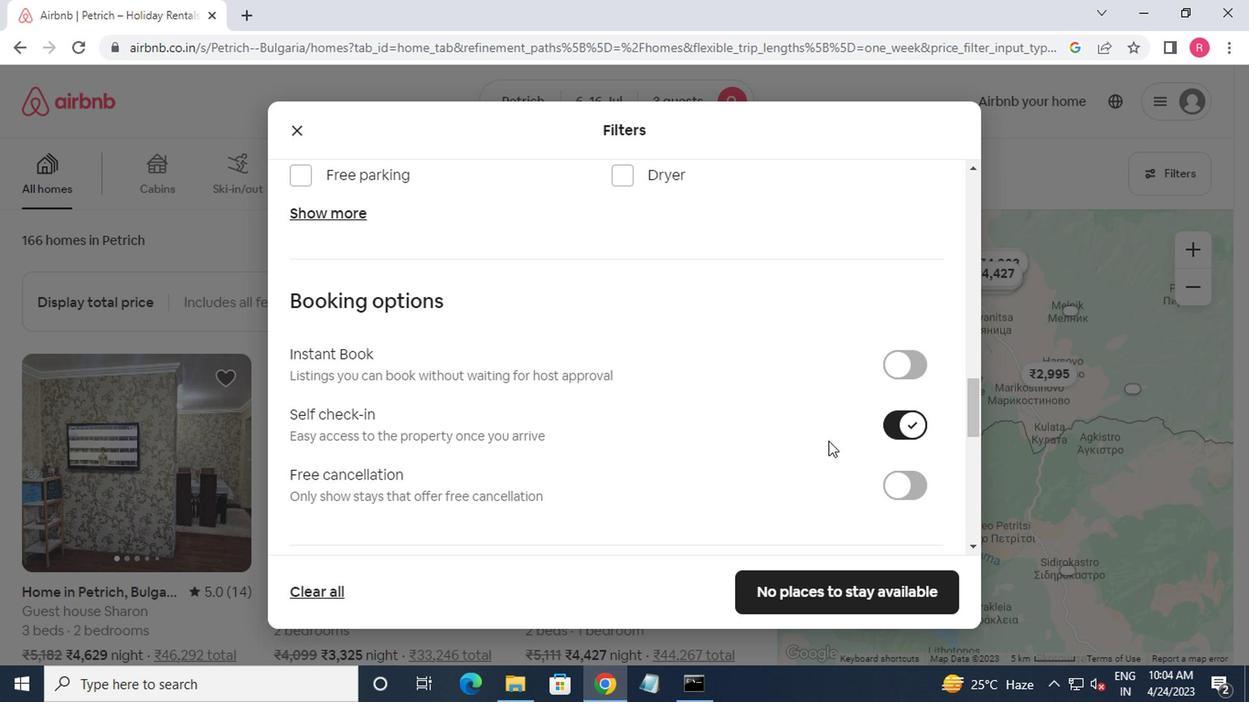 
Action: Mouse scrolled (825, 439) with delta (0, 0)
Screenshot: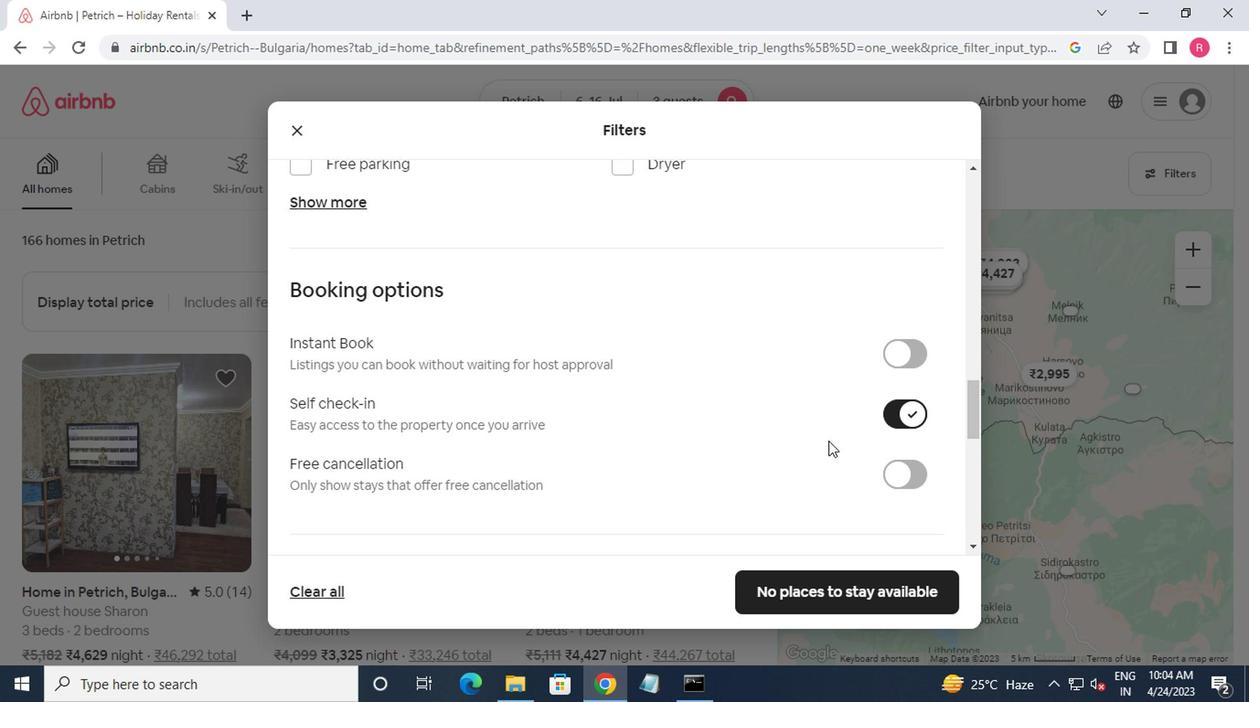 
Action: Mouse scrolled (825, 439) with delta (0, 0)
Screenshot: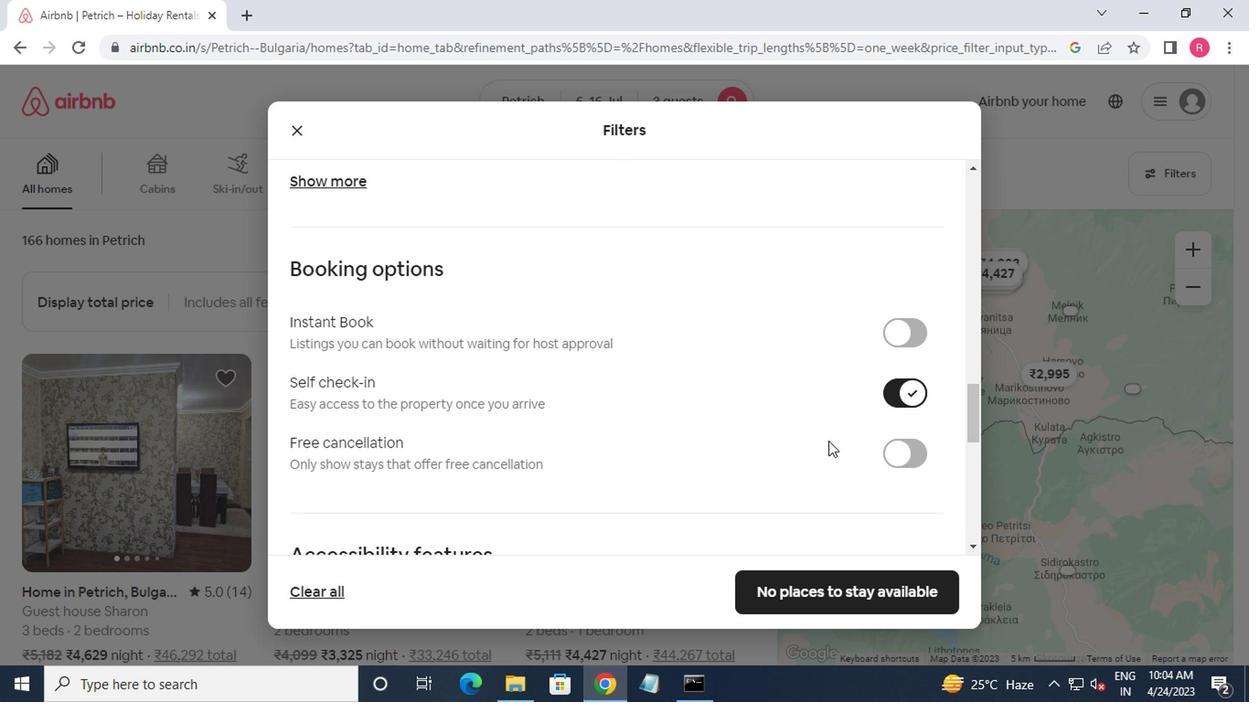 
Action: Mouse moved to (710, 449)
Screenshot: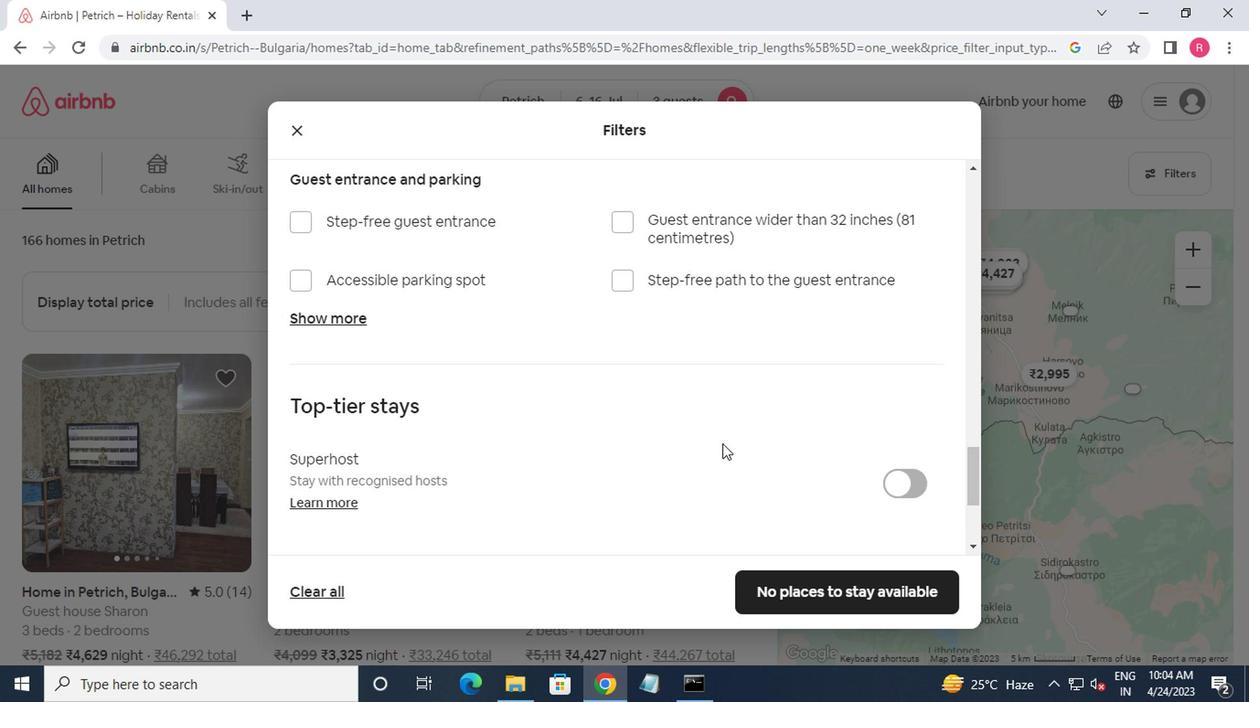 
Action: Mouse scrolled (710, 449) with delta (0, 0)
Screenshot: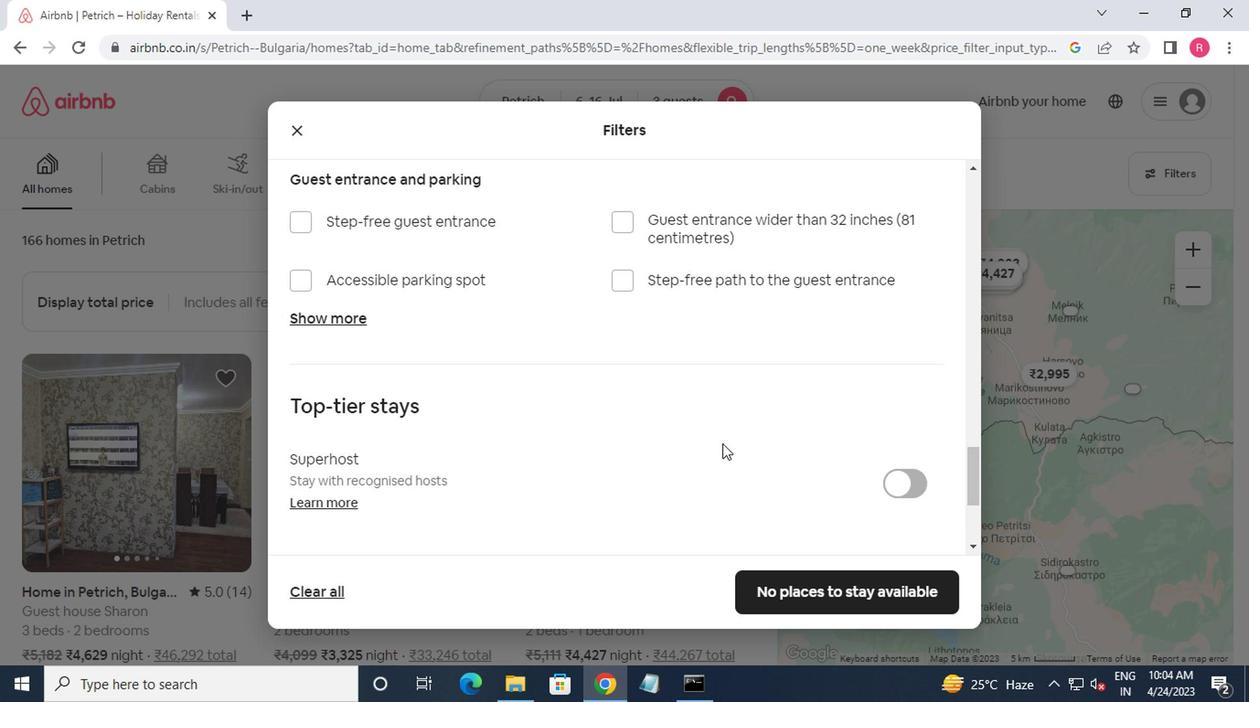 
Action: Mouse moved to (710, 450)
Screenshot: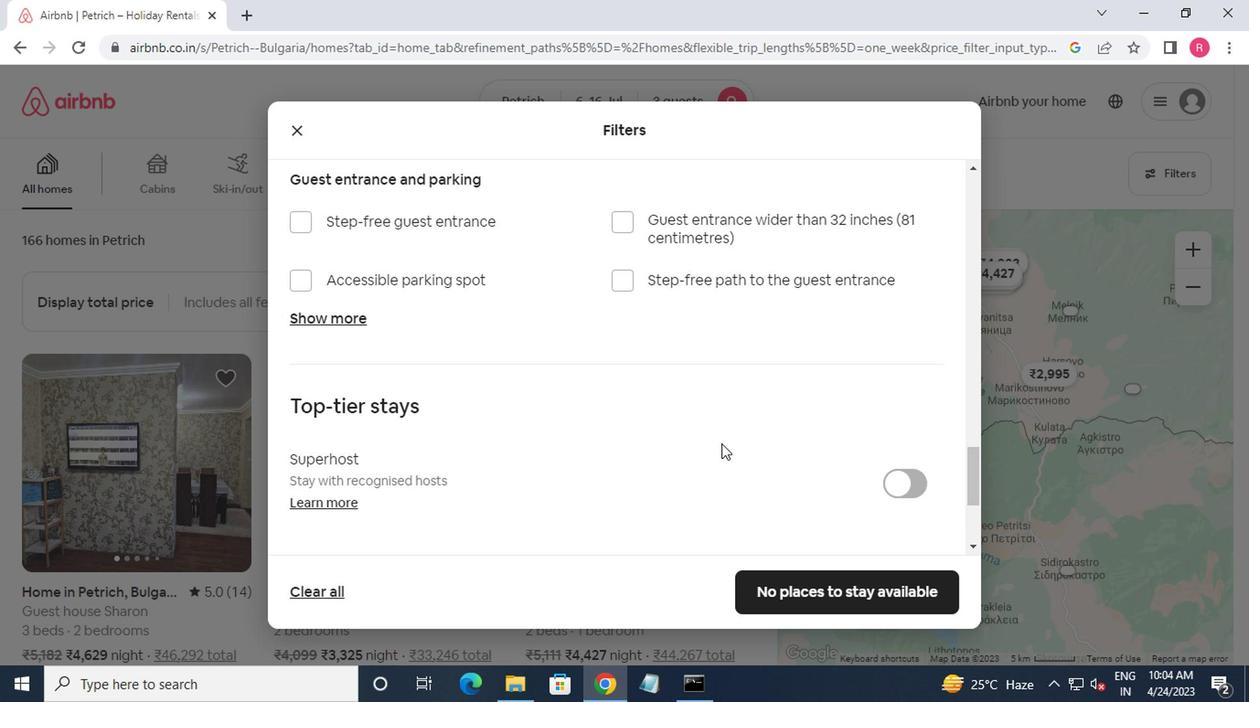 
Action: Mouse scrolled (710, 449) with delta (0, 0)
Screenshot: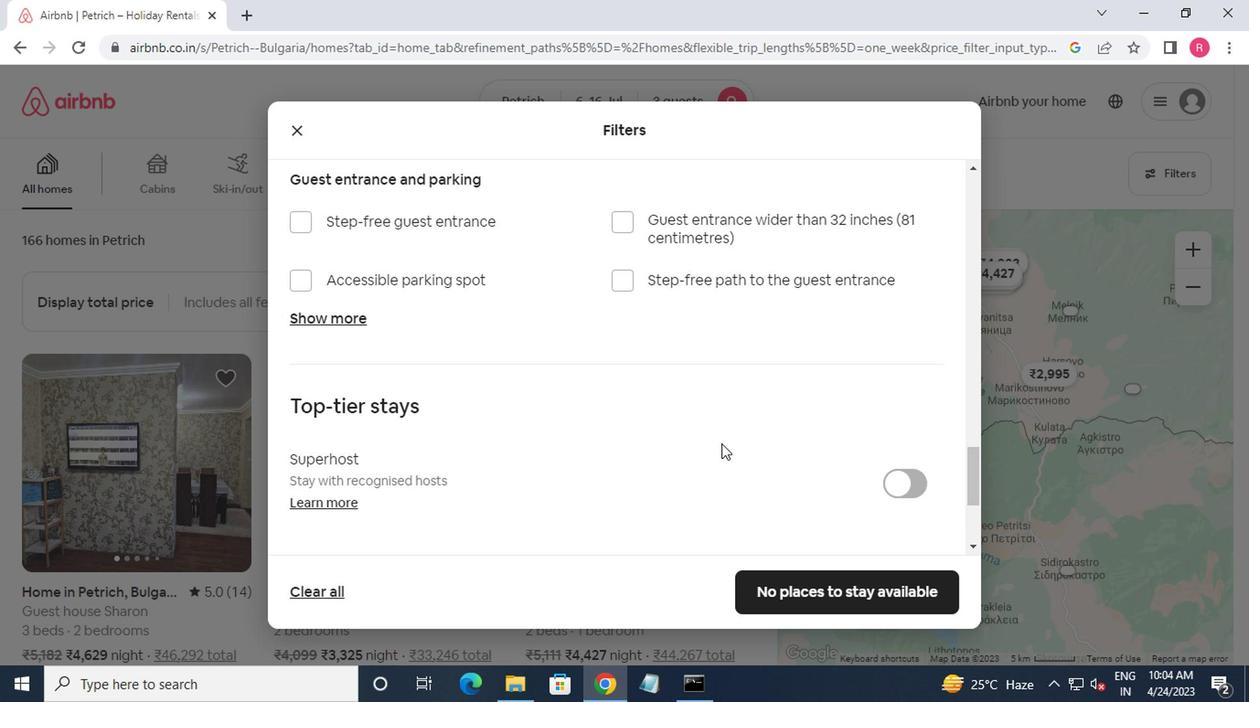 
Action: Mouse moved to (710, 450)
Screenshot: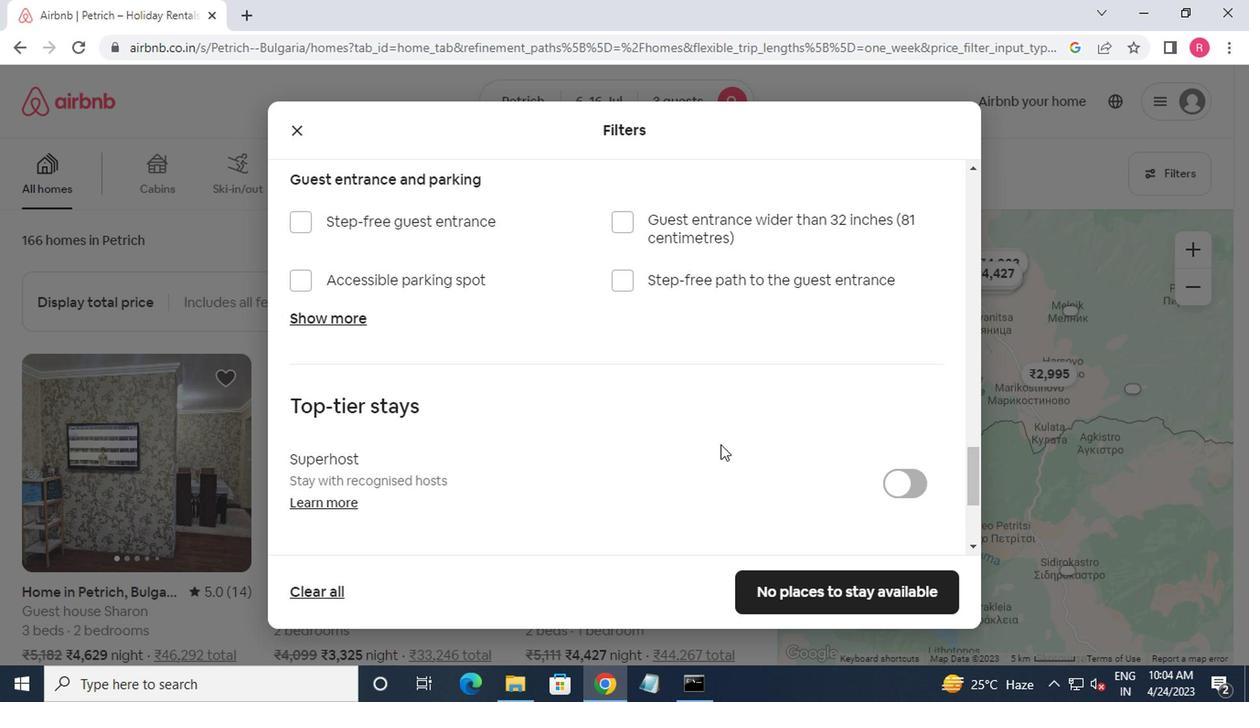 
Action: Mouse scrolled (710, 449) with delta (0, 0)
Screenshot: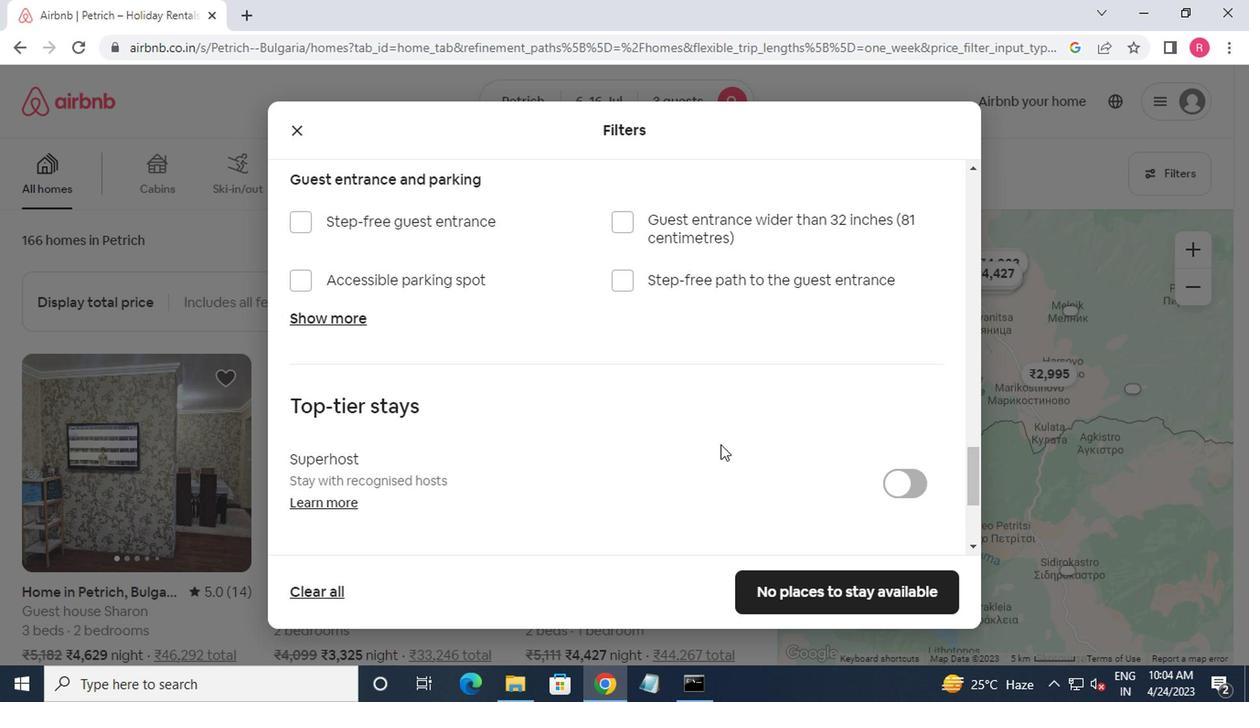 
Action: Mouse moved to (352, 428)
Screenshot: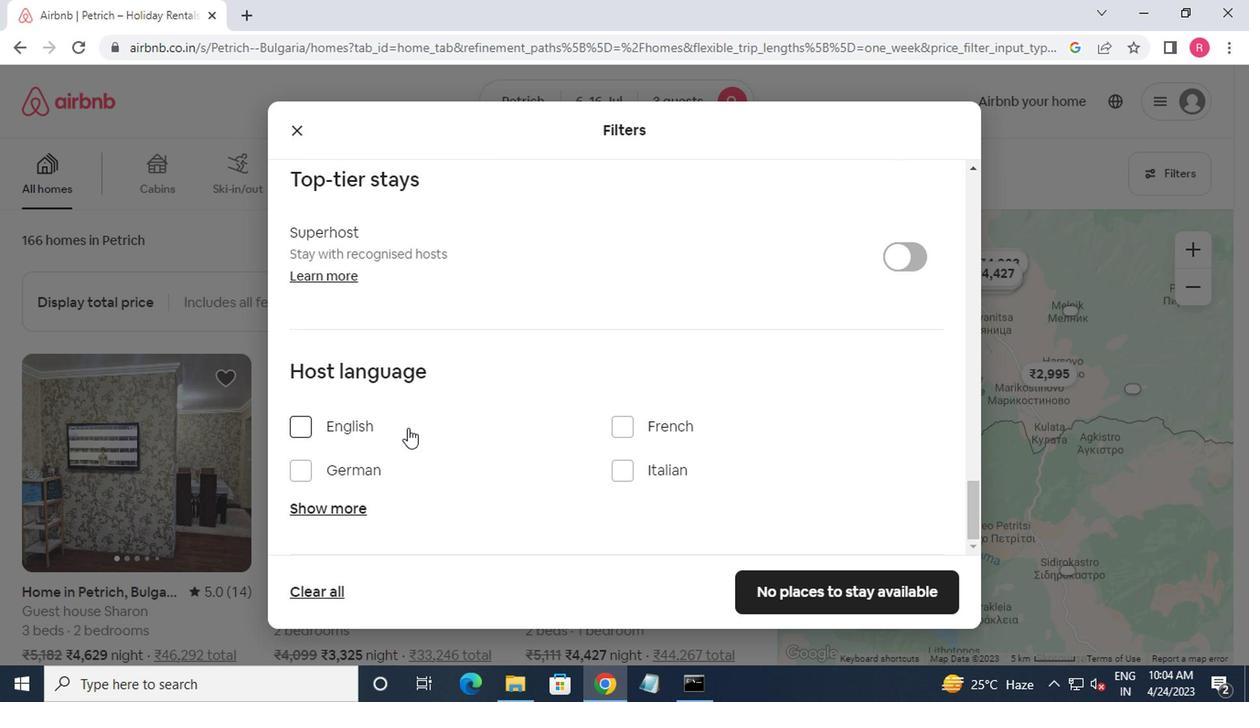 
Action: Mouse pressed left at (352, 428)
Screenshot: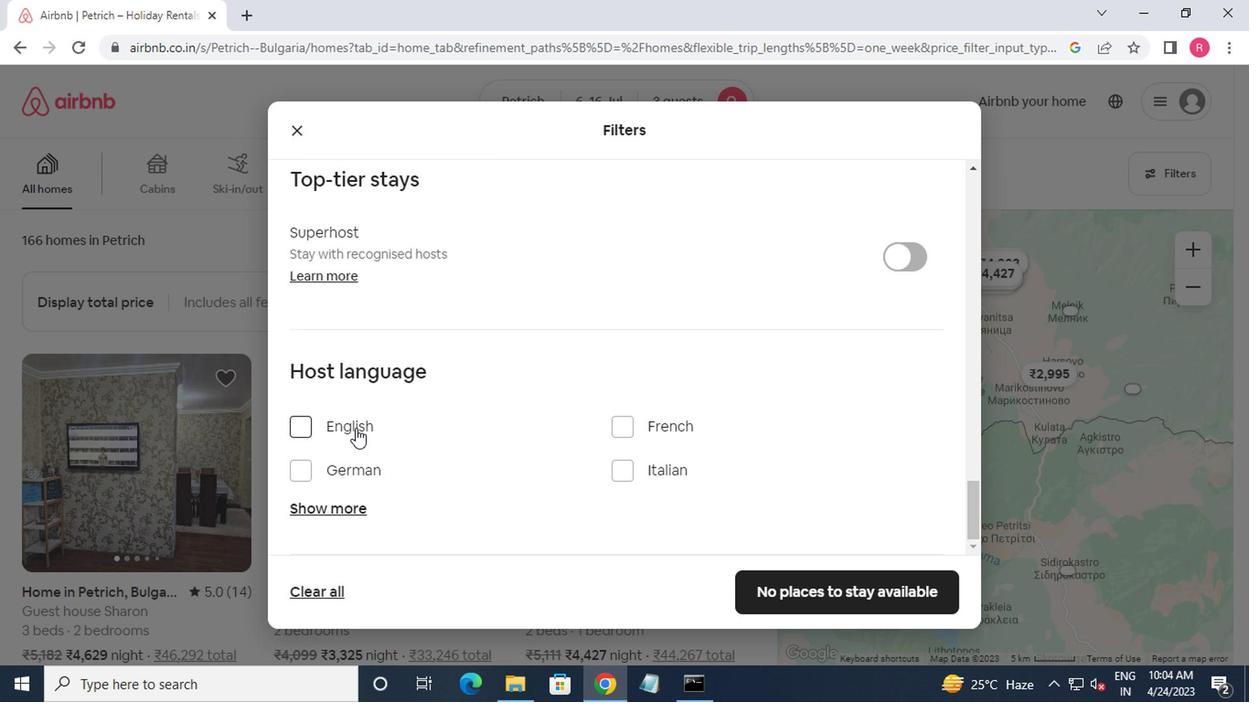 
Action: Mouse moved to (778, 583)
Screenshot: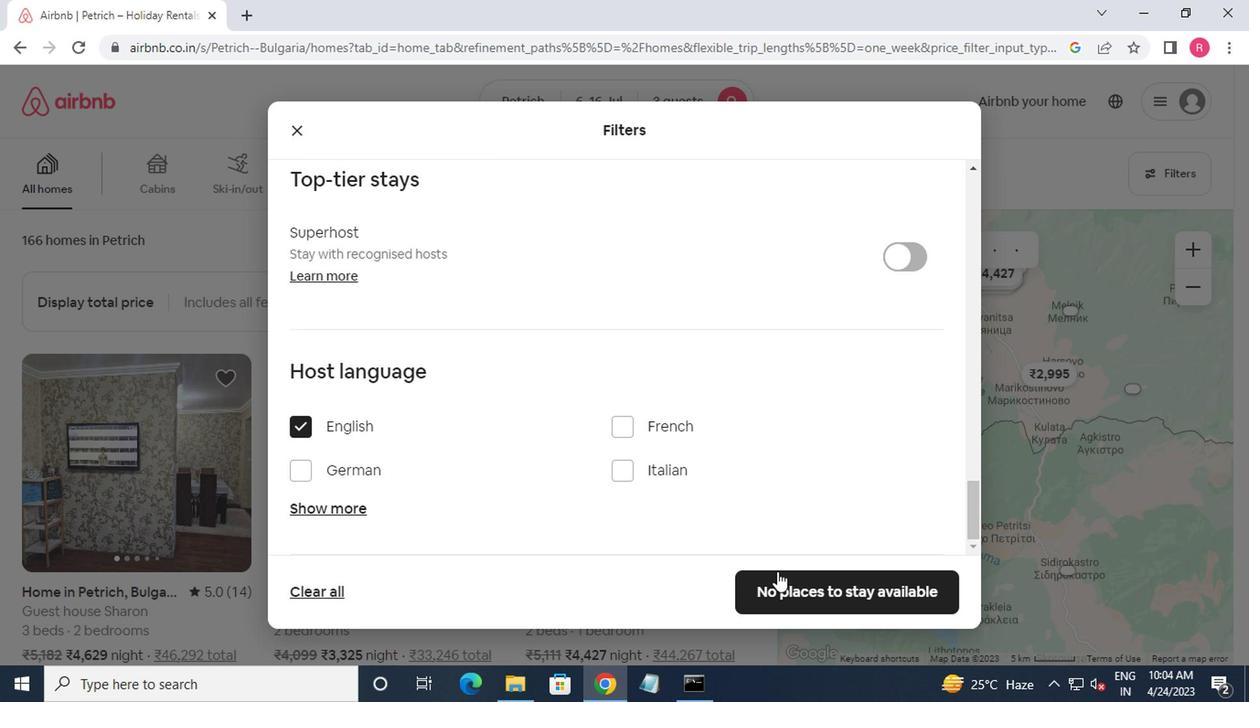 
Action: Mouse pressed left at (778, 583)
Screenshot: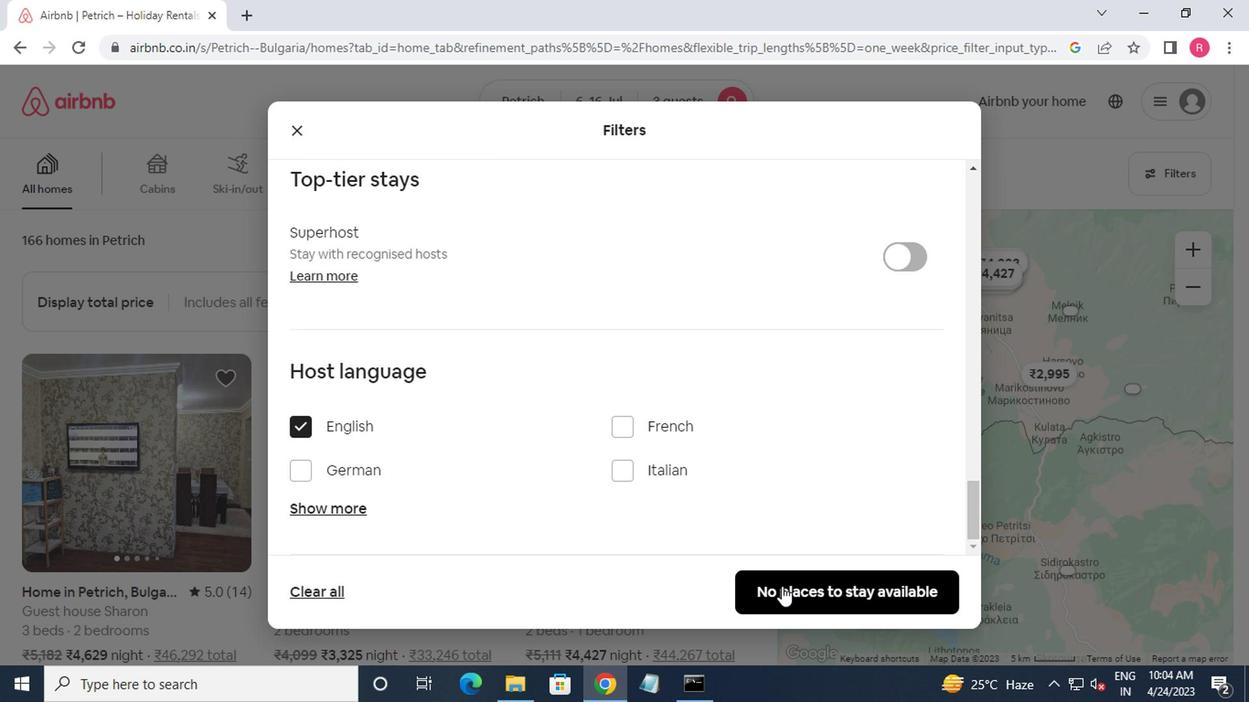 
Action: Mouse moved to (815, 557)
Screenshot: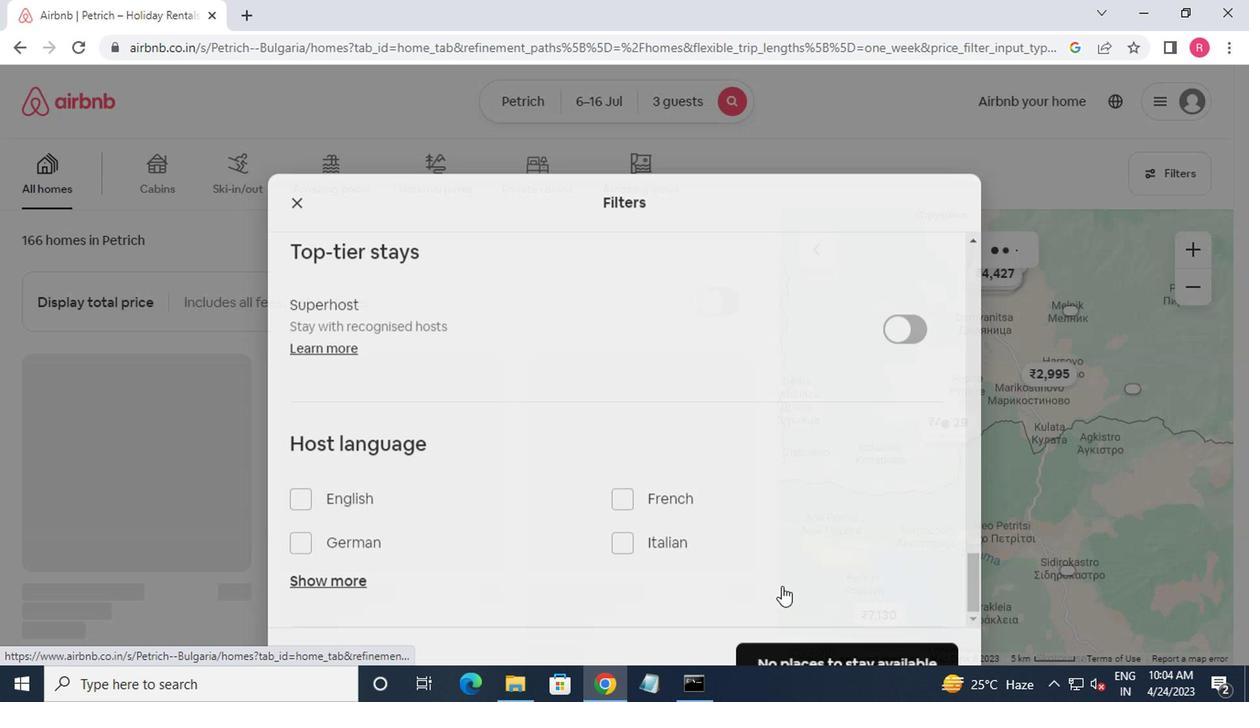
